 Task: Look for space in Adeje, Spain from 4th September, 2023 to 10th September, 2023 for 1 adult in price range Rs.9000 to Rs.17000. Place can be private room with 1  bedroom having 1 bed and 1 bathroom. Property type can be house, flat, guest house, hotel. Booking option can be shelf check-in. Required host language is English.
Action: Mouse moved to (306, 157)
Screenshot: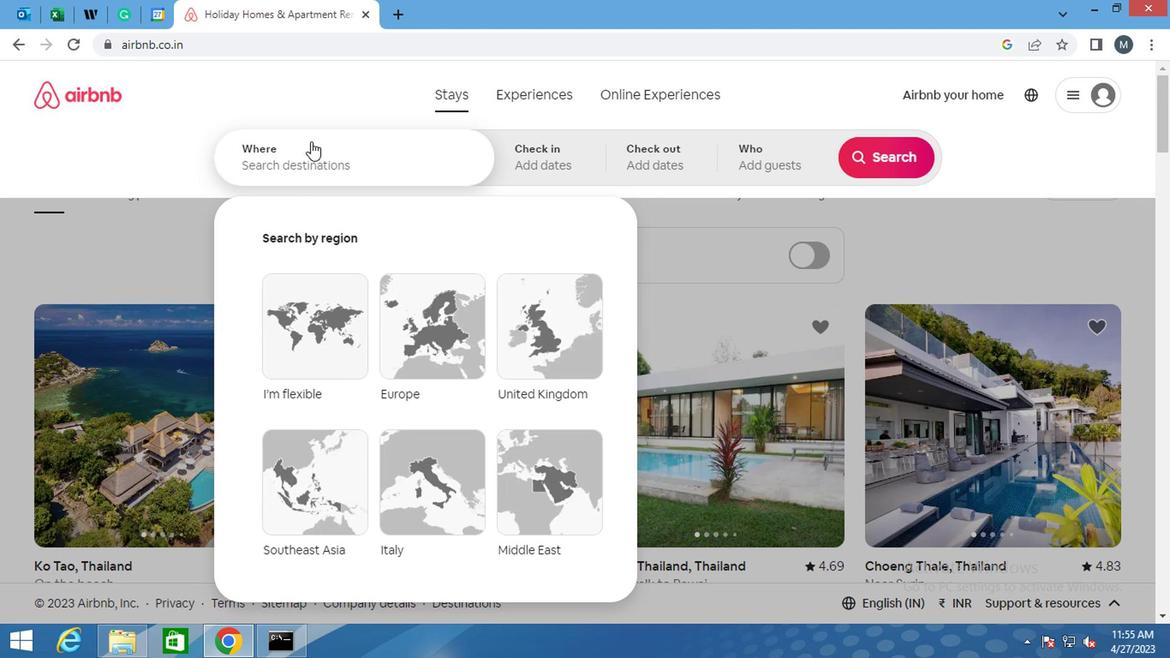 
Action: Mouse pressed left at (306, 157)
Screenshot: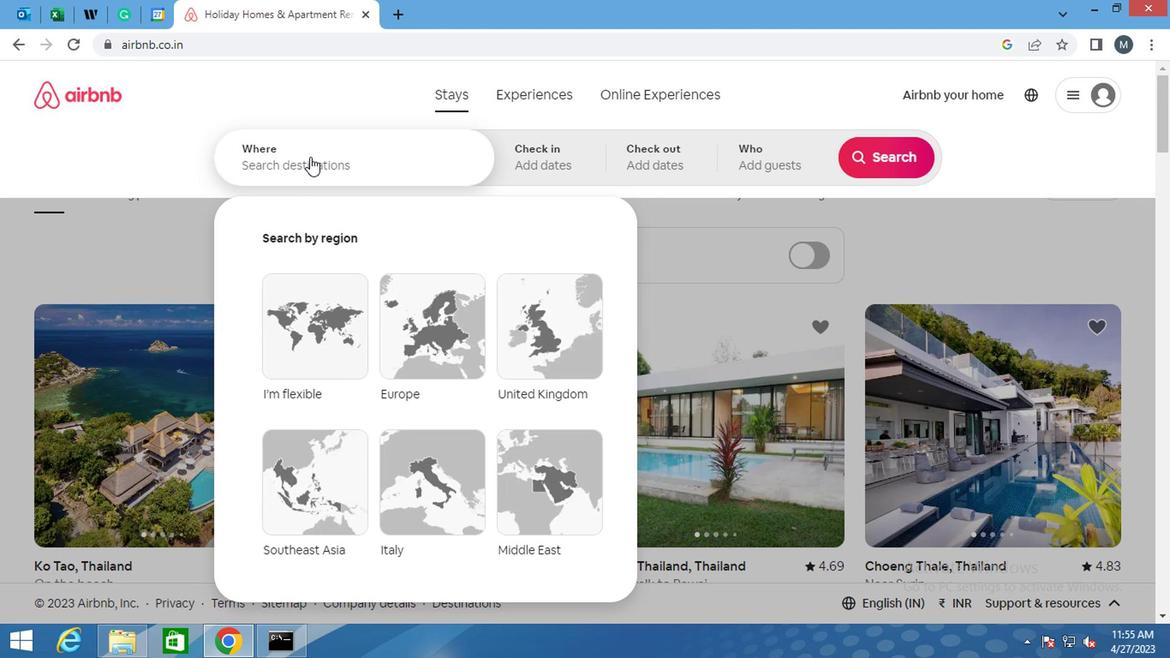 
Action: Mouse moved to (305, 159)
Screenshot: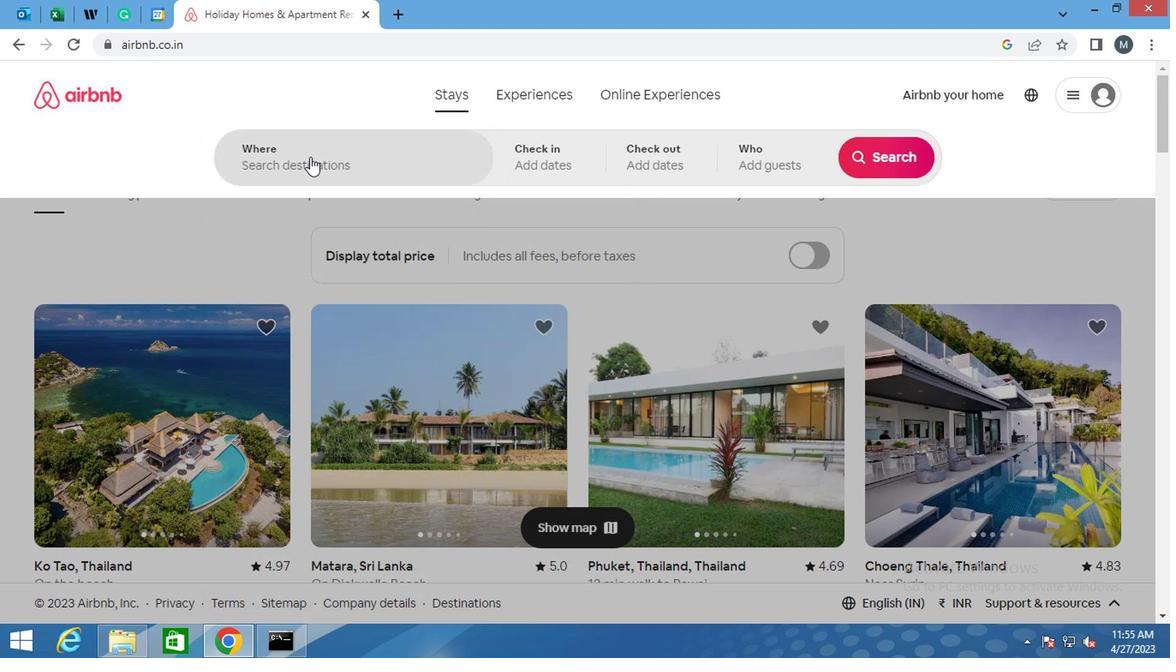 
Action: Key pressed <Key.shift>ADEJE,<Key.space><Key.shift>SPAIN
Screenshot: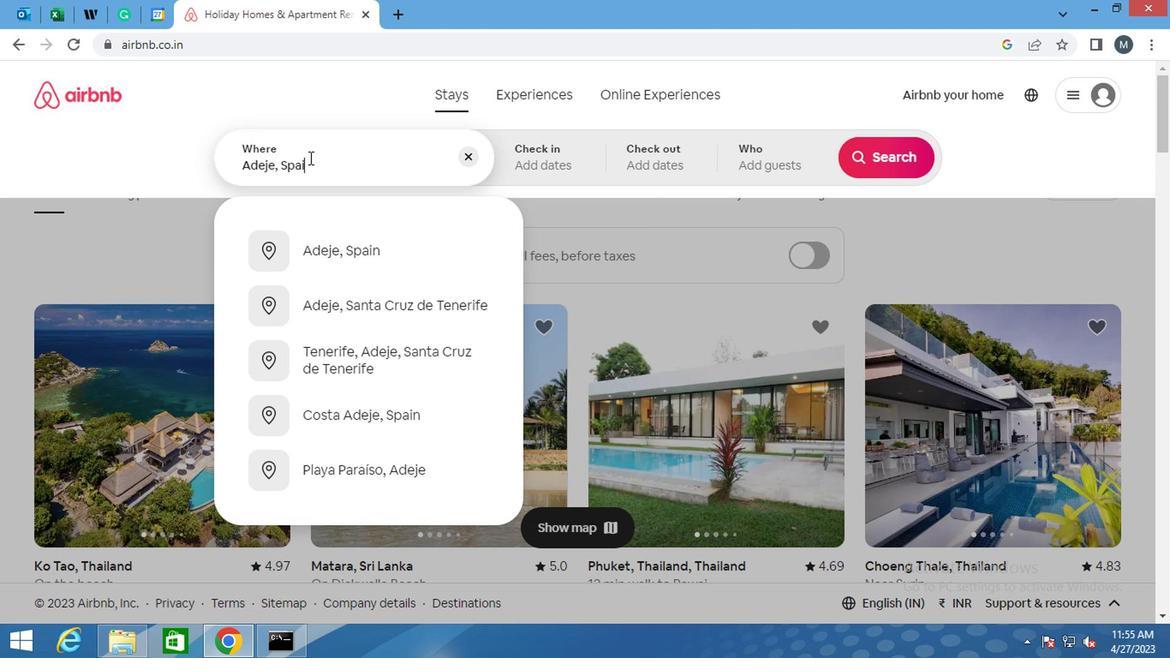 
Action: Mouse moved to (362, 244)
Screenshot: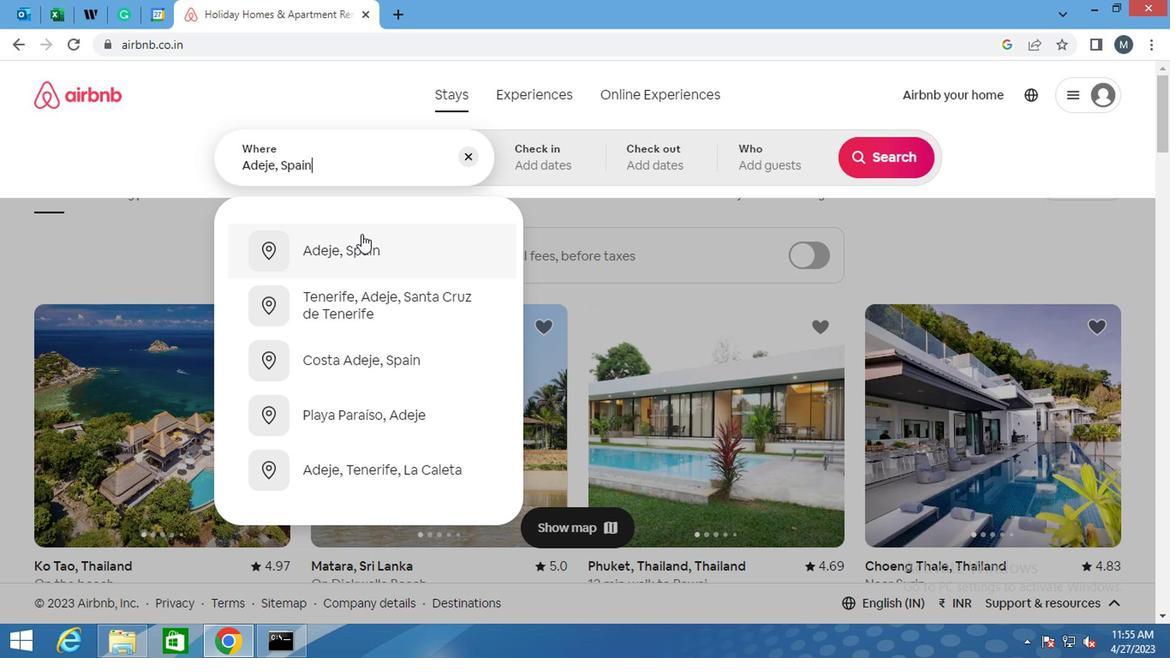 
Action: Mouse pressed left at (362, 244)
Screenshot: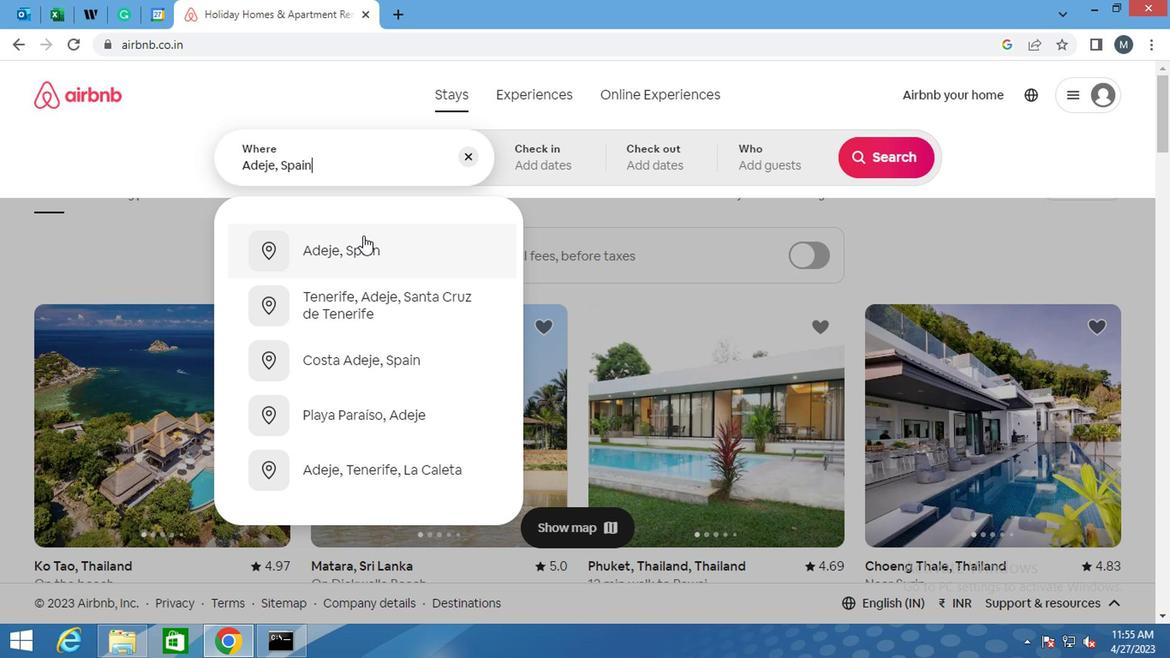 
Action: Mouse moved to (871, 293)
Screenshot: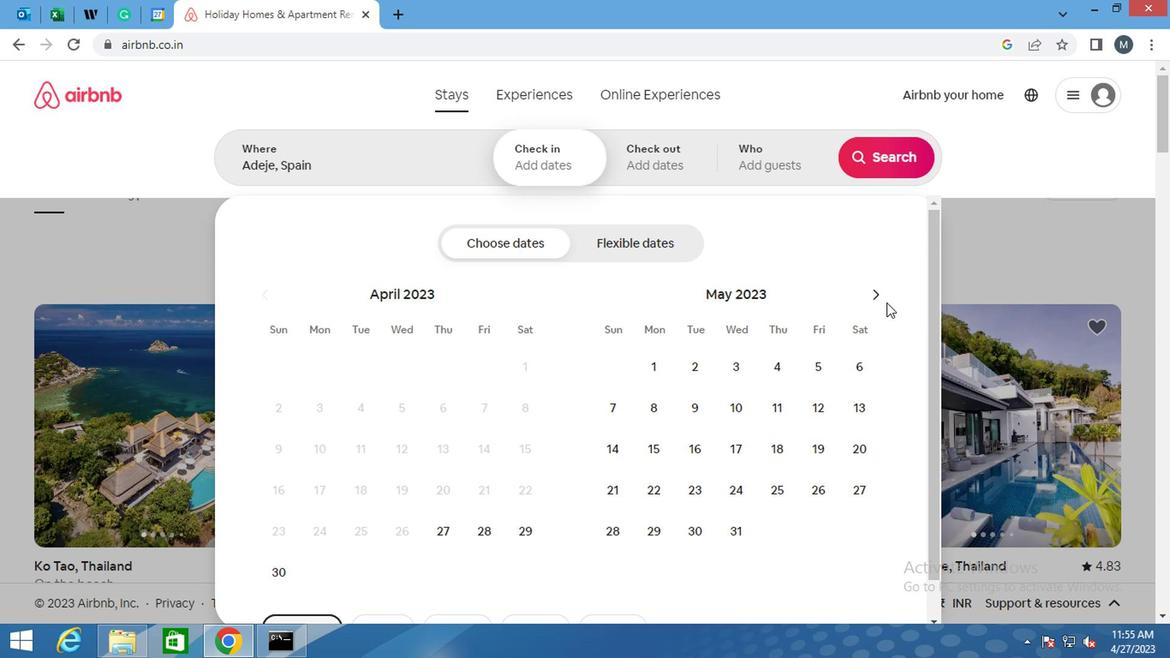 
Action: Mouse pressed left at (871, 293)
Screenshot: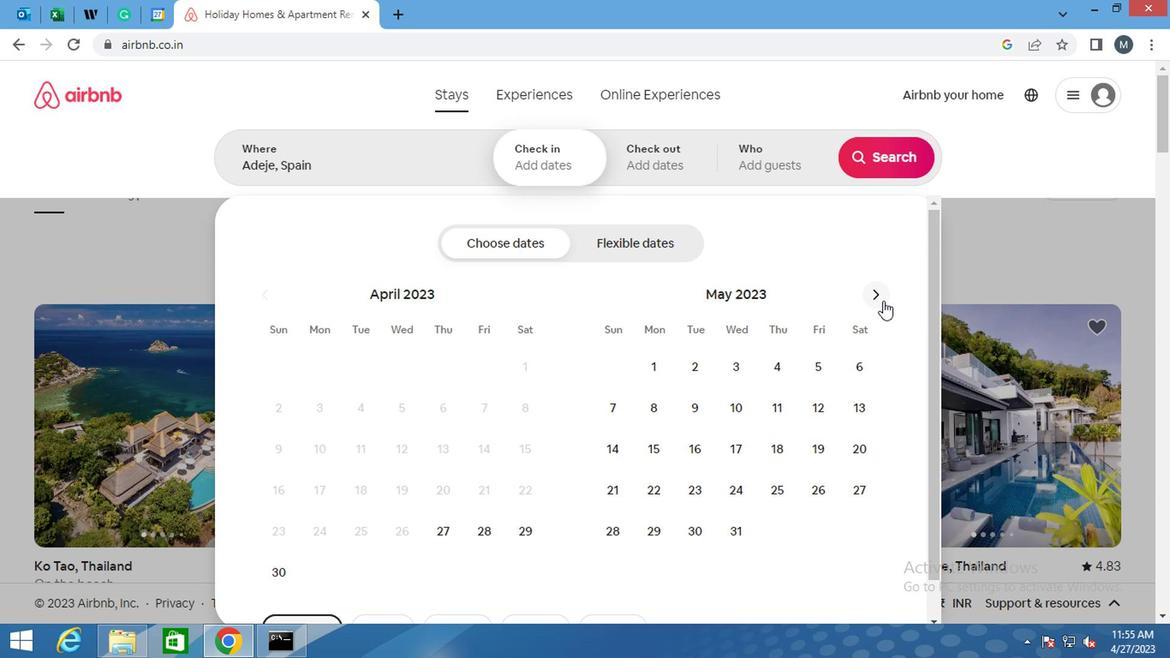 
Action: Mouse moved to (871, 293)
Screenshot: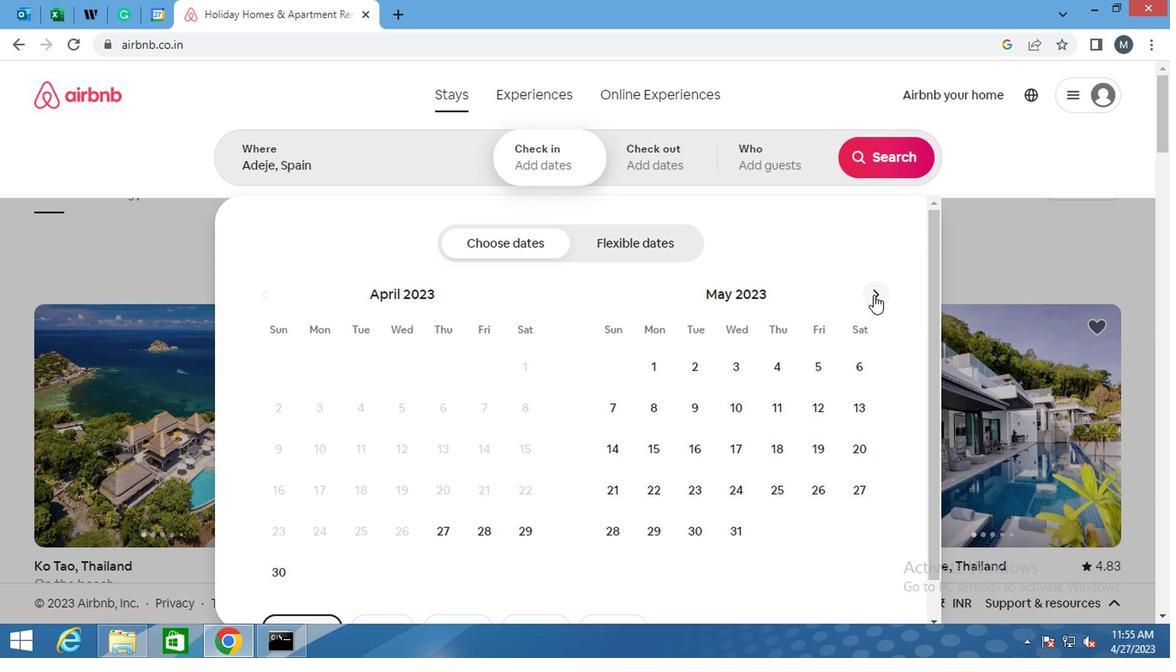 
Action: Mouse pressed left at (871, 293)
Screenshot: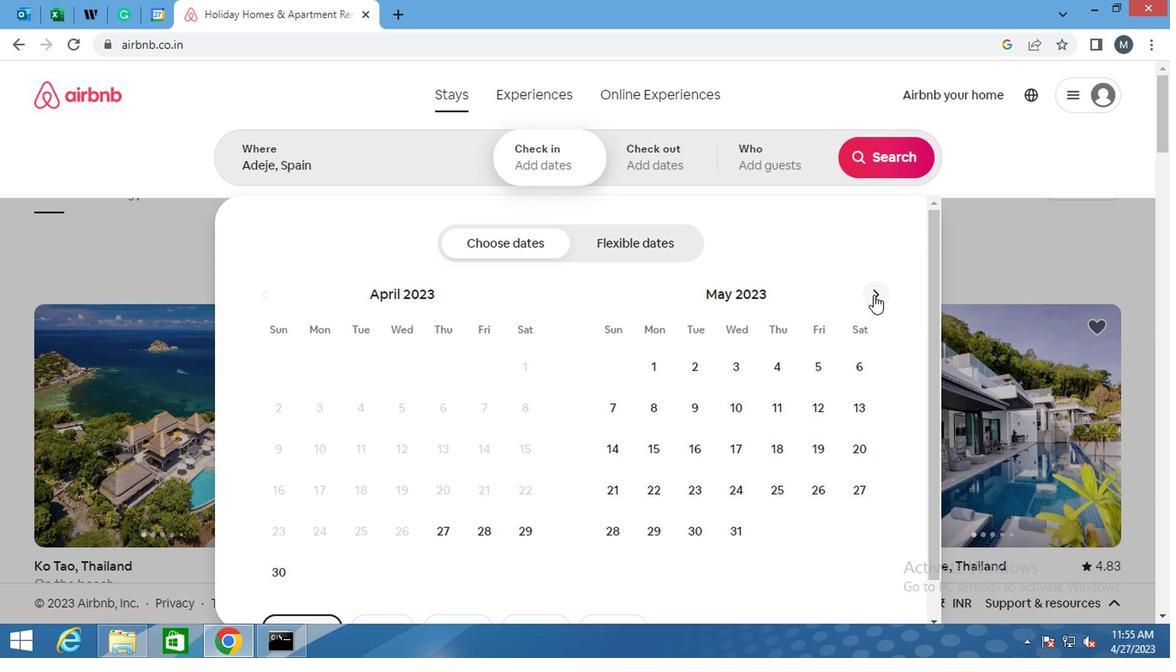 
Action: Mouse pressed left at (871, 293)
Screenshot: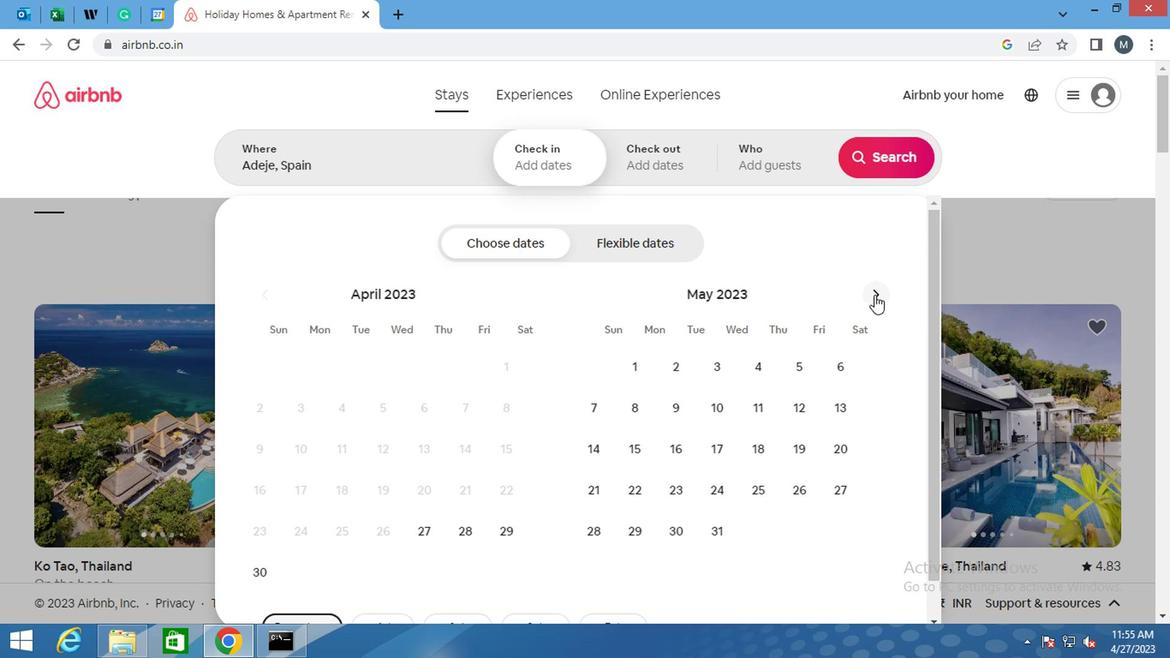 
Action: Mouse pressed left at (871, 293)
Screenshot: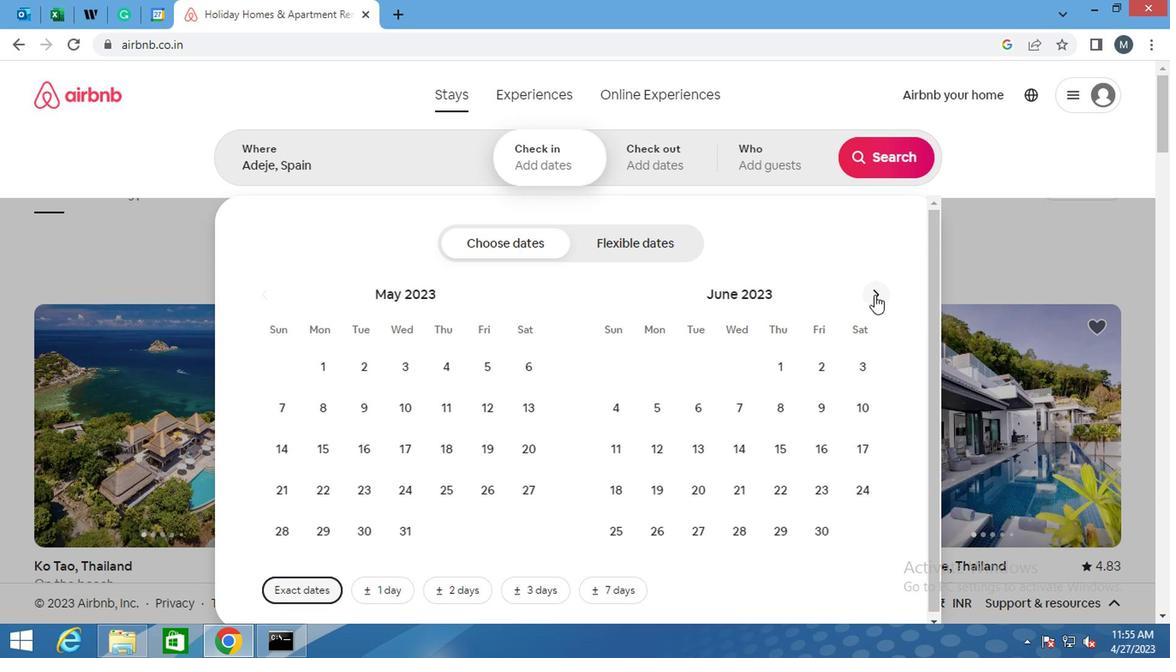 
Action: Mouse pressed left at (871, 293)
Screenshot: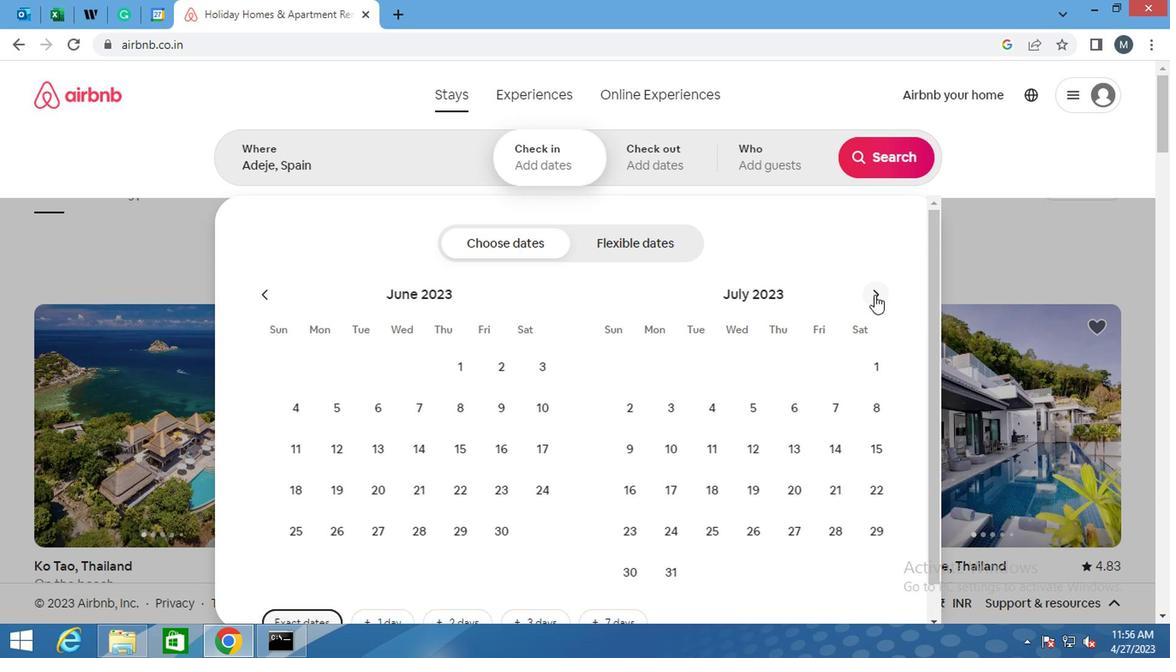 
Action: Mouse pressed left at (871, 293)
Screenshot: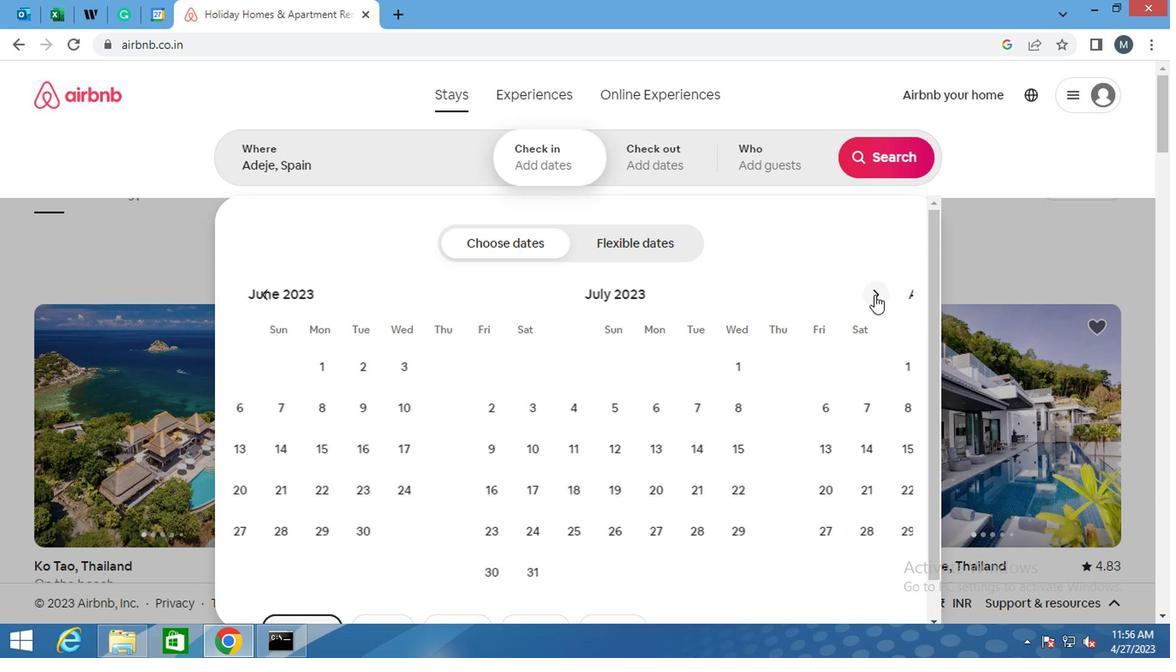 
Action: Mouse pressed left at (871, 293)
Screenshot: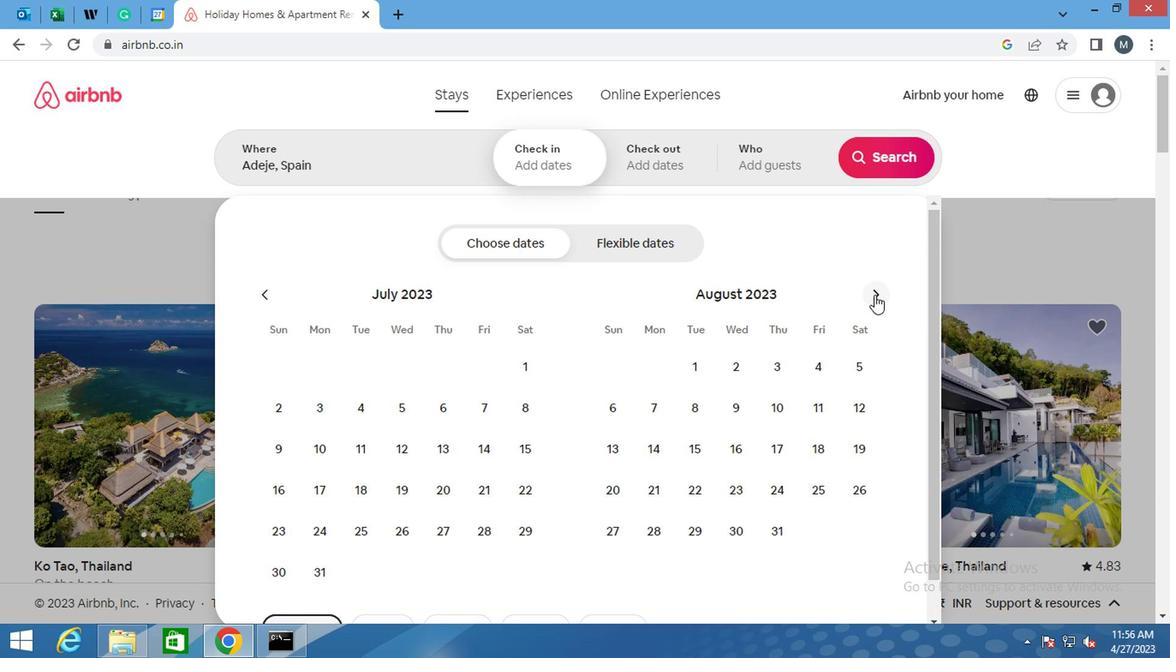 
Action: Mouse moved to (331, 399)
Screenshot: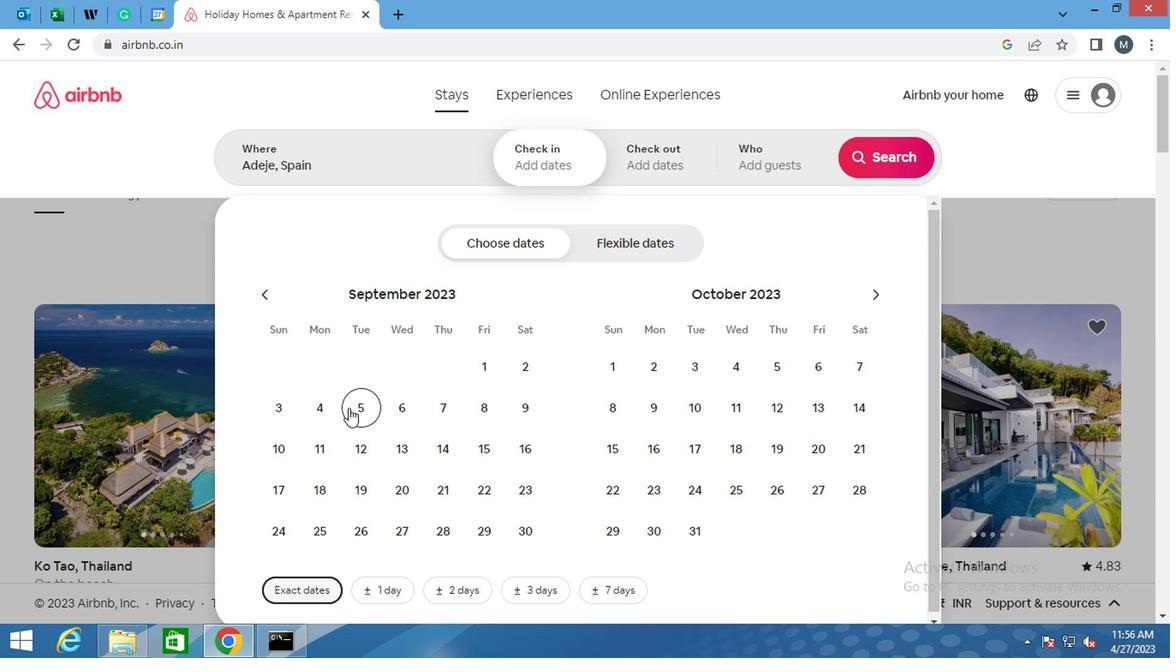 
Action: Mouse pressed left at (331, 399)
Screenshot: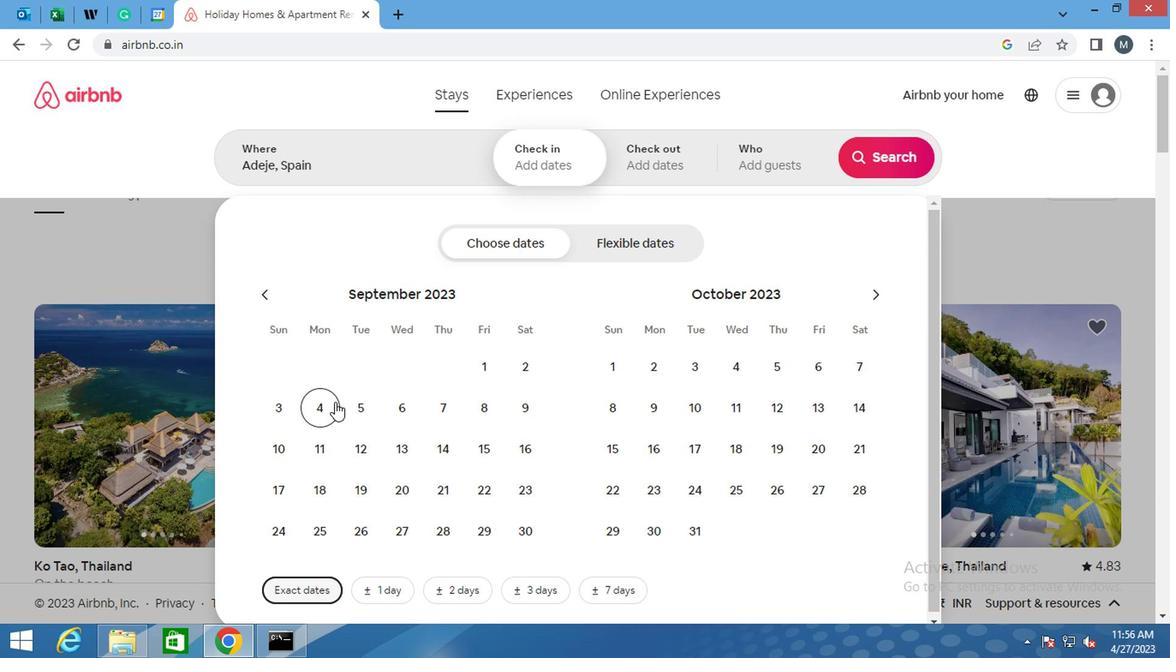 
Action: Mouse moved to (284, 440)
Screenshot: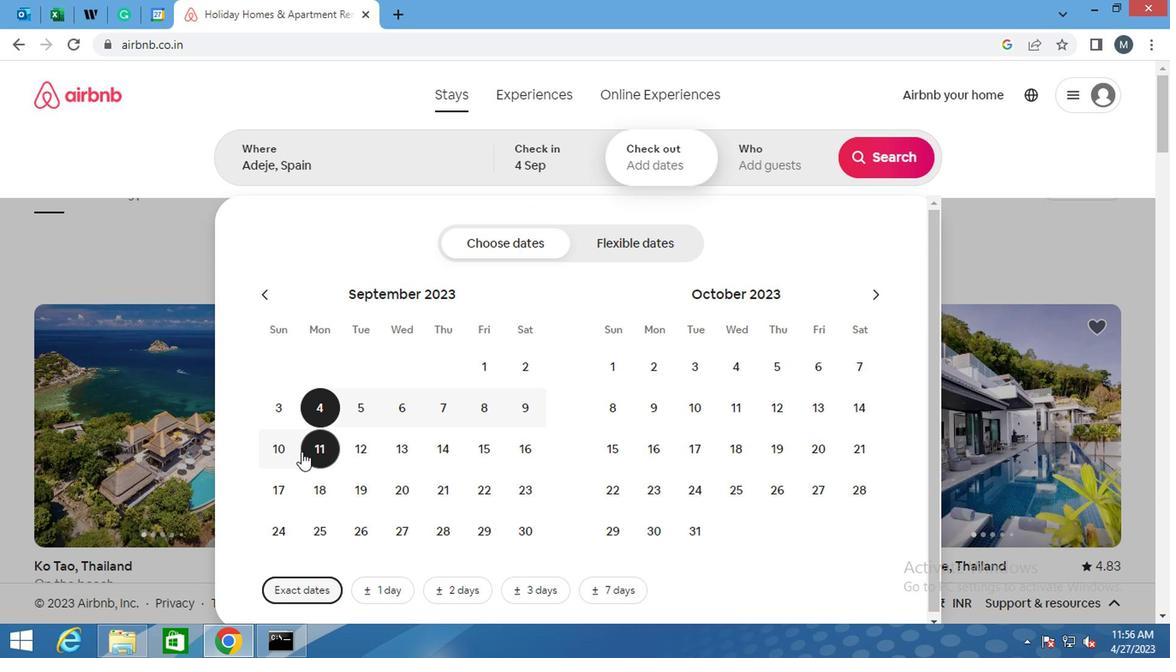 
Action: Mouse pressed left at (284, 440)
Screenshot: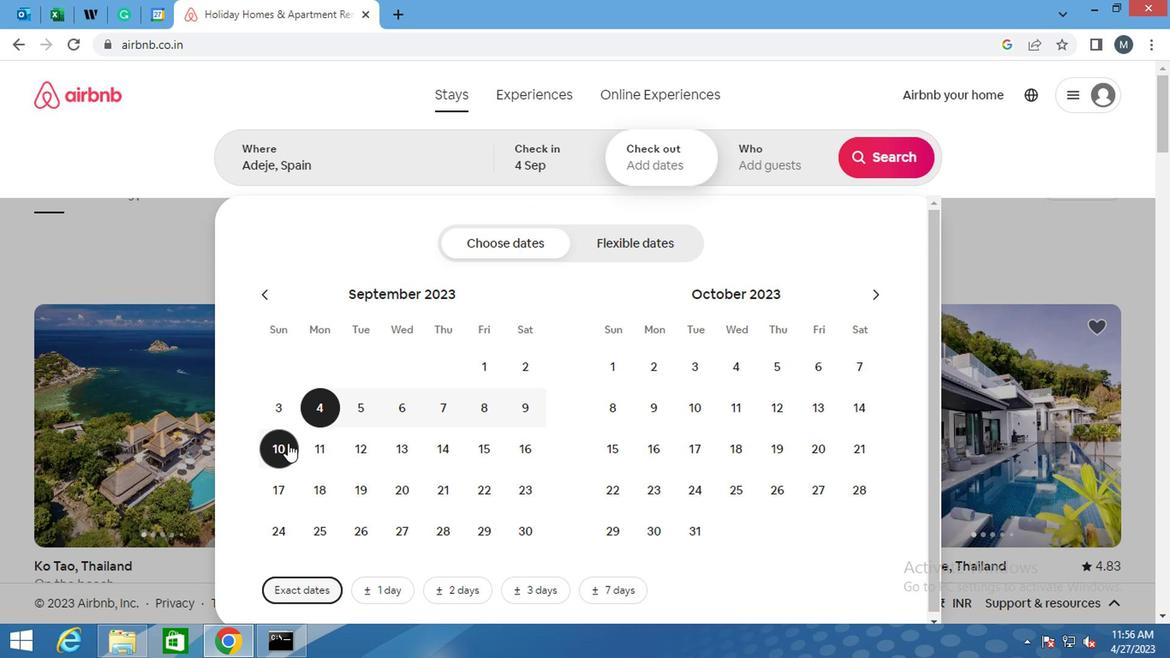 
Action: Mouse moved to (761, 174)
Screenshot: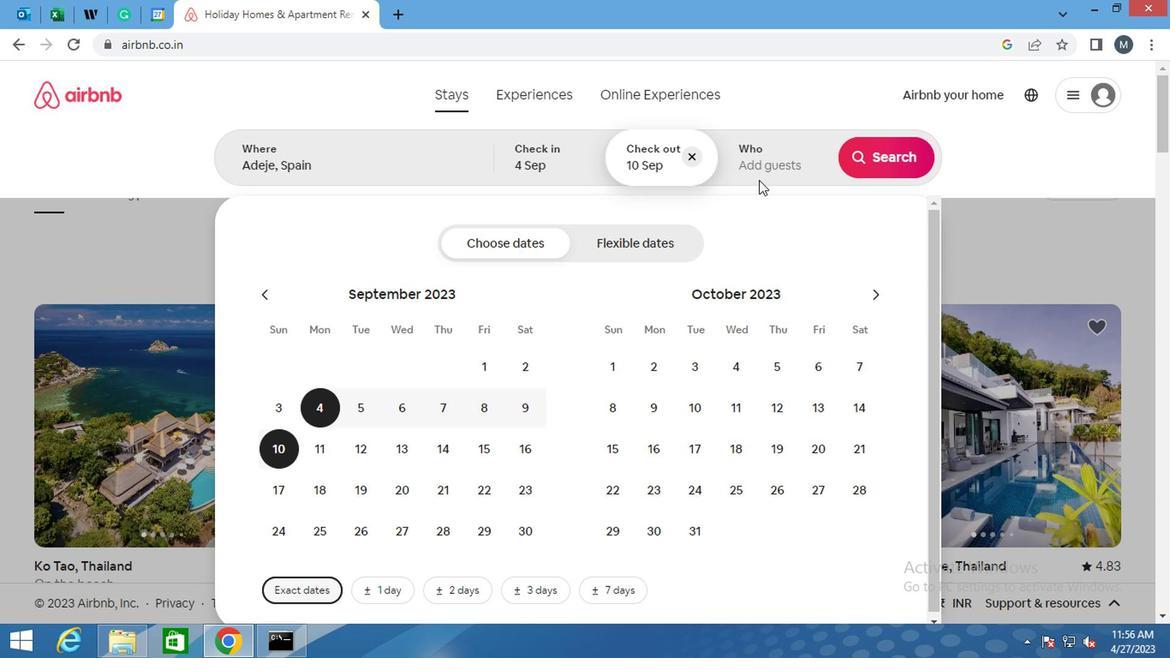 
Action: Mouse pressed left at (761, 174)
Screenshot: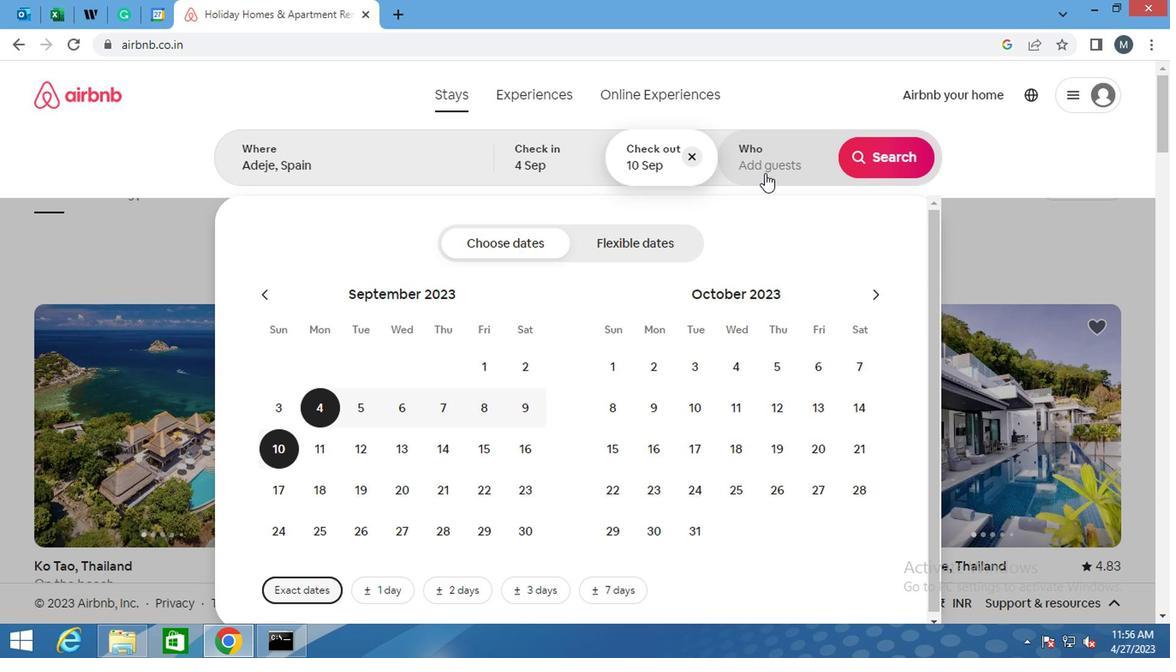 
Action: Mouse moved to (889, 253)
Screenshot: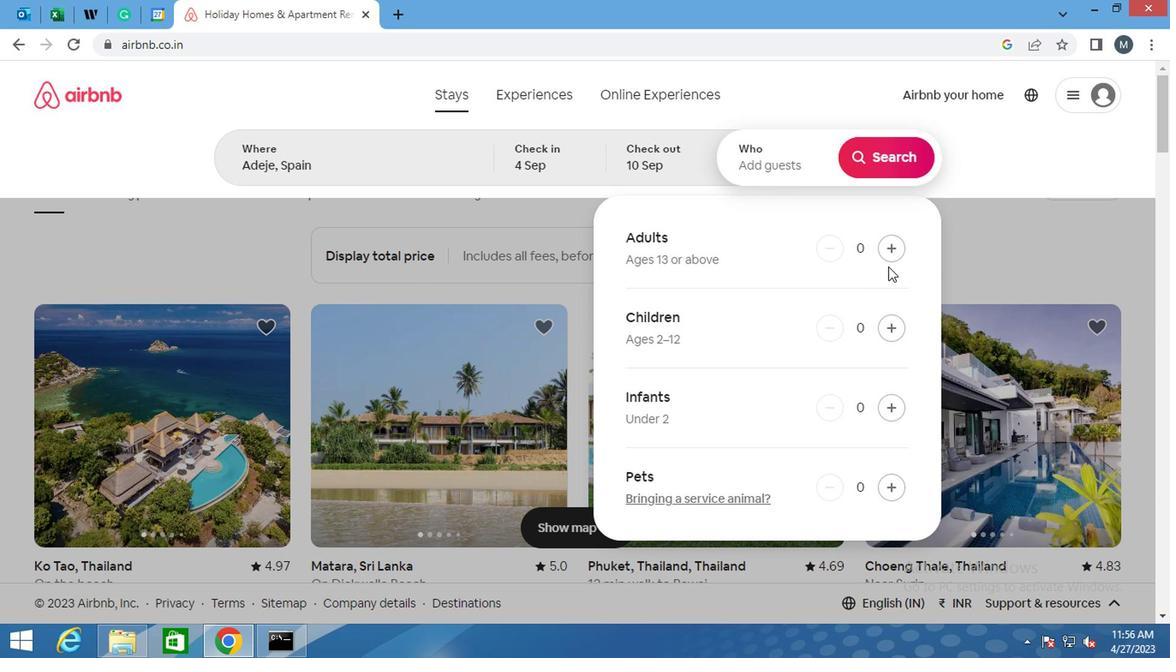 
Action: Mouse pressed left at (889, 253)
Screenshot: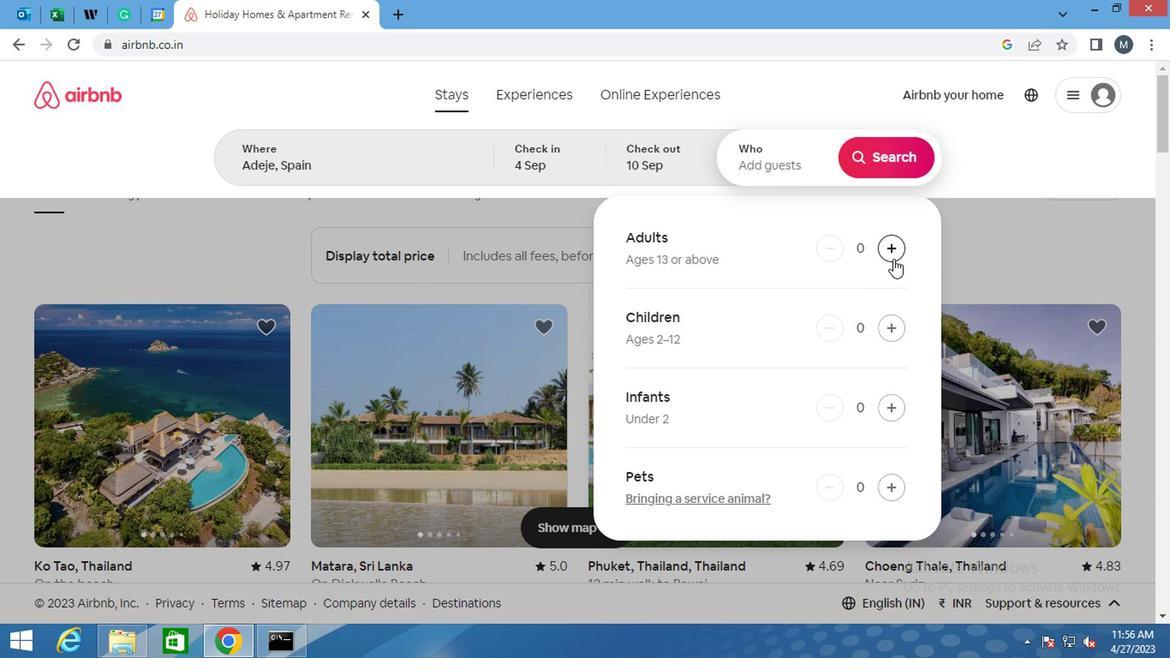 
Action: Mouse moved to (881, 156)
Screenshot: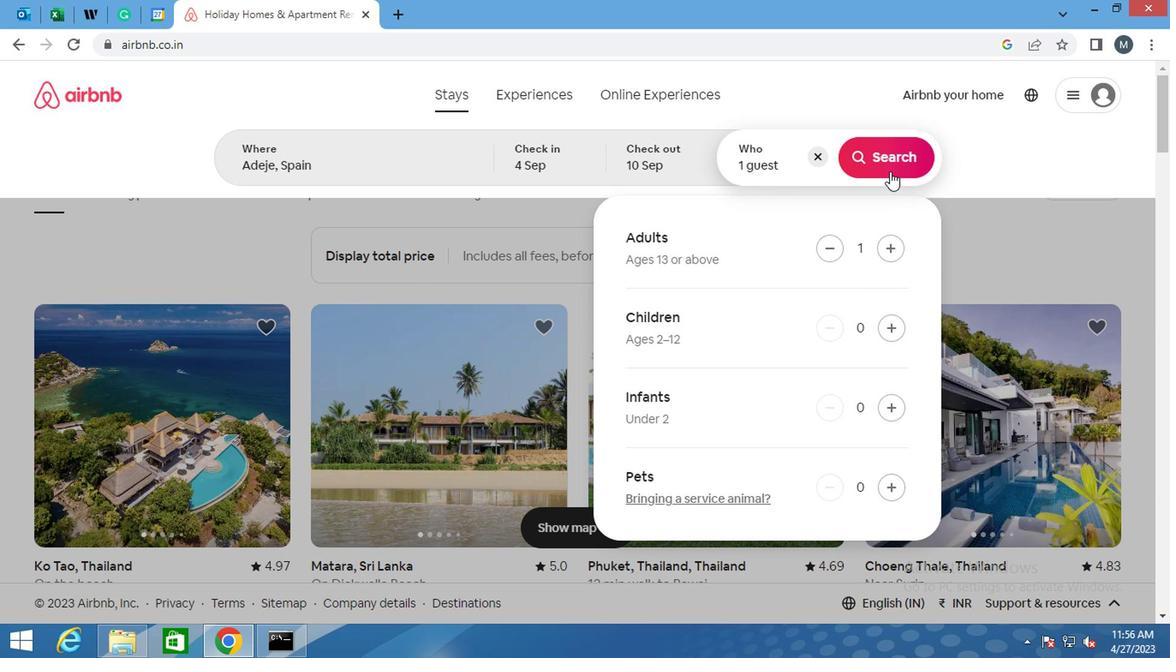 
Action: Mouse pressed left at (881, 156)
Screenshot: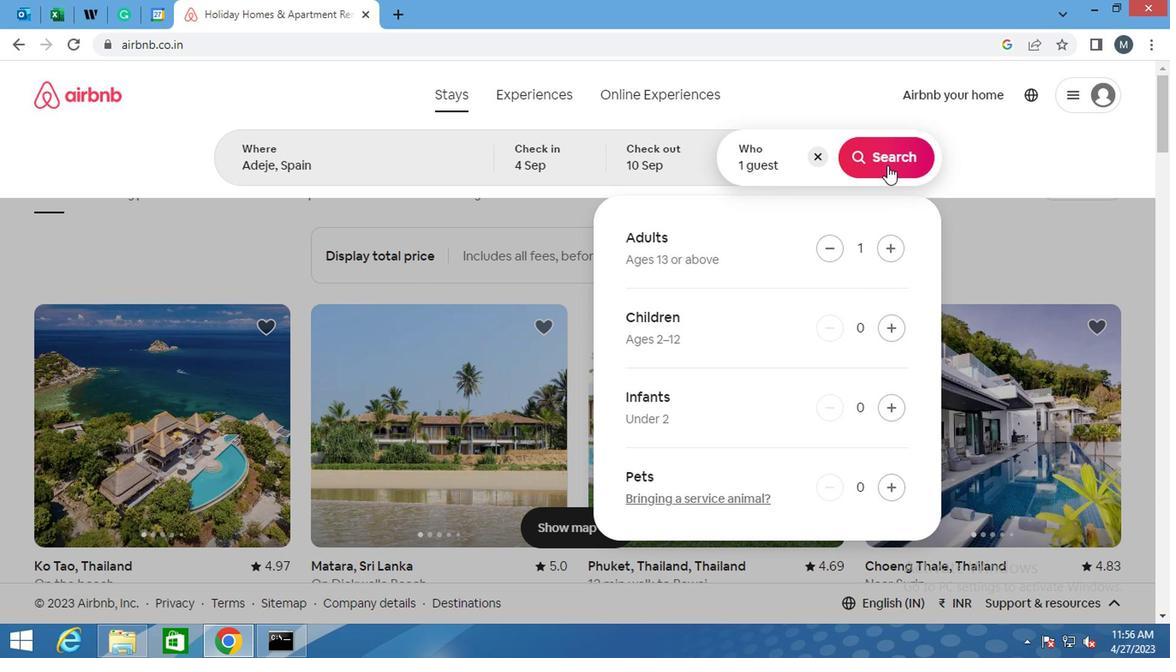 
Action: Mouse moved to (1077, 173)
Screenshot: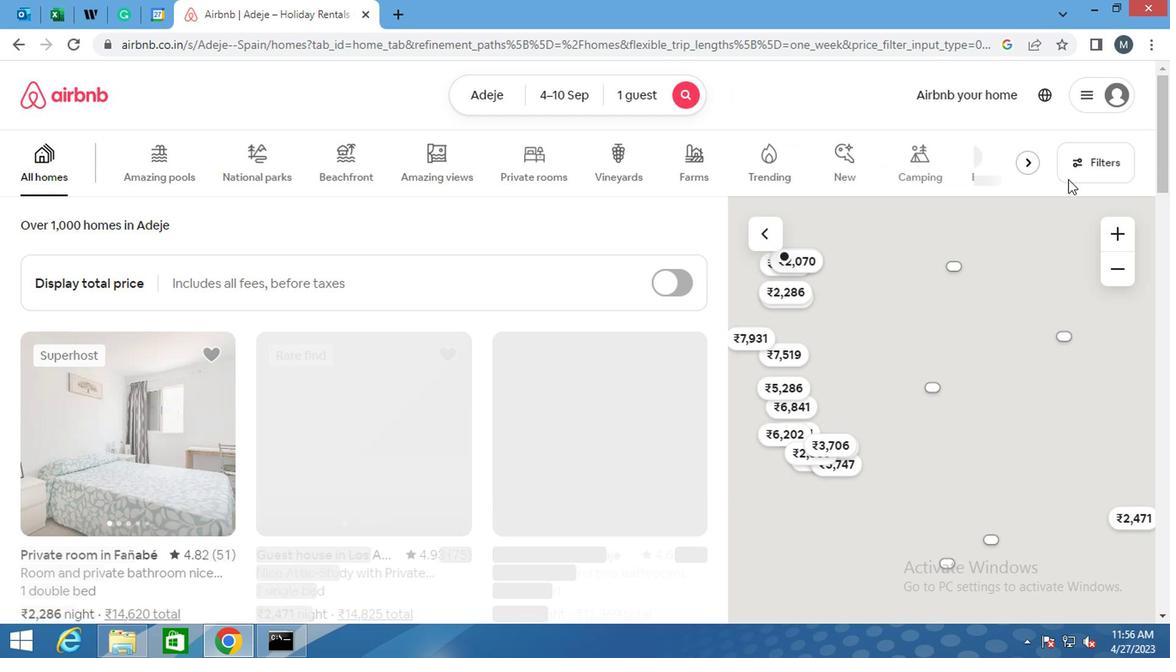 
Action: Mouse pressed left at (1077, 173)
Screenshot: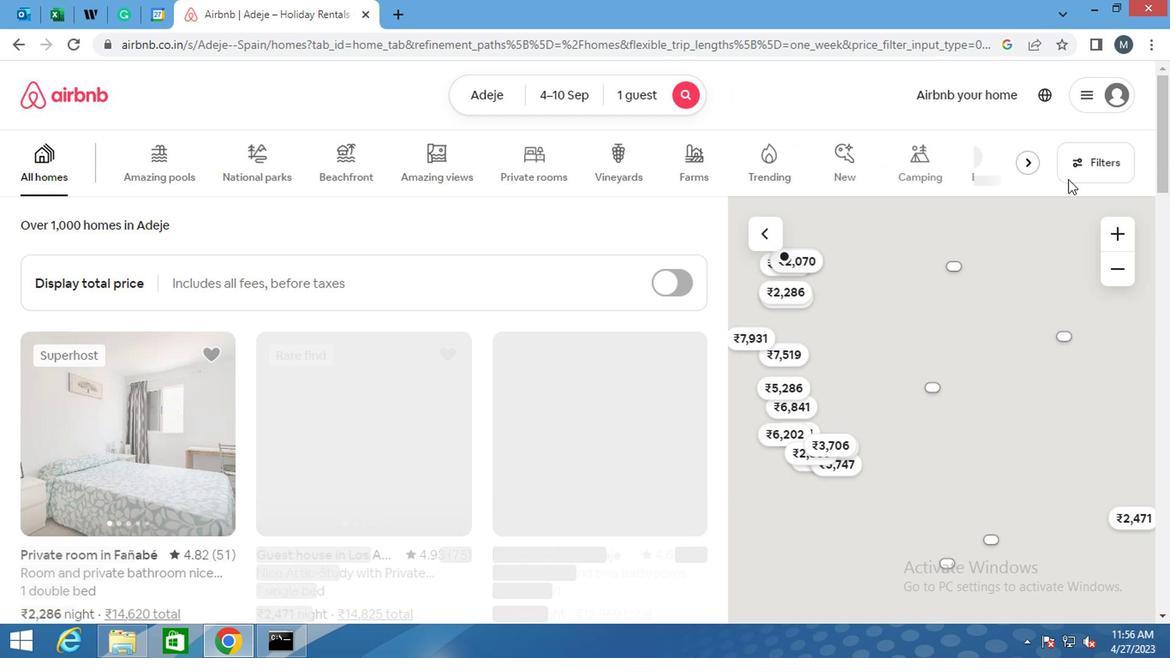 
Action: Mouse moved to (377, 382)
Screenshot: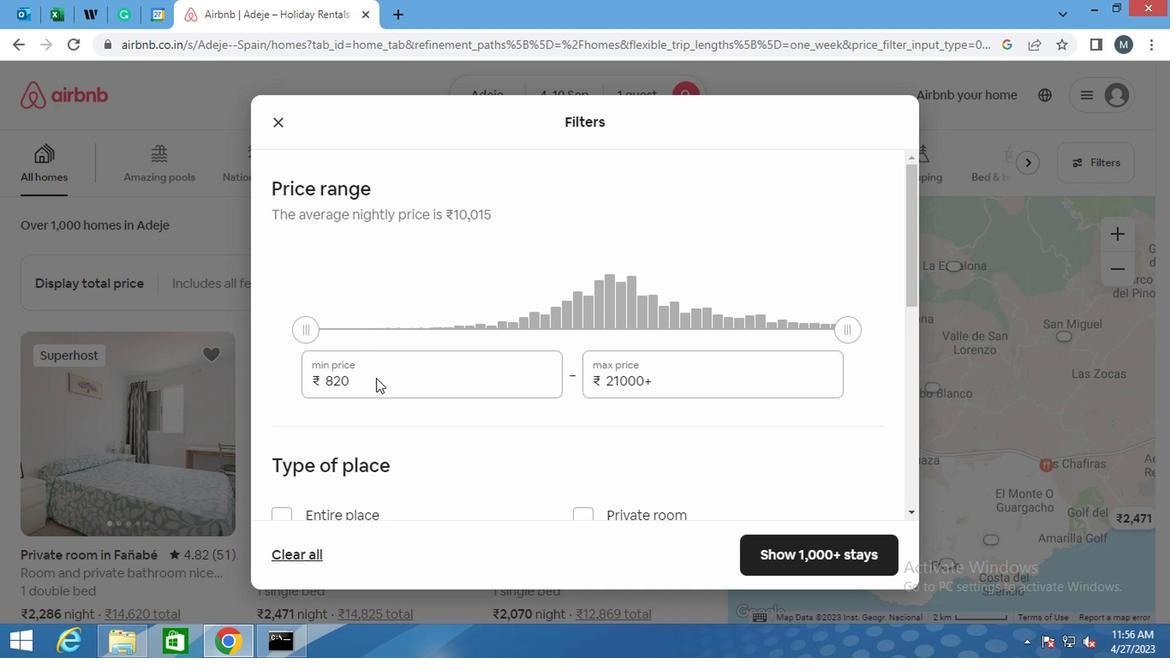 
Action: Mouse pressed left at (377, 382)
Screenshot: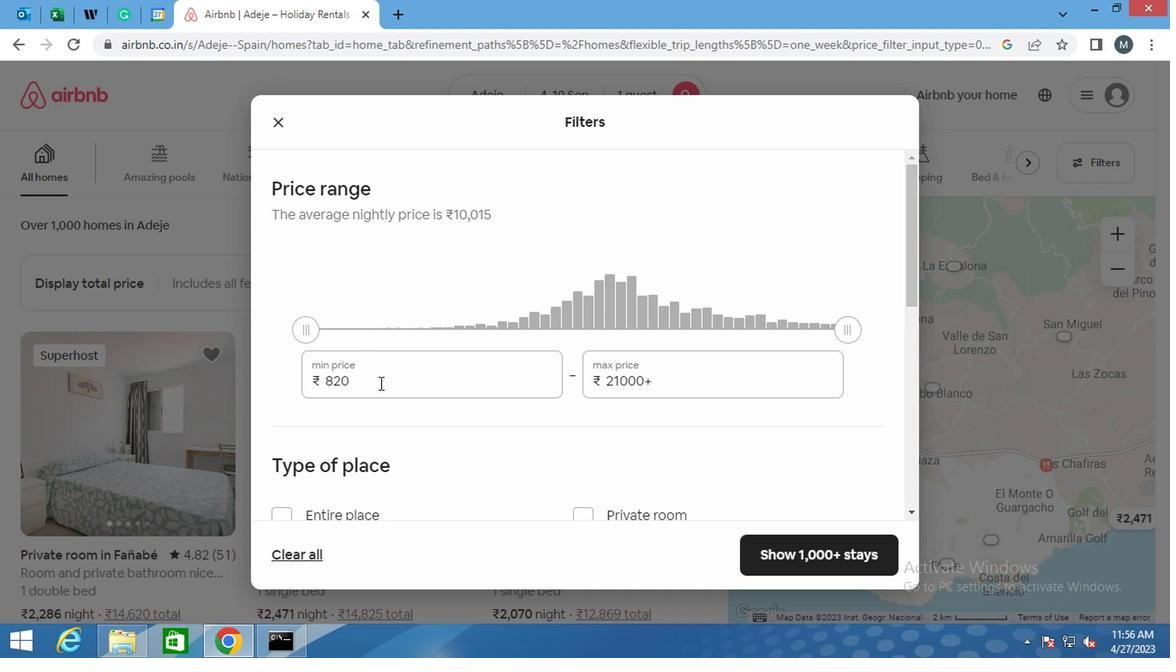 
Action: Mouse moved to (379, 382)
Screenshot: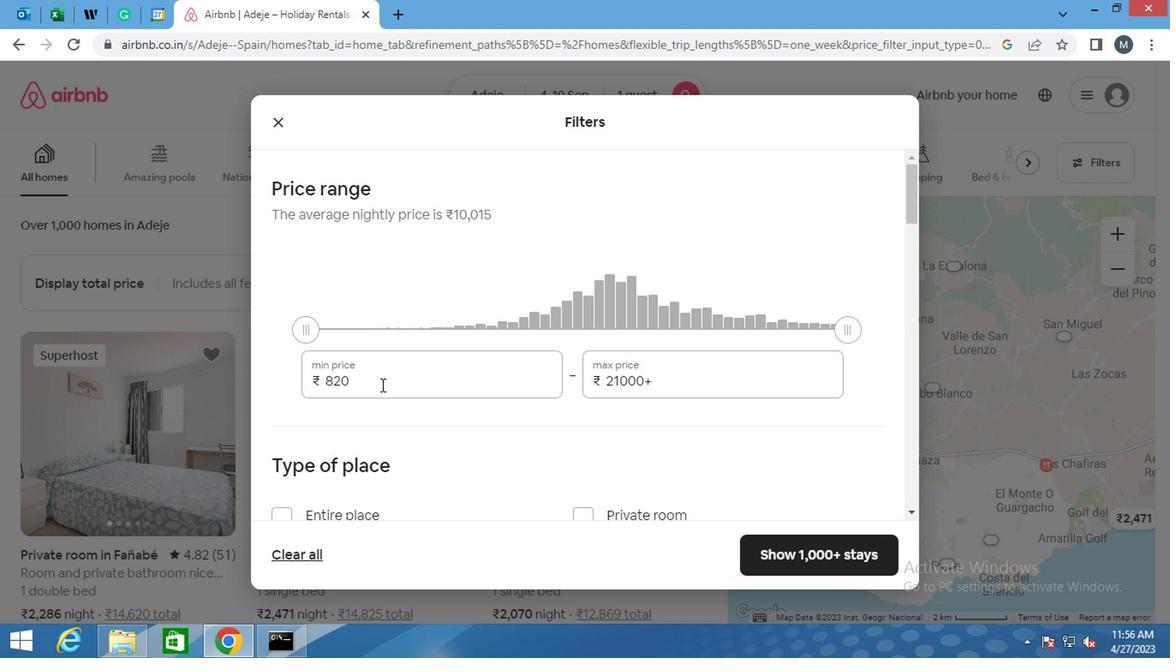 
Action: Key pressed <Key.backspace><Key.backspace><Key.backspace>9000
Screenshot: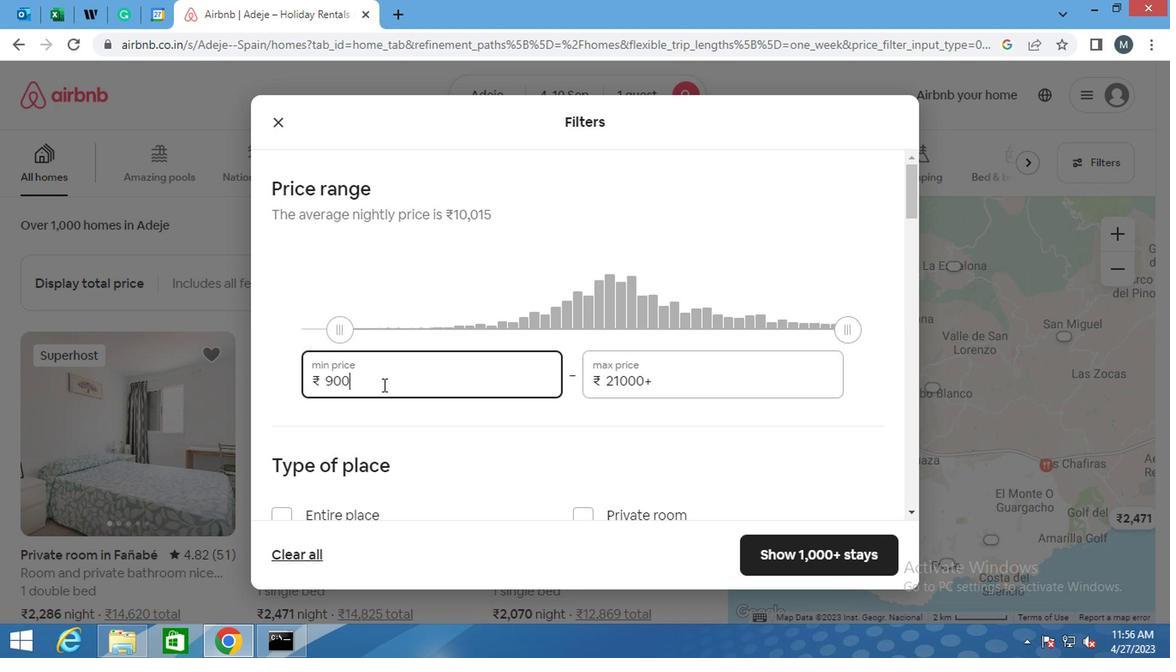 
Action: Mouse moved to (658, 375)
Screenshot: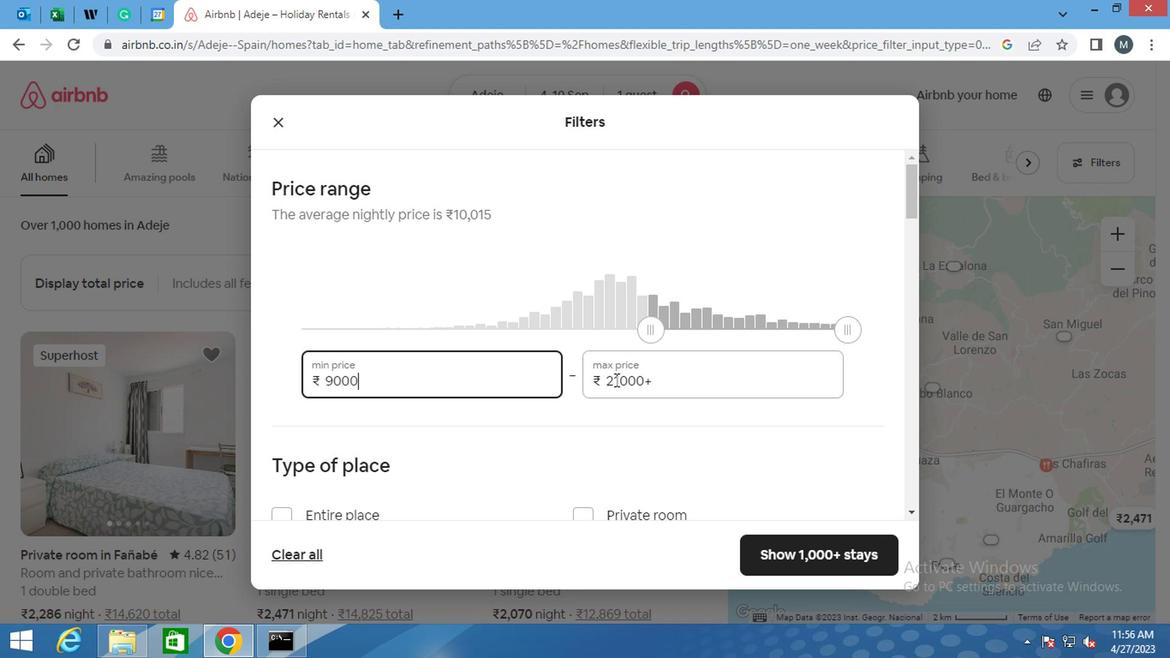 
Action: Mouse pressed left at (658, 375)
Screenshot: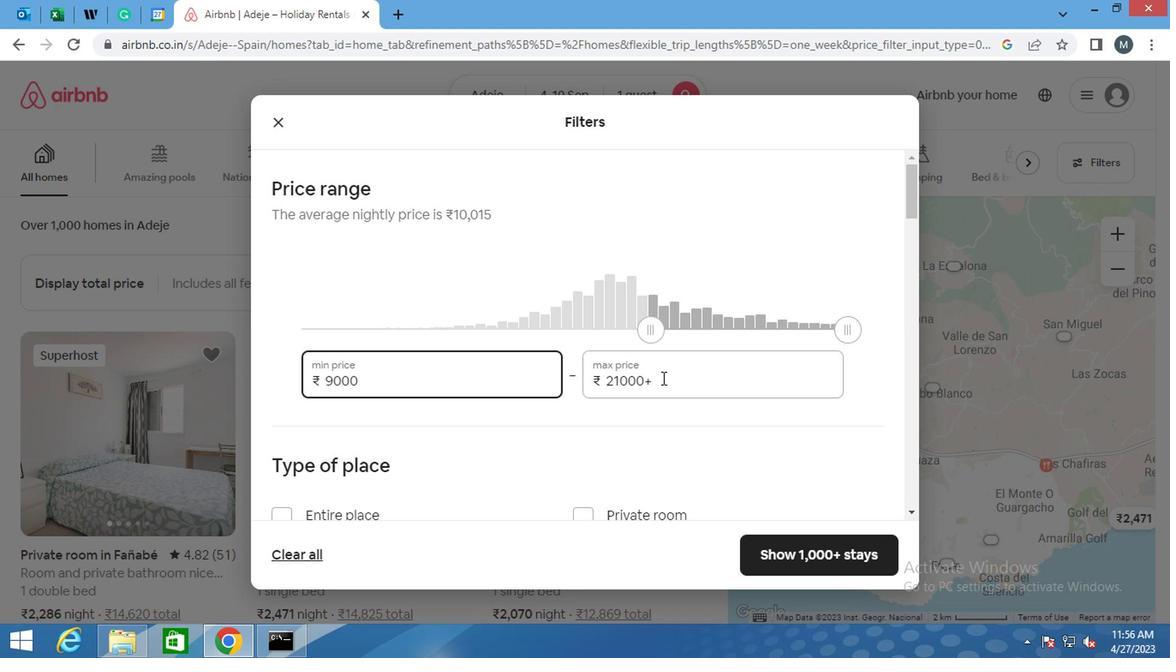 
Action: Key pressed <Key.backspace><Key.backspace><Key.backspace><Key.backspace><Key.backspace><Key.backspace><Key.backspace><Key.backspace><Key.backspace><Key.backspace><Key.backspace>
Screenshot: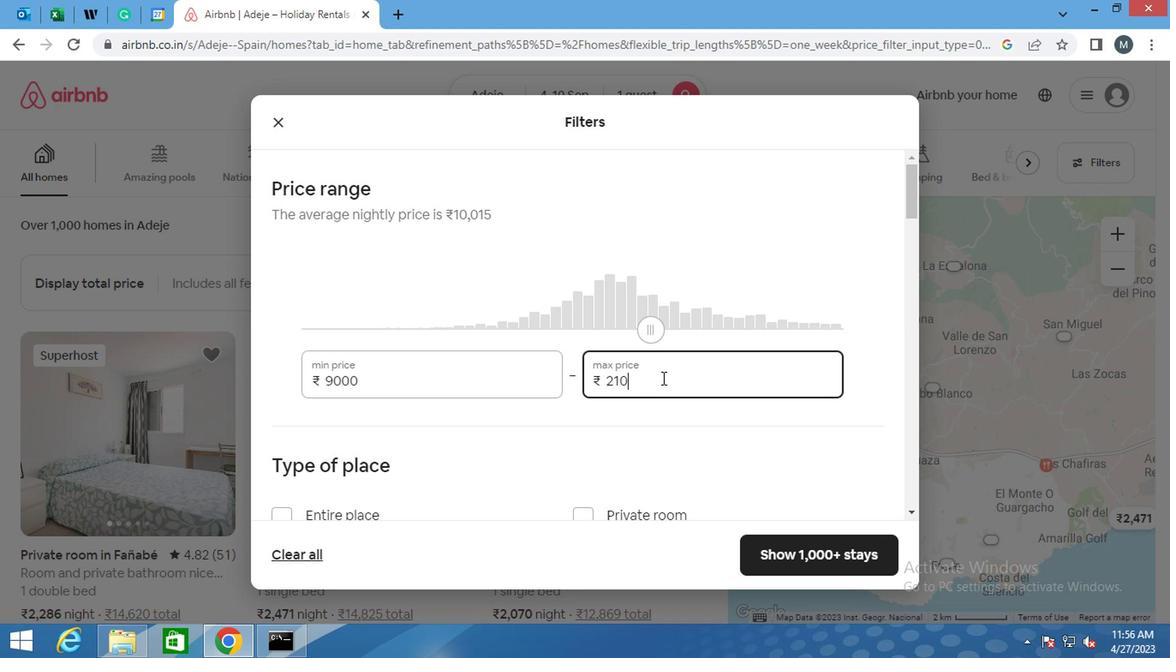 
Action: Mouse moved to (655, 377)
Screenshot: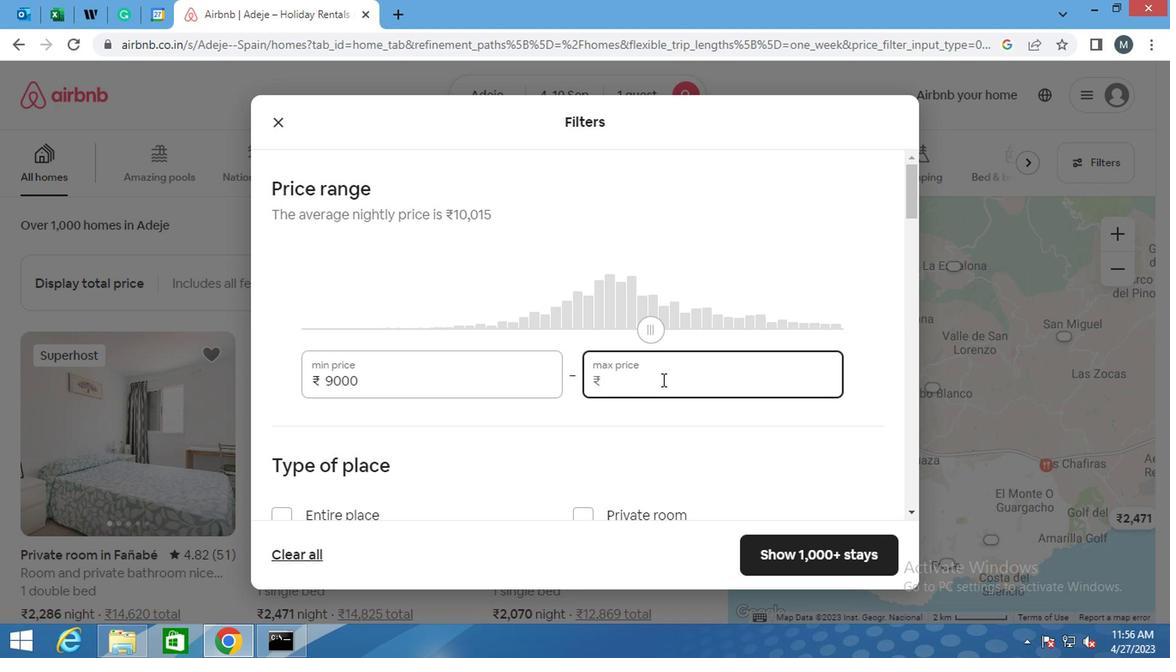 
Action: Key pressed 17
Screenshot: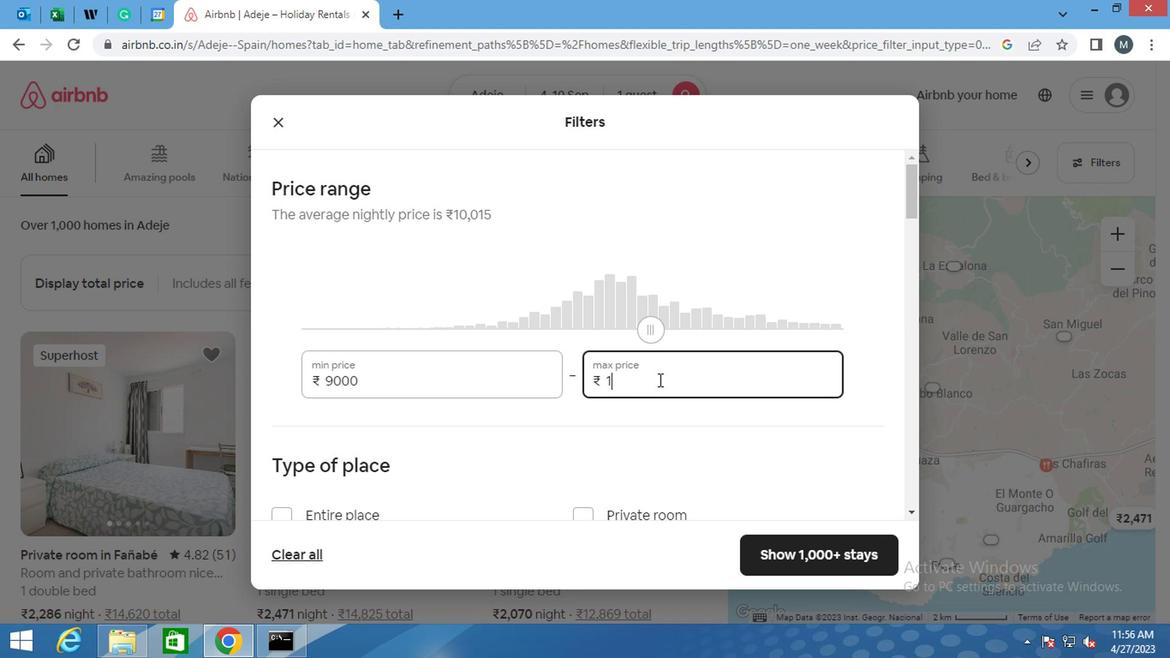 
Action: Mouse moved to (654, 377)
Screenshot: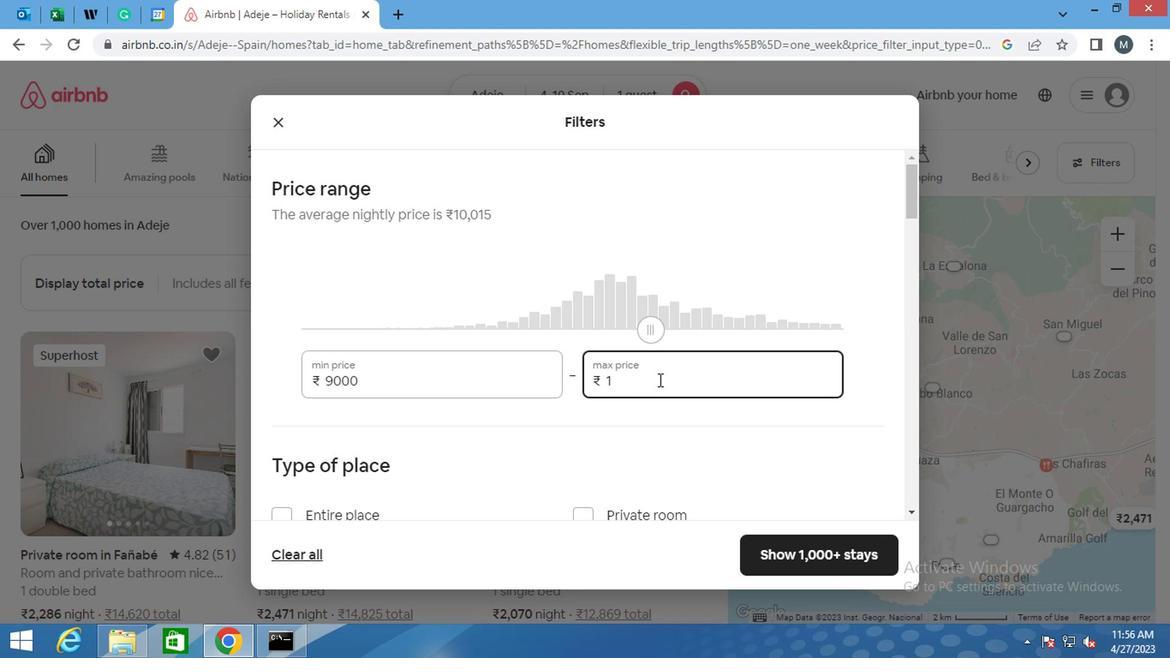 
Action: Key pressed 000
Screenshot: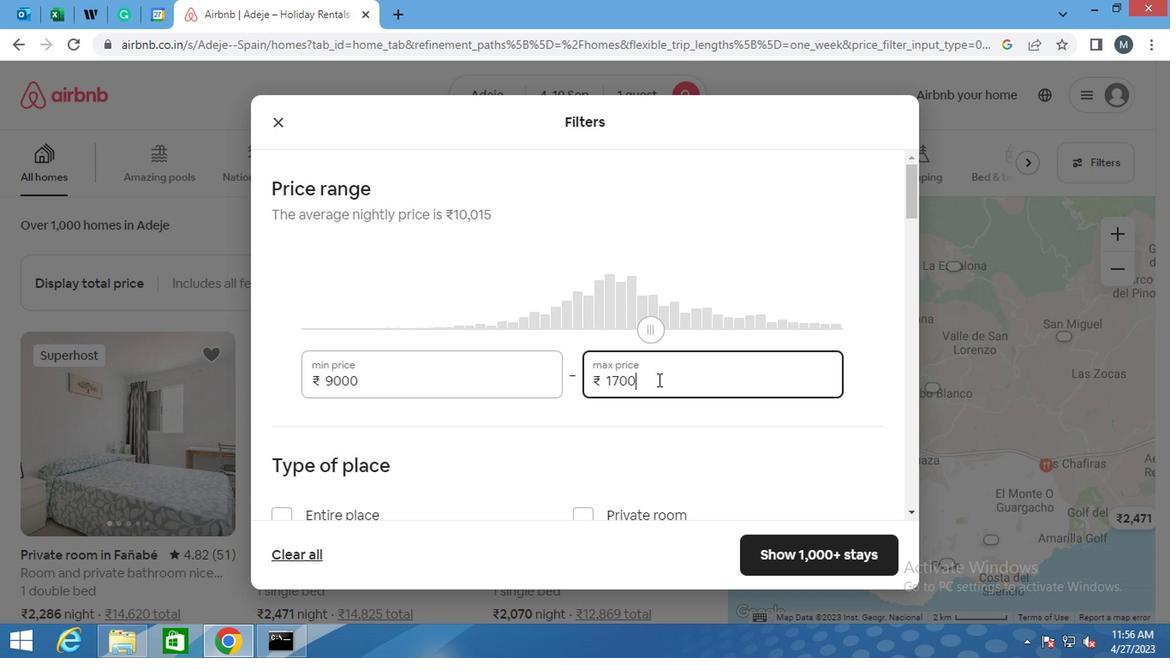 
Action: Mouse moved to (520, 364)
Screenshot: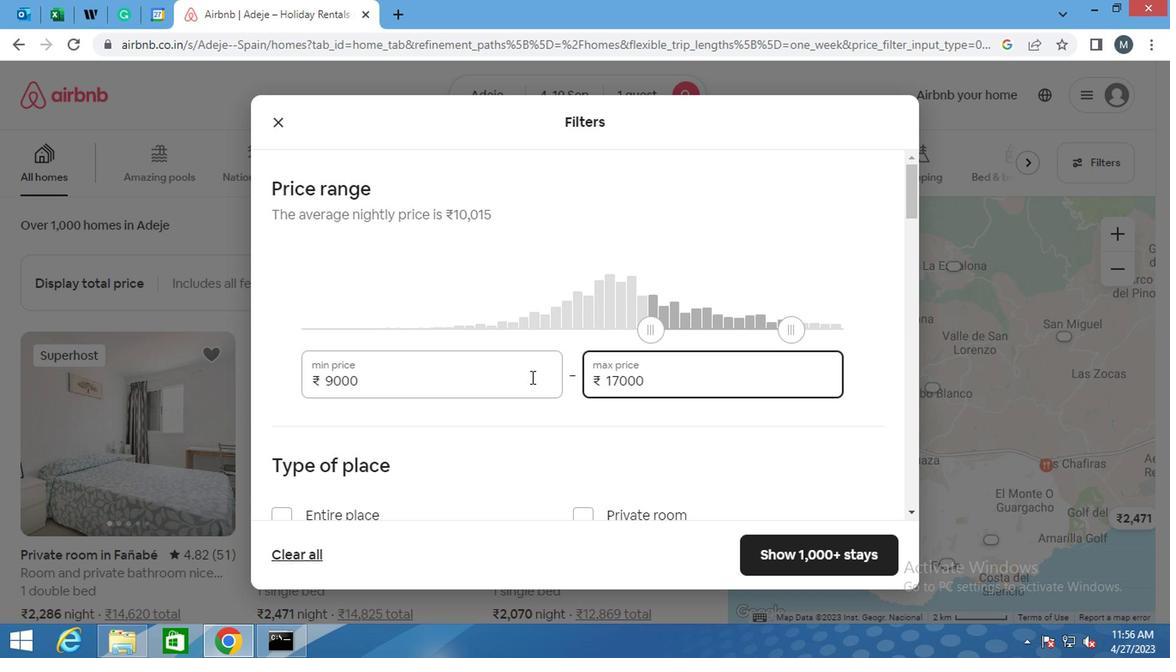 
Action: Mouse scrolled (520, 363) with delta (0, 0)
Screenshot: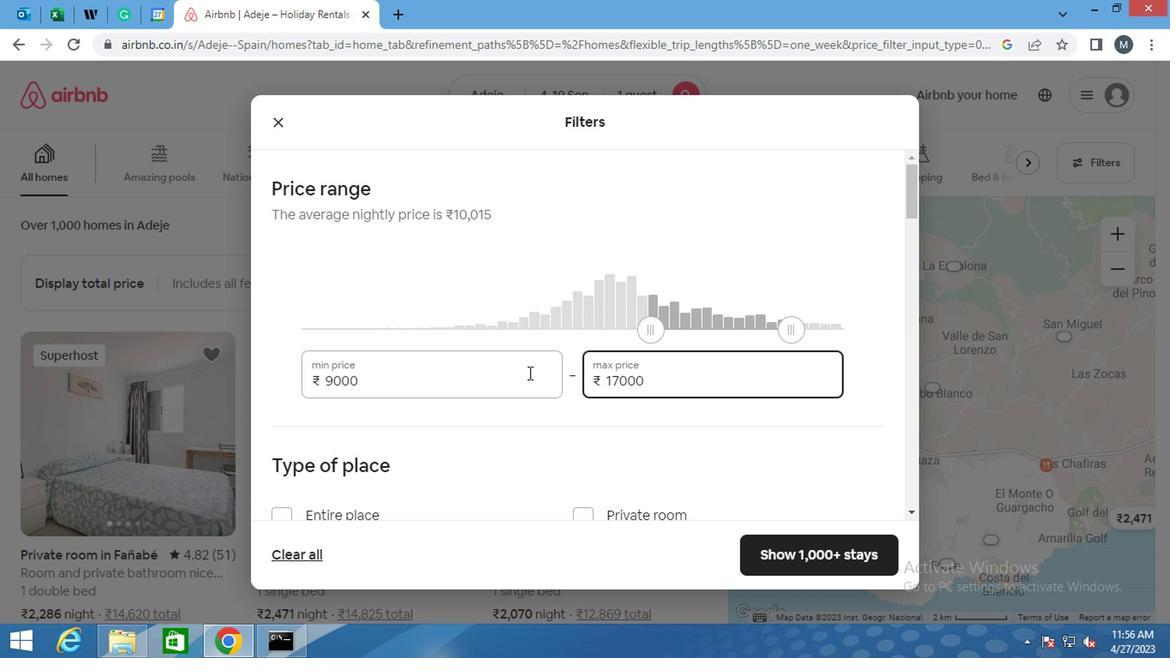 
Action: Mouse moved to (513, 359)
Screenshot: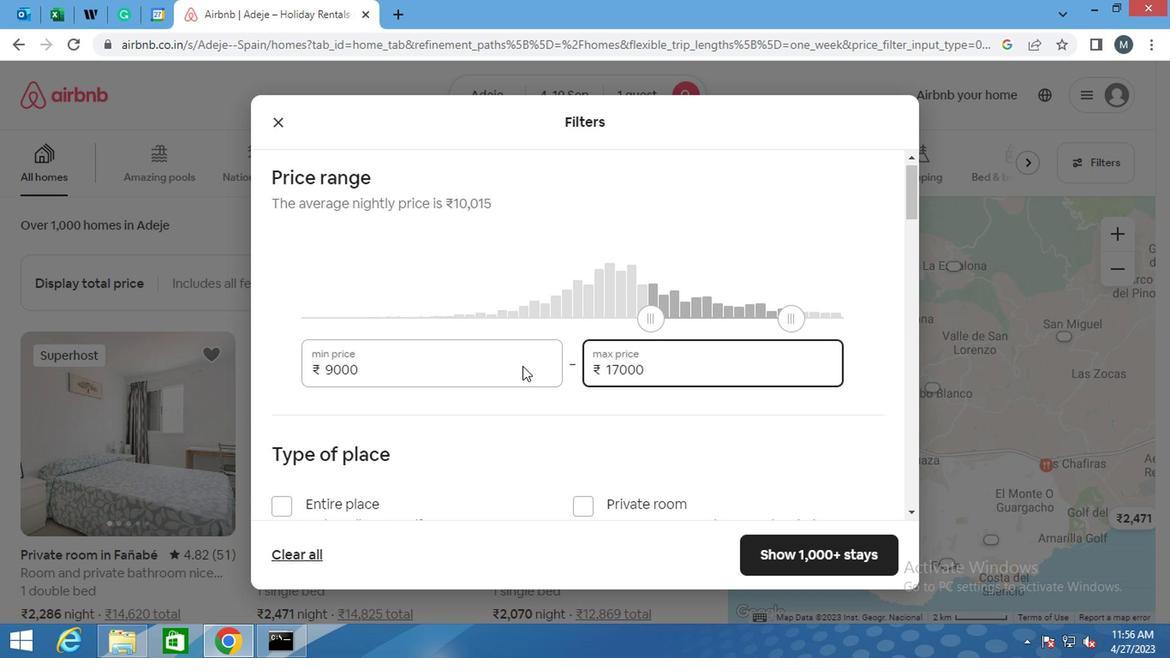 
Action: Mouse scrolled (513, 357) with delta (0, -1)
Screenshot: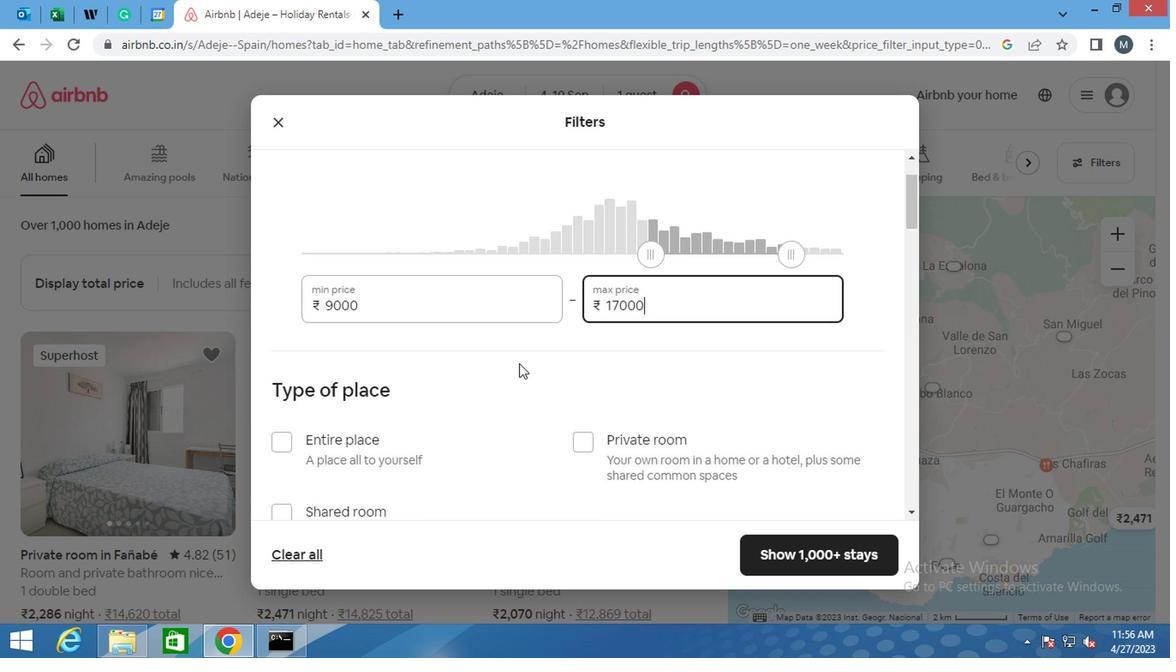 
Action: Mouse moved to (591, 344)
Screenshot: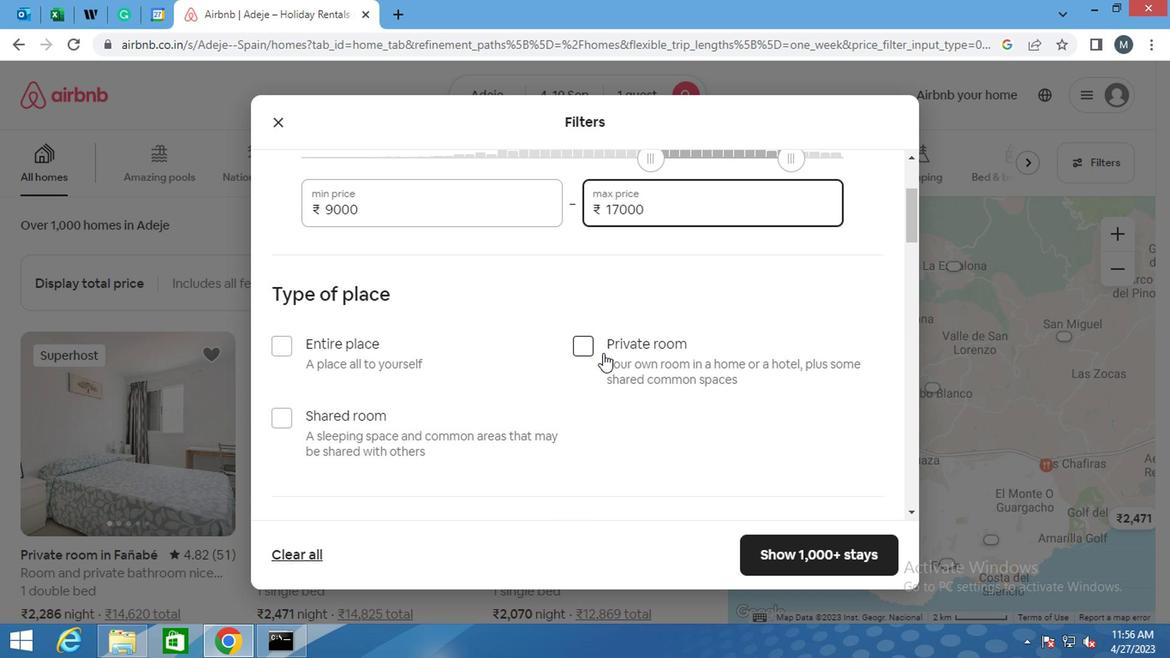 
Action: Mouse pressed left at (591, 344)
Screenshot: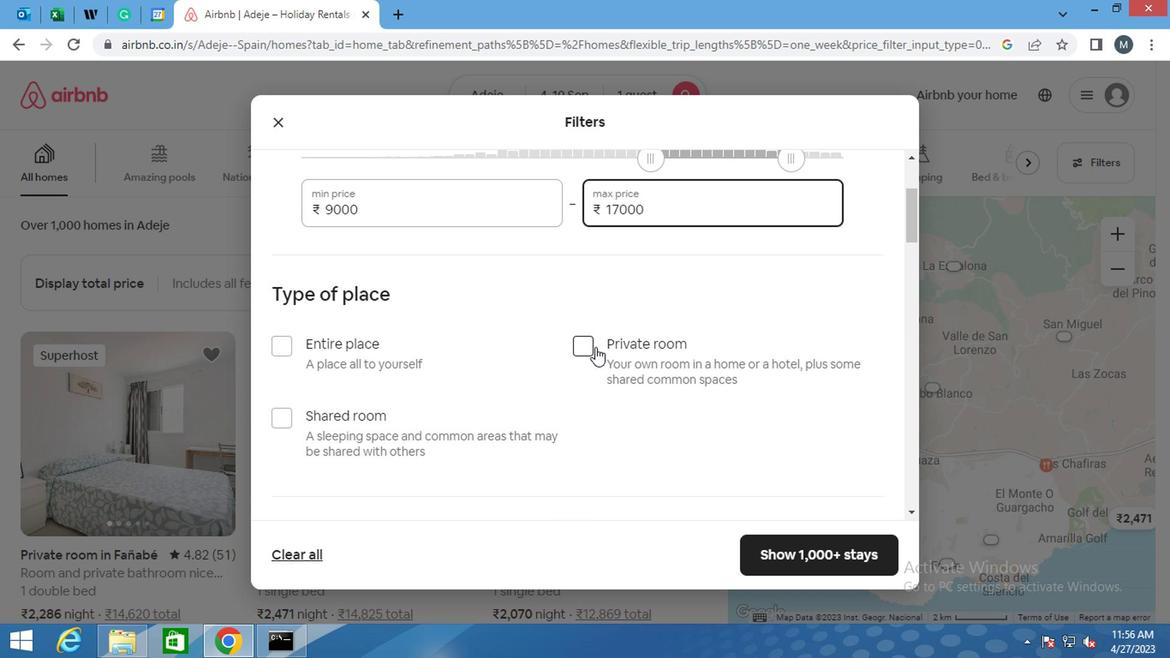 
Action: Mouse moved to (603, 339)
Screenshot: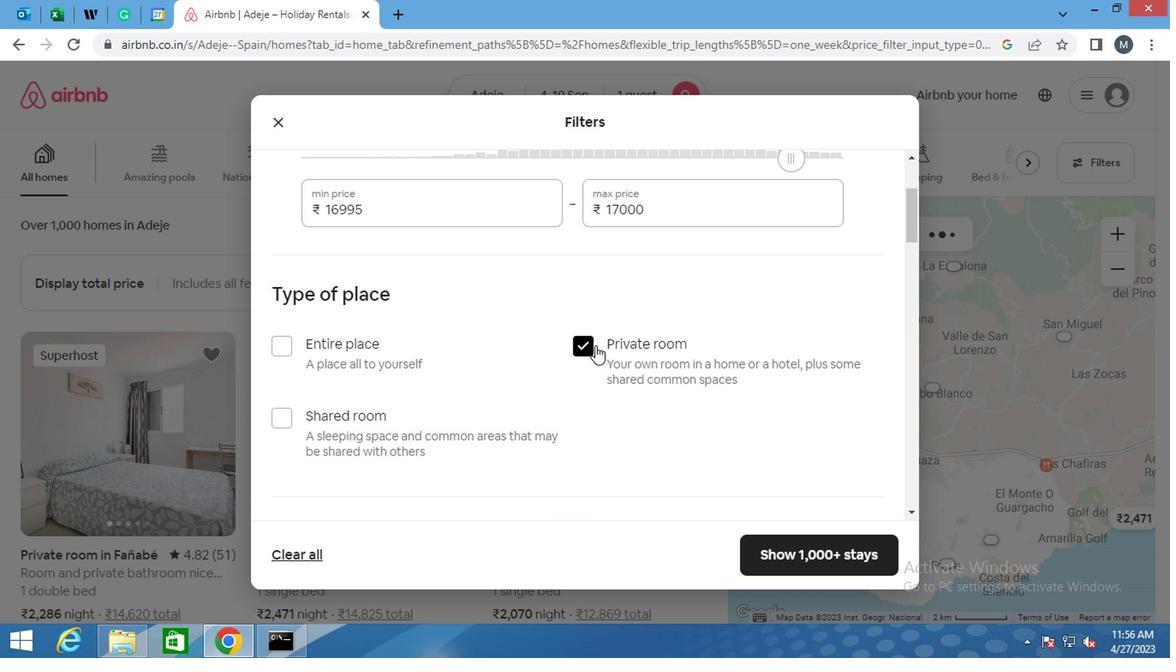 
Action: Mouse scrolled (603, 338) with delta (0, 0)
Screenshot: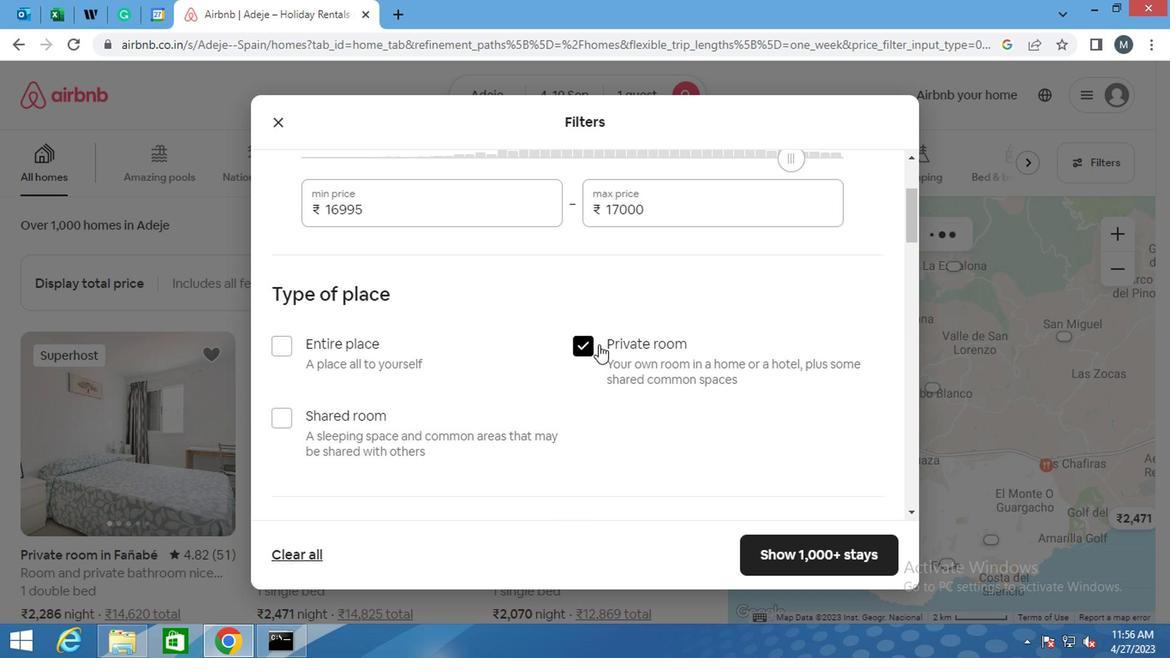 
Action: Mouse scrolled (603, 338) with delta (0, 0)
Screenshot: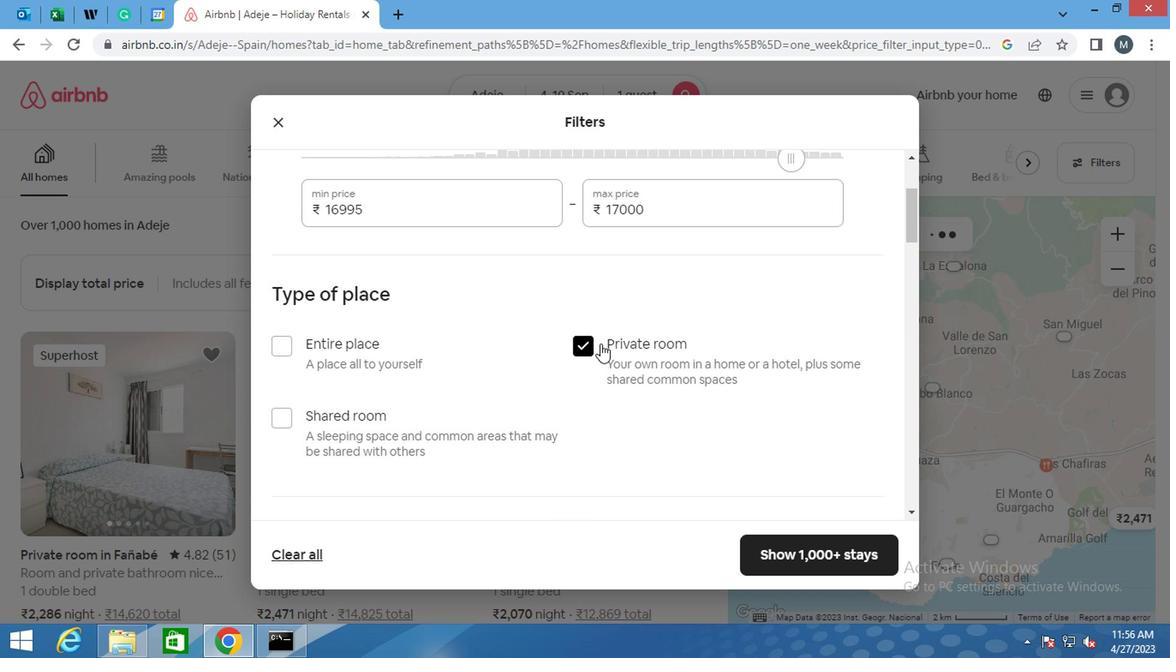 
Action: Mouse moved to (465, 293)
Screenshot: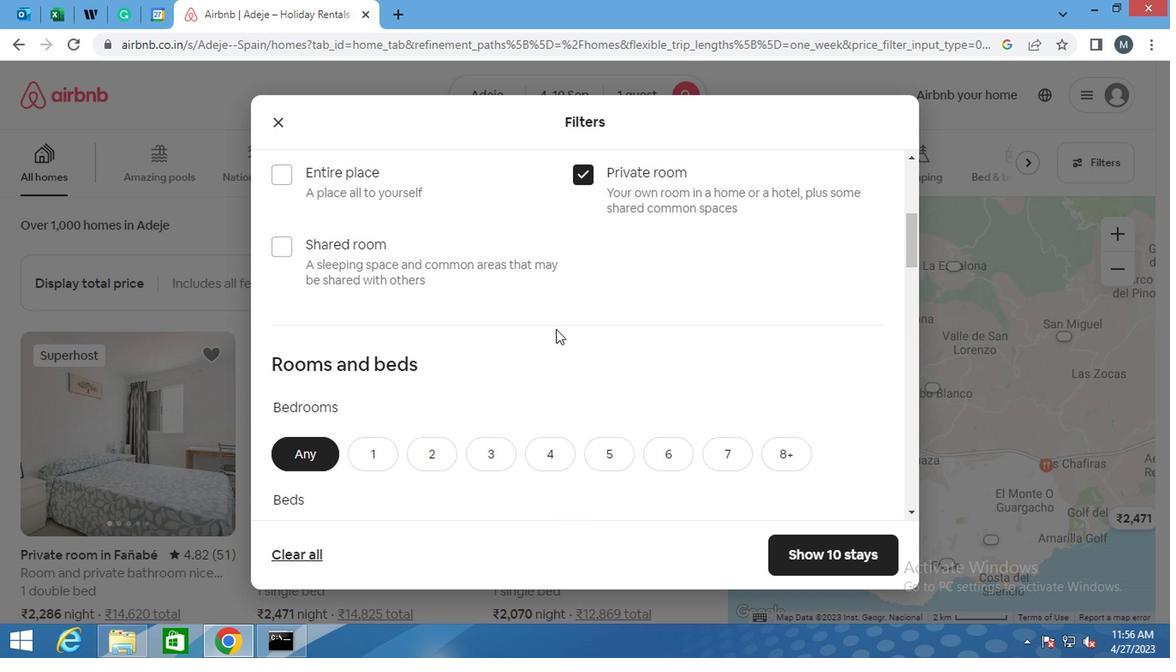 
Action: Mouse scrolled (465, 291) with delta (0, -1)
Screenshot: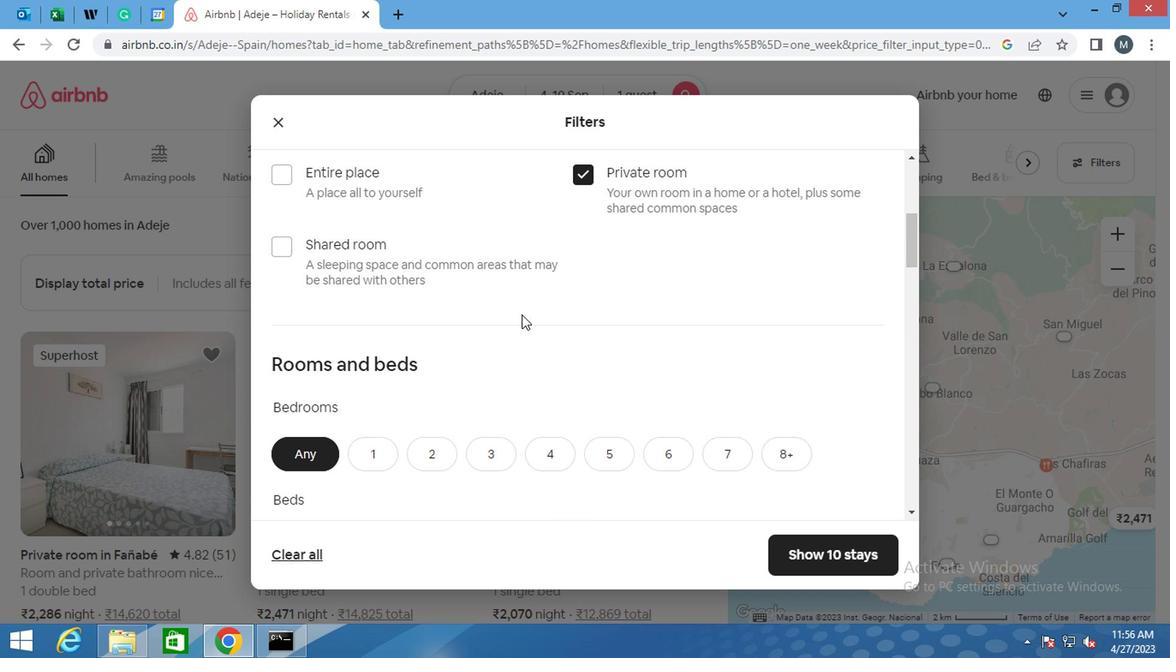 
Action: Mouse scrolled (465, 291) with delta (0, -1)
Screenshot: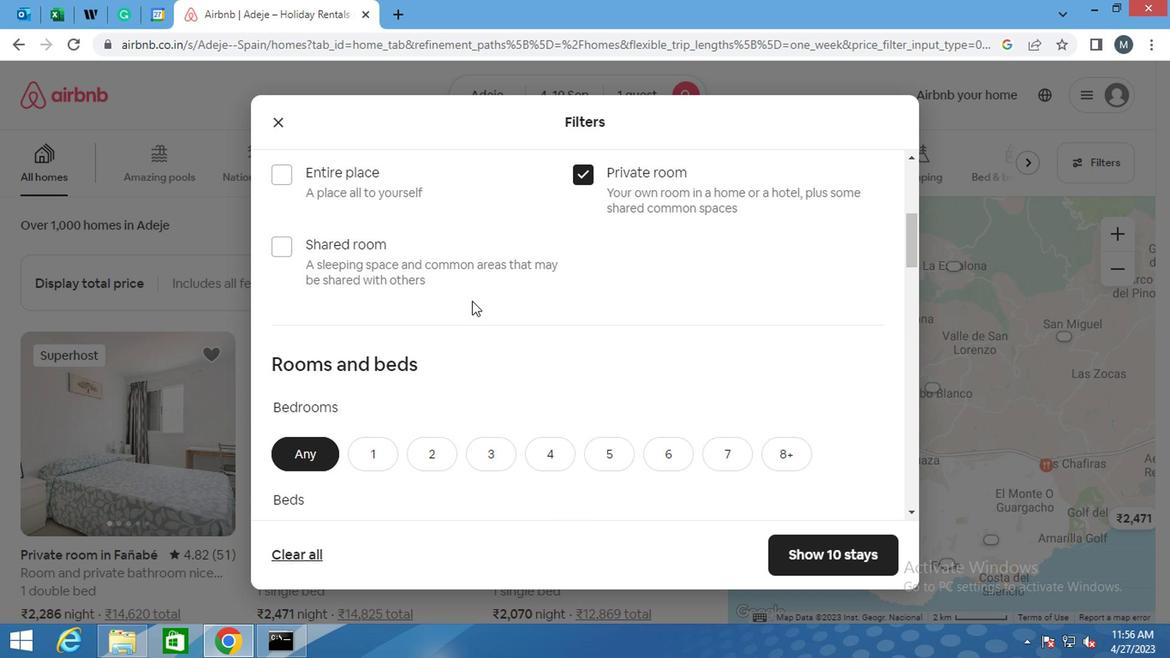 
Action: Mouse moved to (438, 296)
Screenshot: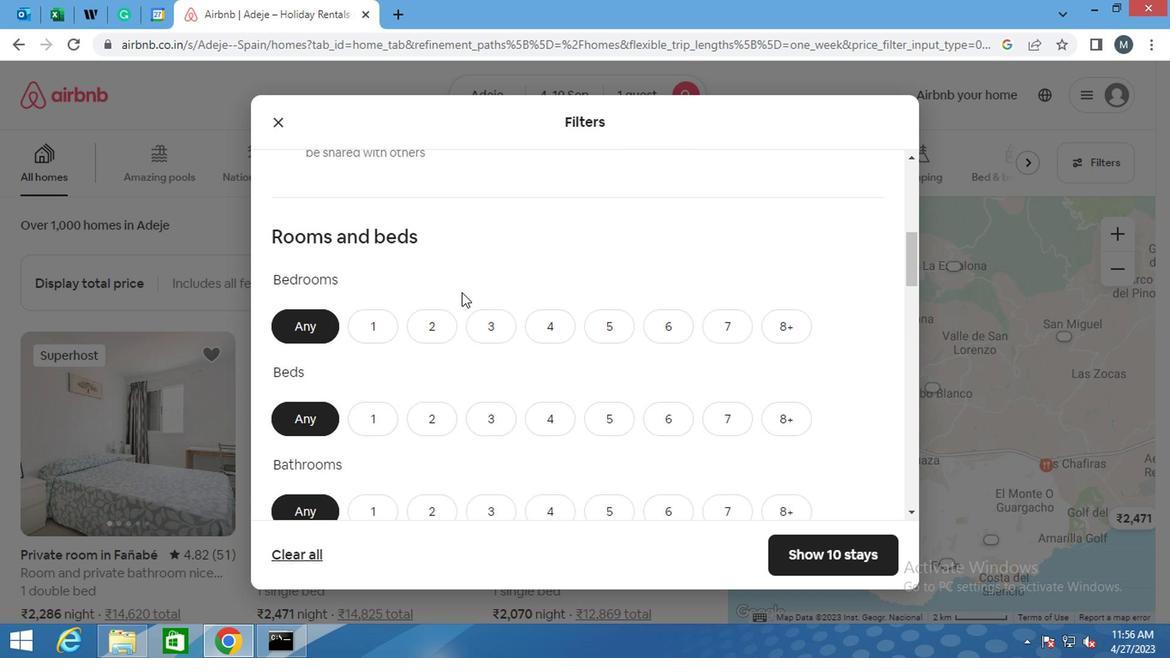 
Action: Mouse scrolled (438, 295) with delta (0, 0)
Screenshot: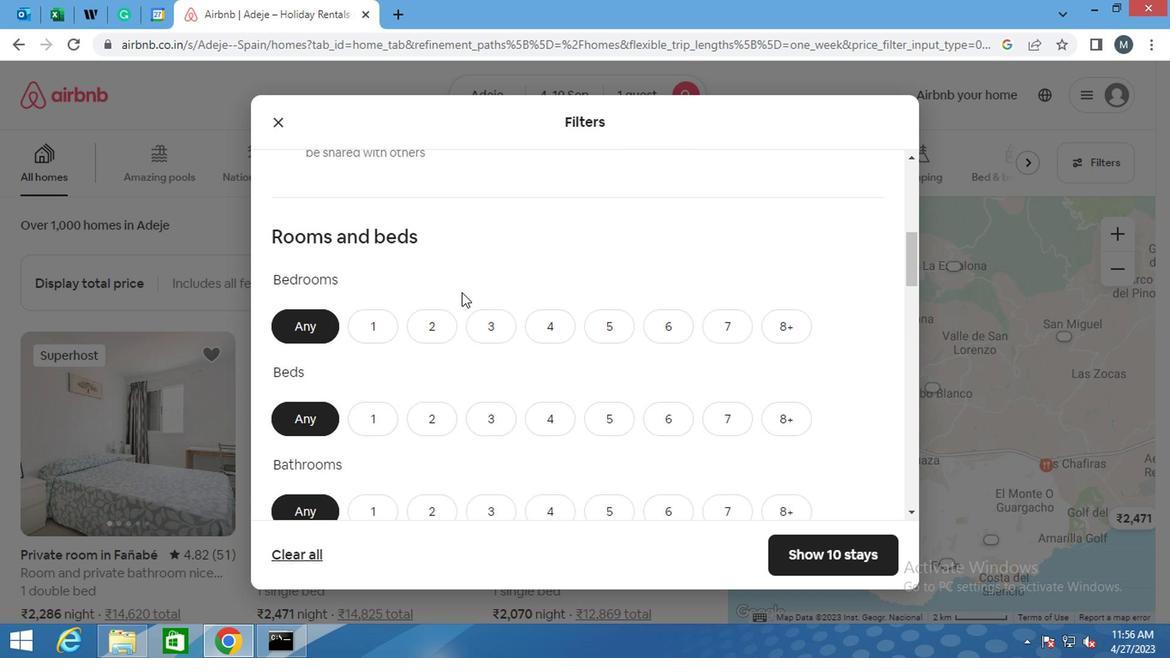 
Action: Mouse moved to (360, 282)
Screenshot: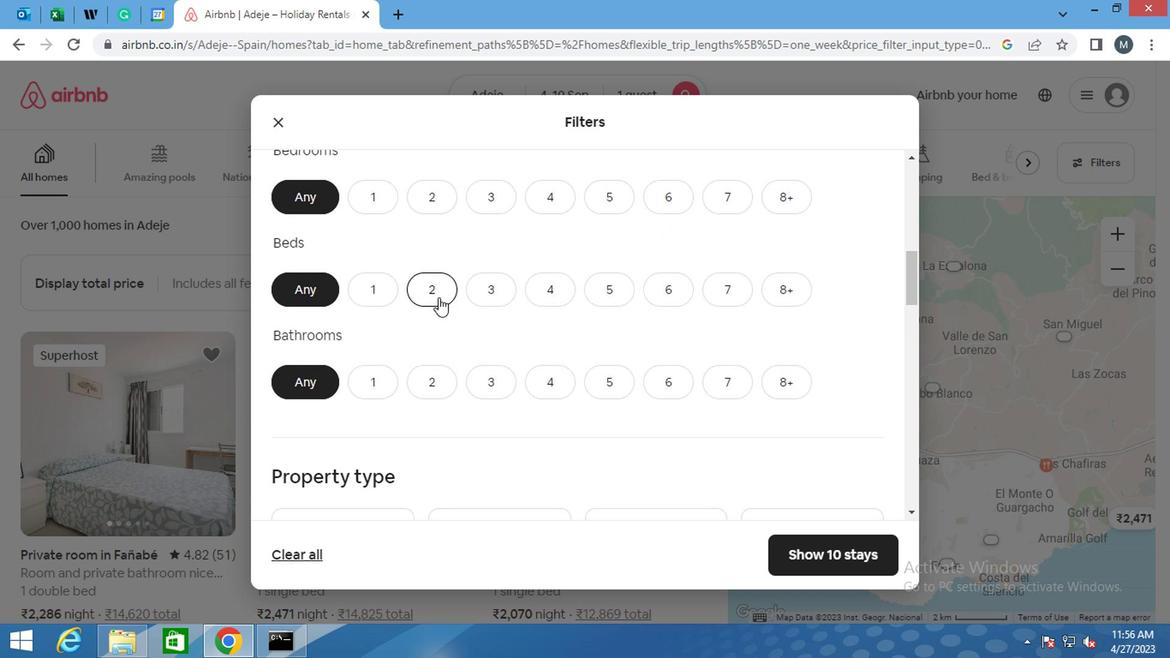 
Action: Mouse scrolled (360, 282) with delta (0, 0)
Screenshot: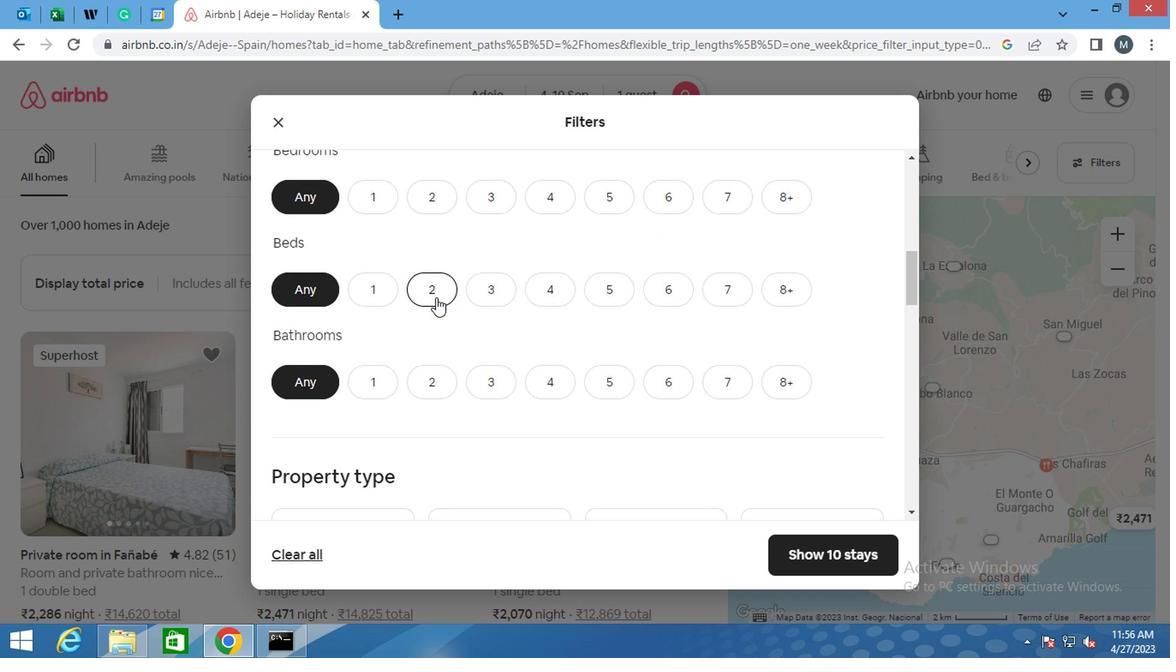 
Action: Mouse moved to (358, 284)
Screenshot: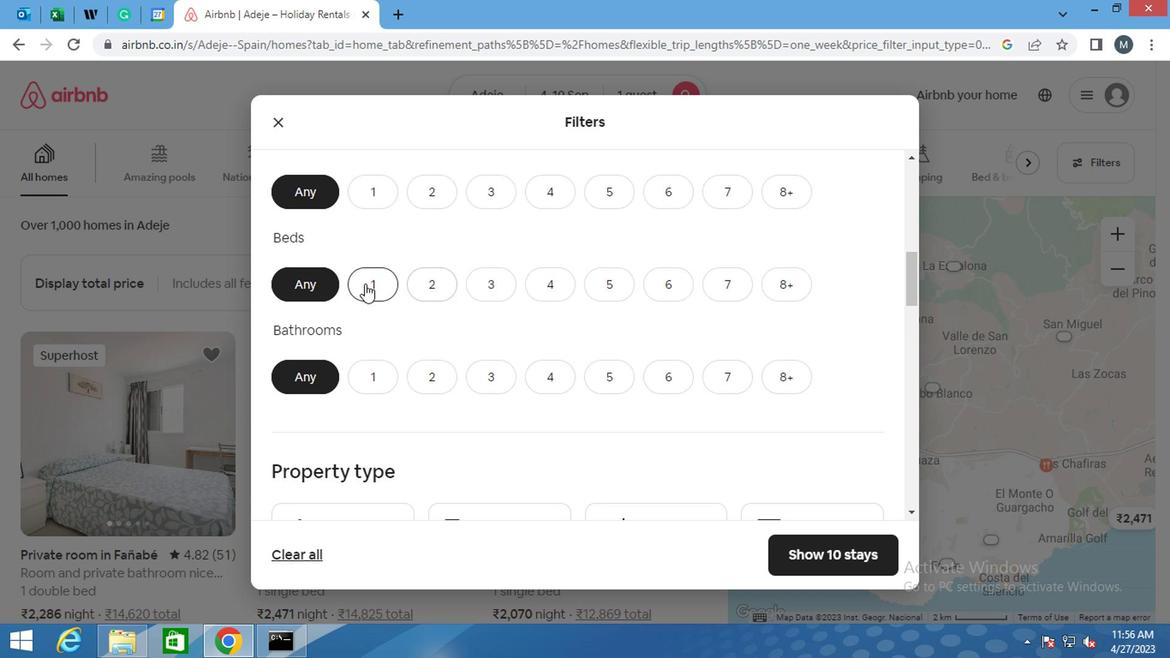 
Action: Mouse scrolled (358, 284) with delta (0, 0)
Screenshot: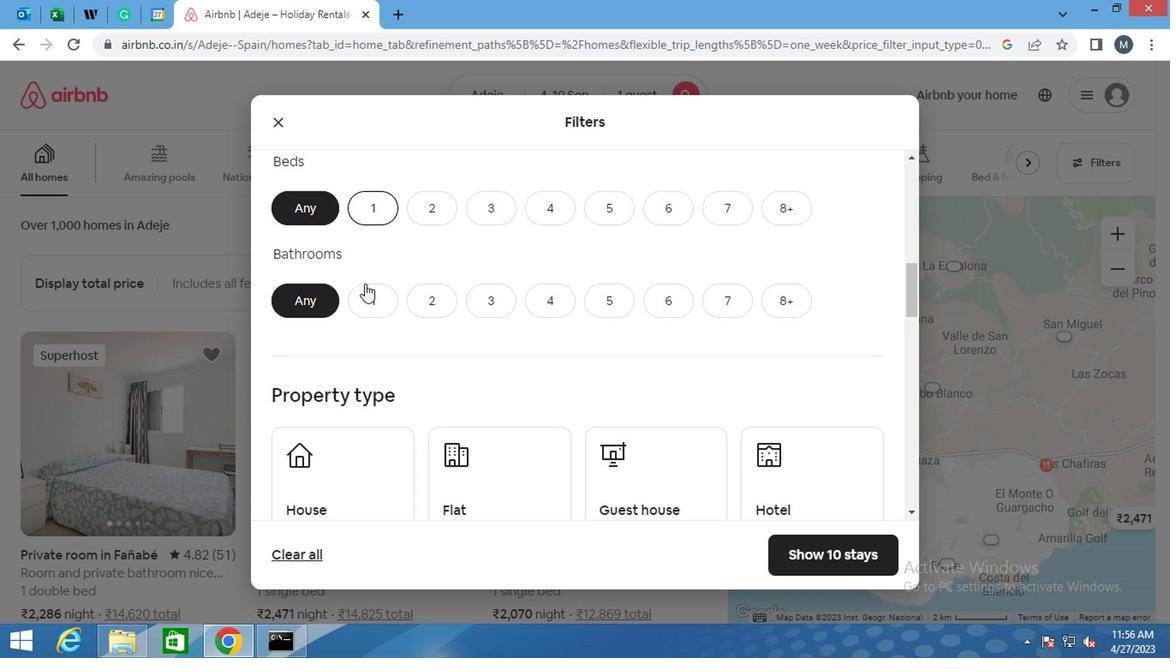 
Action: Mouse scrolled (358, 284) with delta (0, 0)
Screenshot: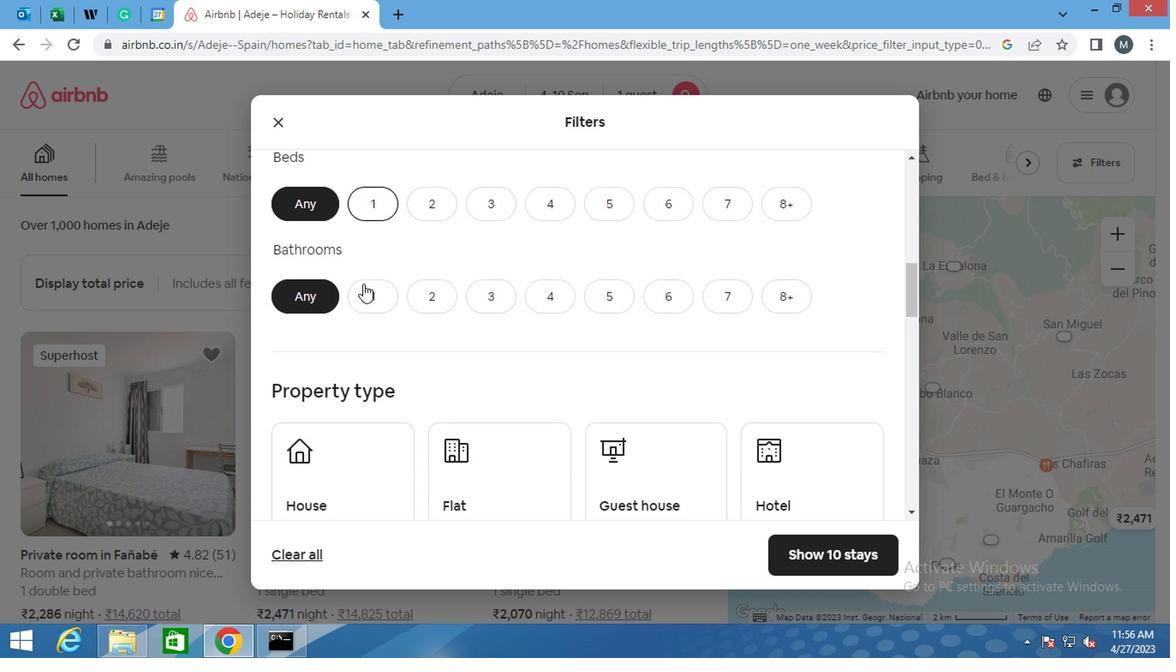 
Action: Mouse moved to (364, 284)
Screenshot: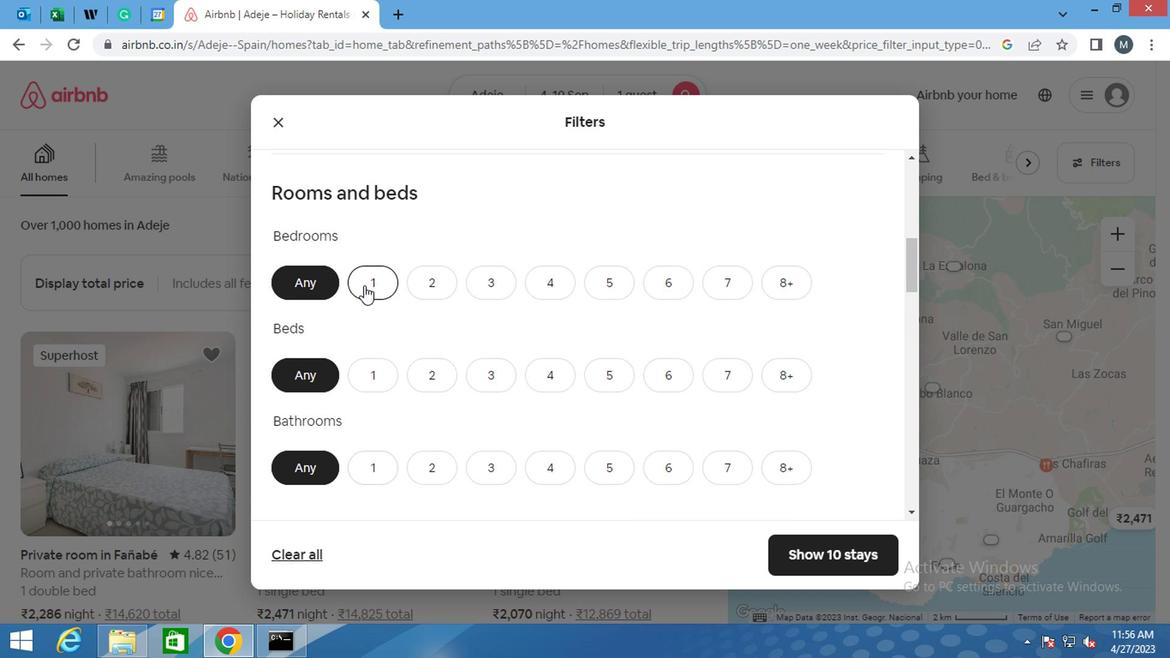 
Action: Mouse pressed left at (364, 284)
Screenshot: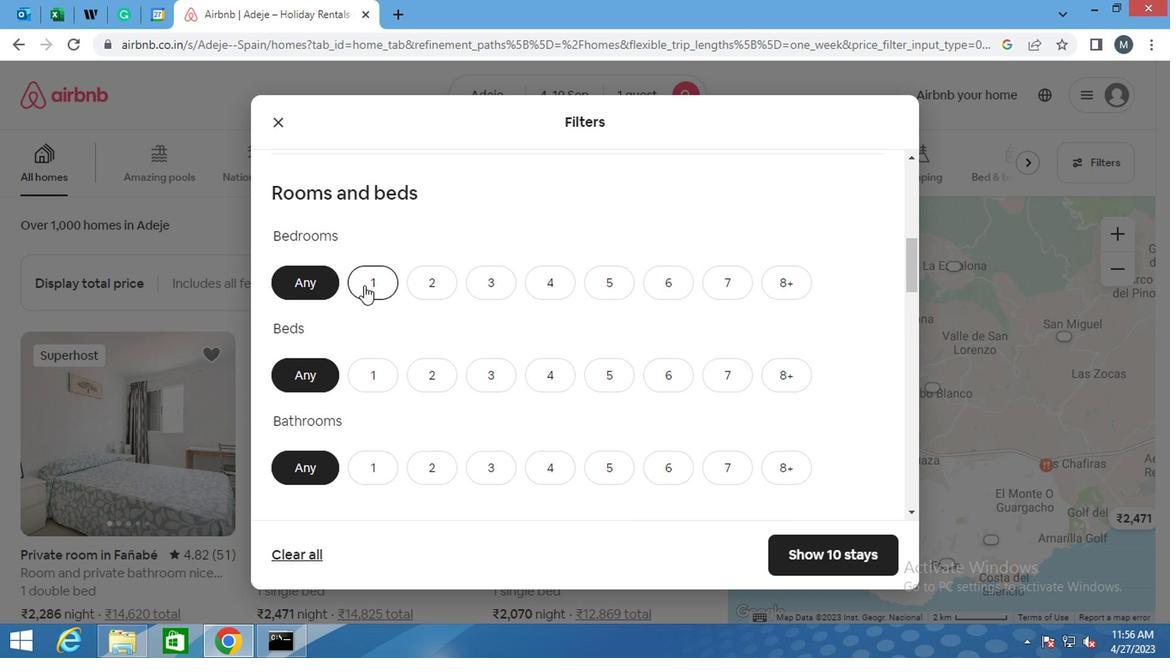 
Action: Mouse moved to (365, 364)
Screenshot: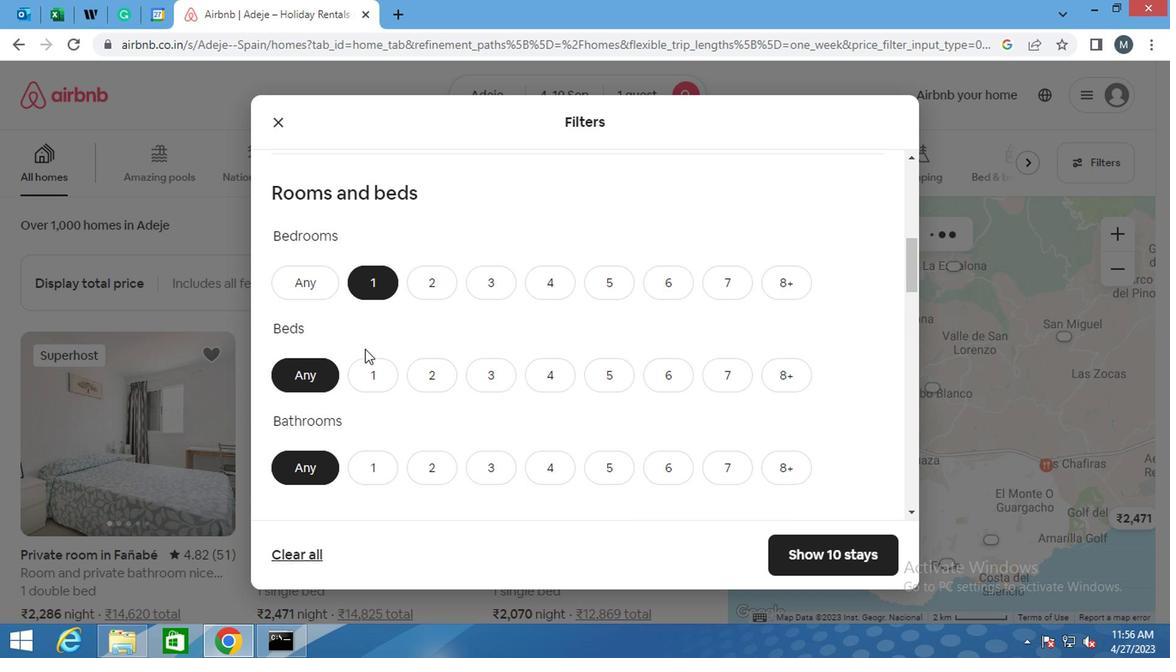 
Action: Mouse pressed left at (365, 364)
Screenshot: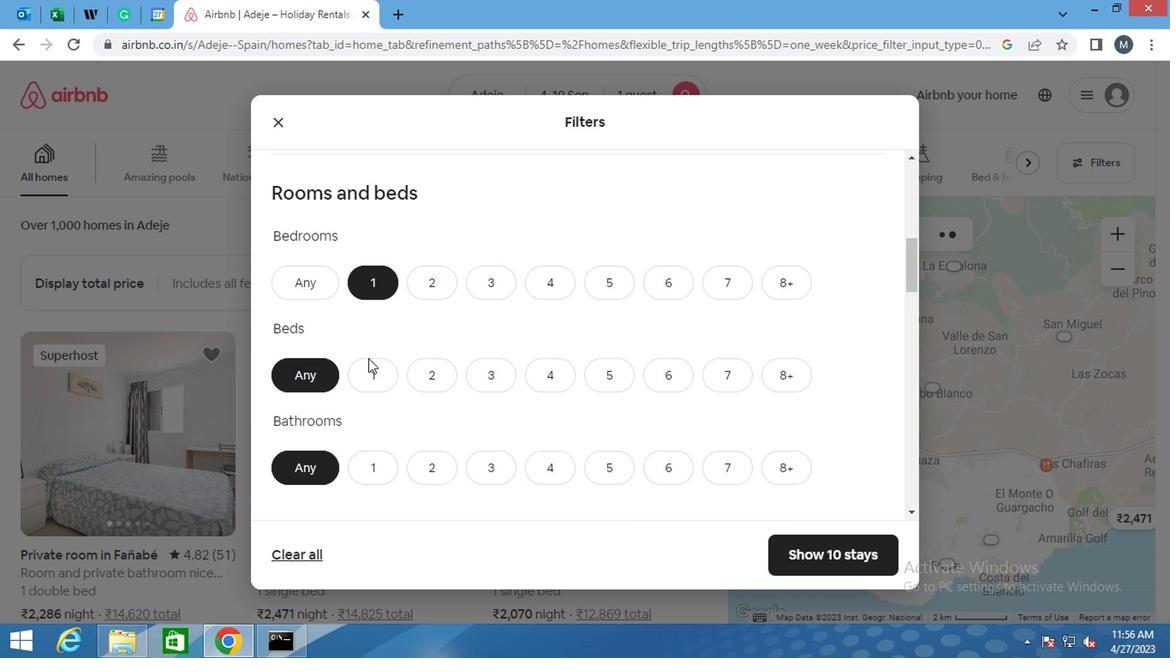 
Action: Mouse moved to (381, 473)
Screenshot: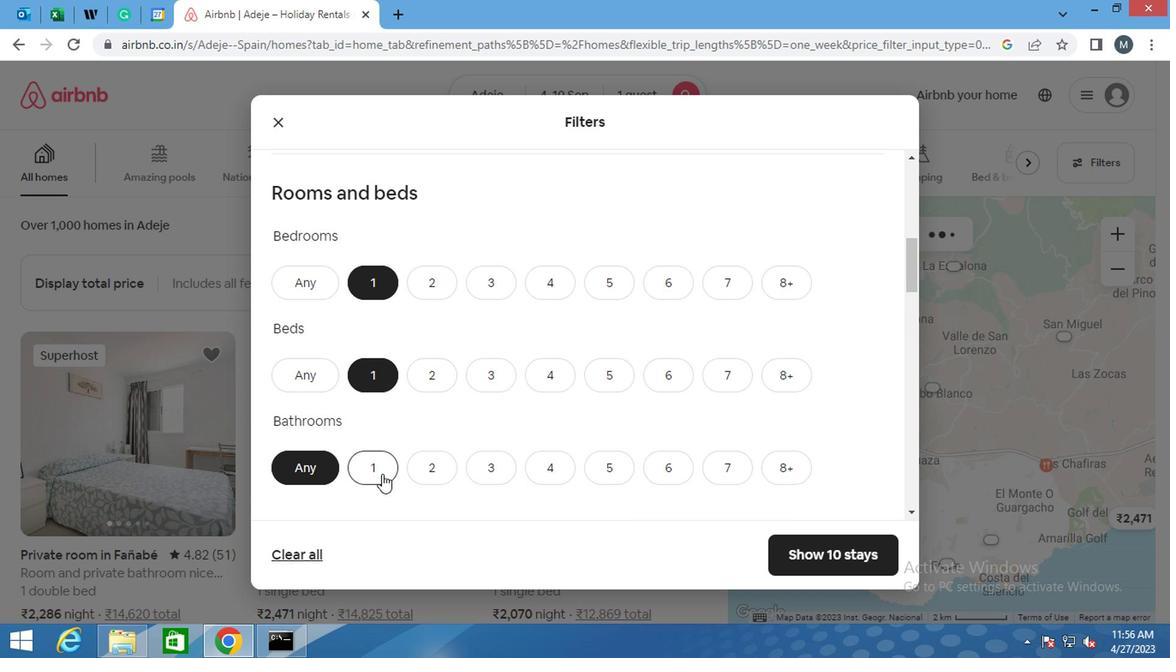 
Action: Mouse pressed left at (381, 473)
Screenshot: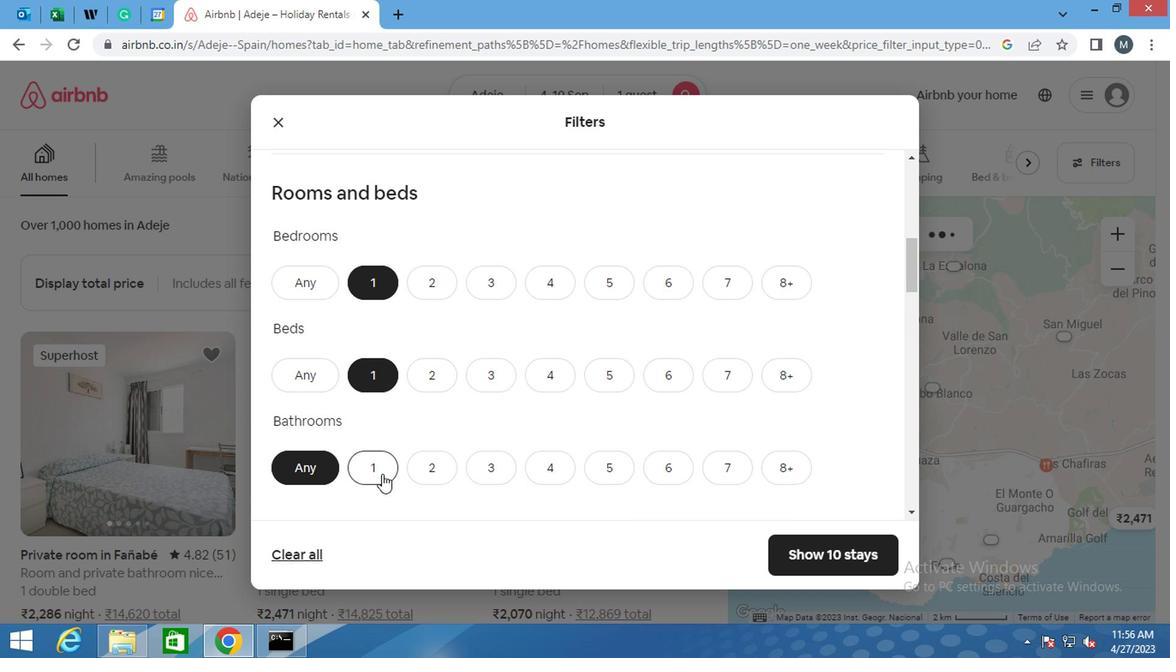 
Action: Mouse moved to (368, 386)
Screenshot: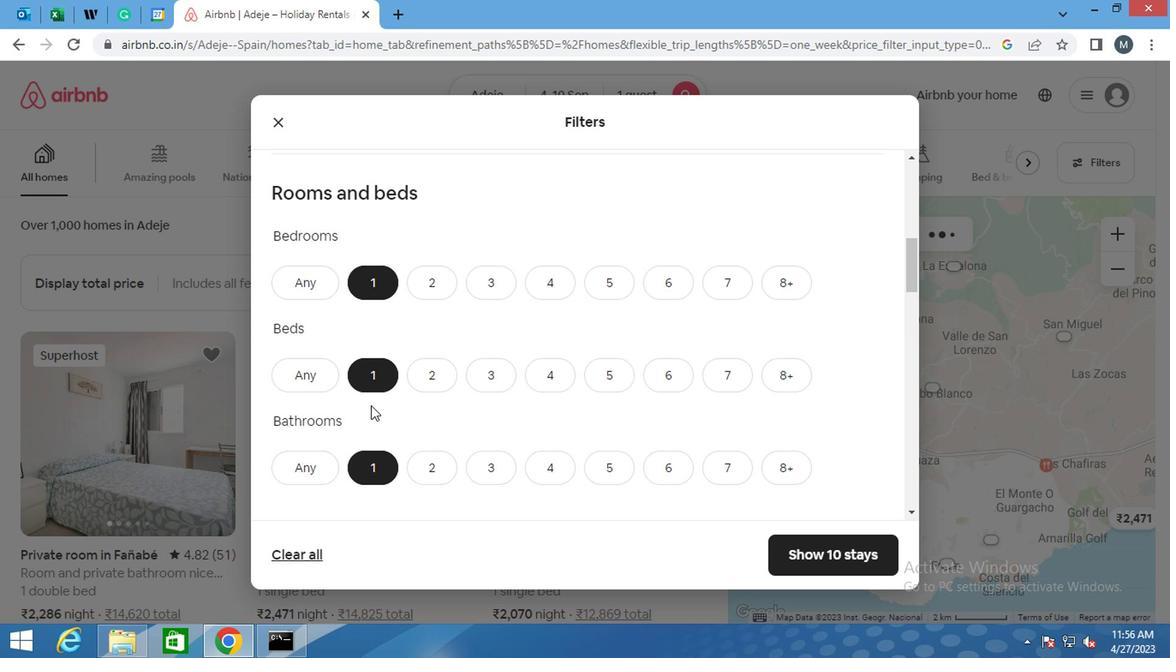 
Action: Mouse scrolled (368, 385) with delta (0, 0)
Screenshot: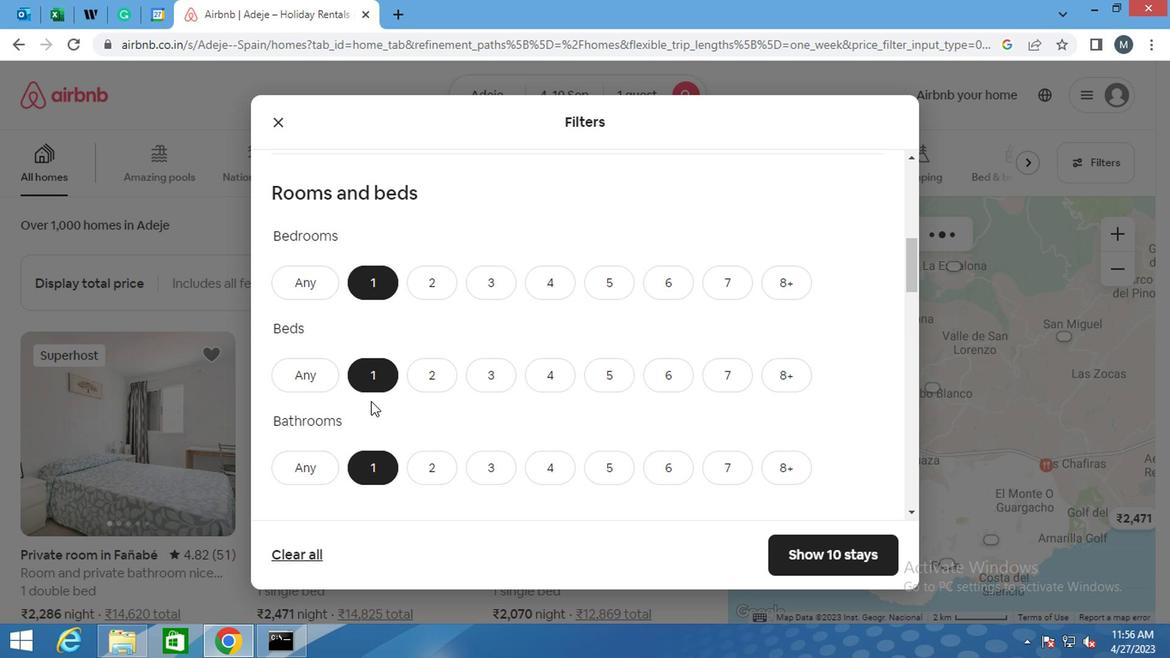 
Action: Mouse moved to (371, 386)
Screenshot: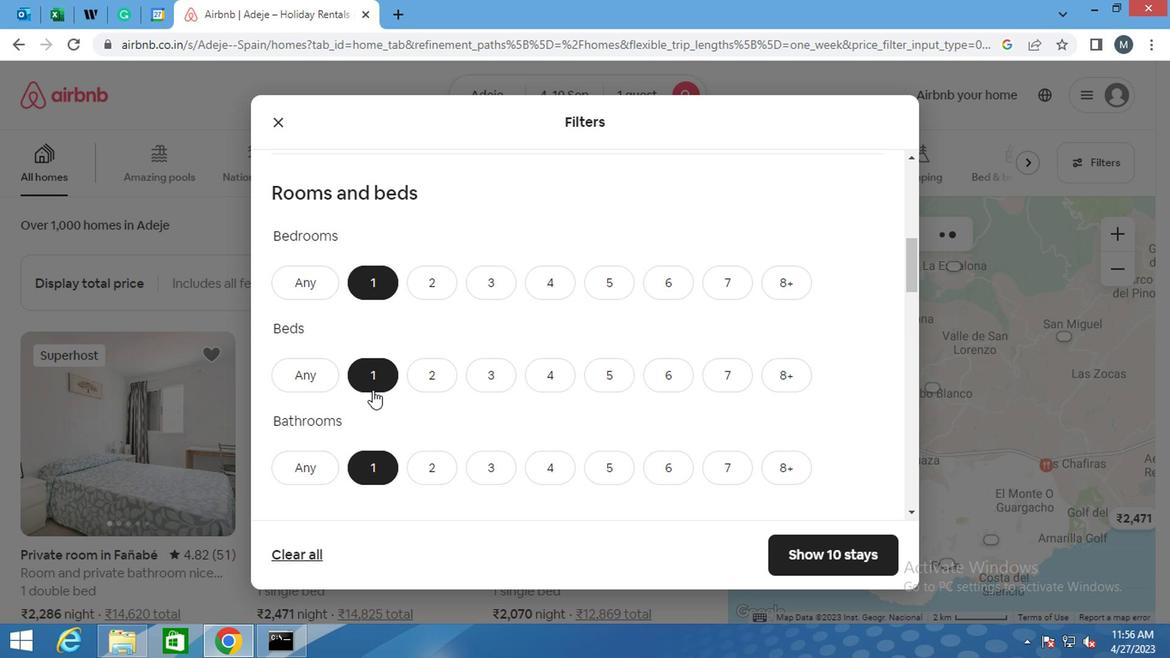 
Action: Mouse scrolled (371, 385) with delta (0, 0)
Screenshot: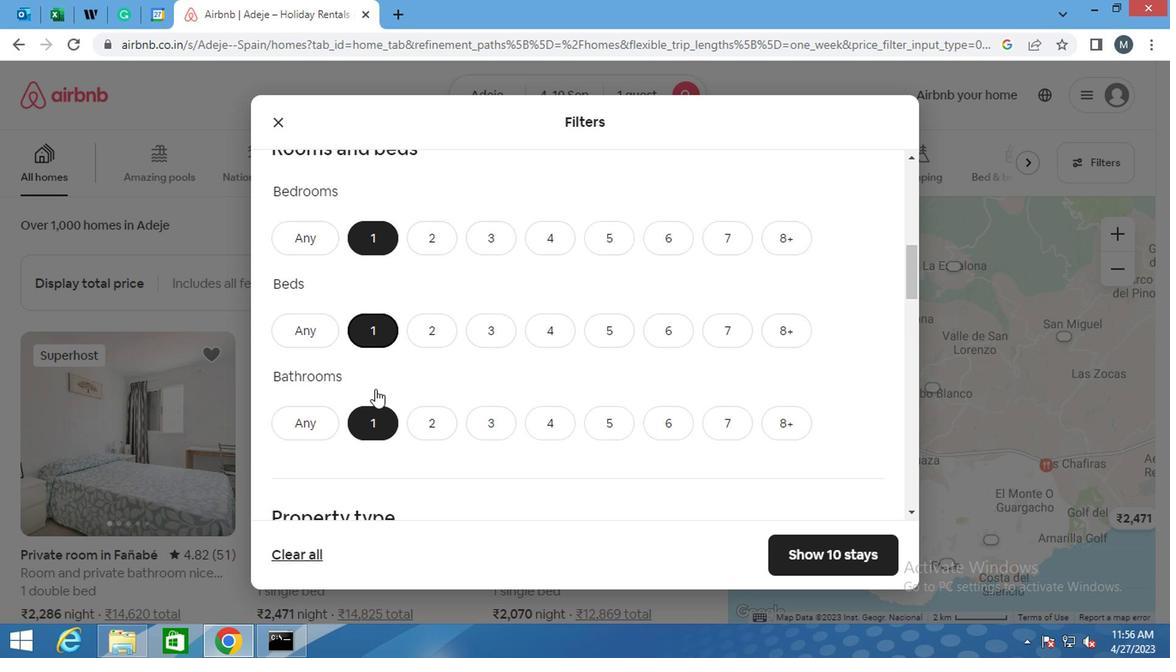 
Action: Mouse moved to (371, 385)
Screenshot: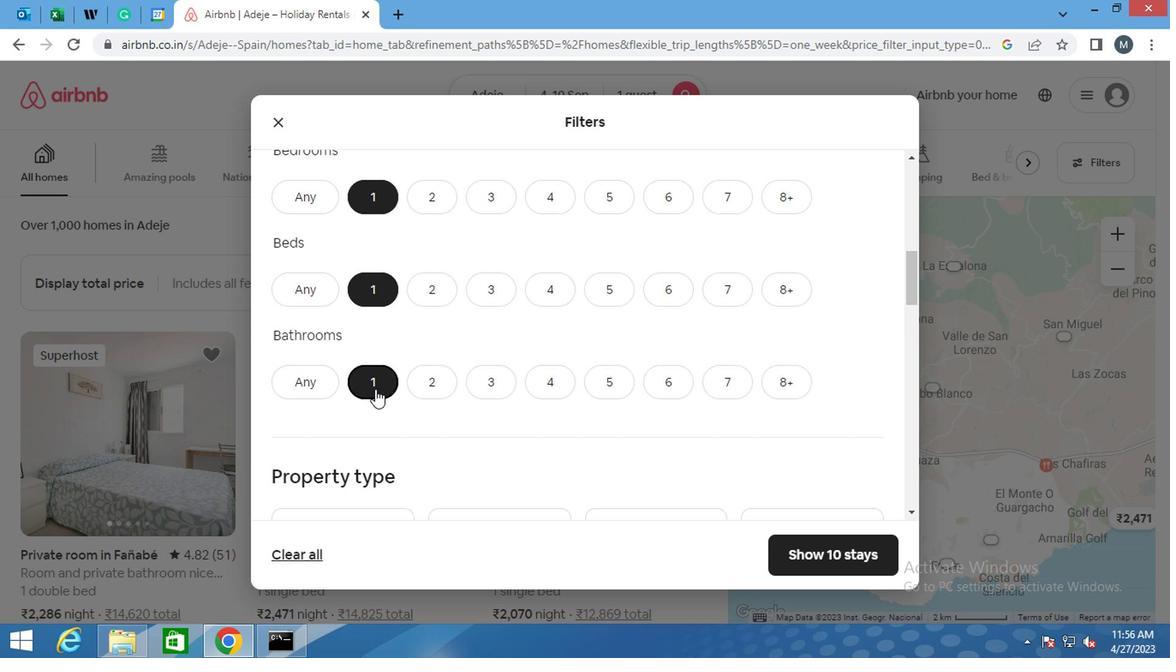 
Action: Mouse scrolled (371, 385) with delta (0, 0)
Screenshot: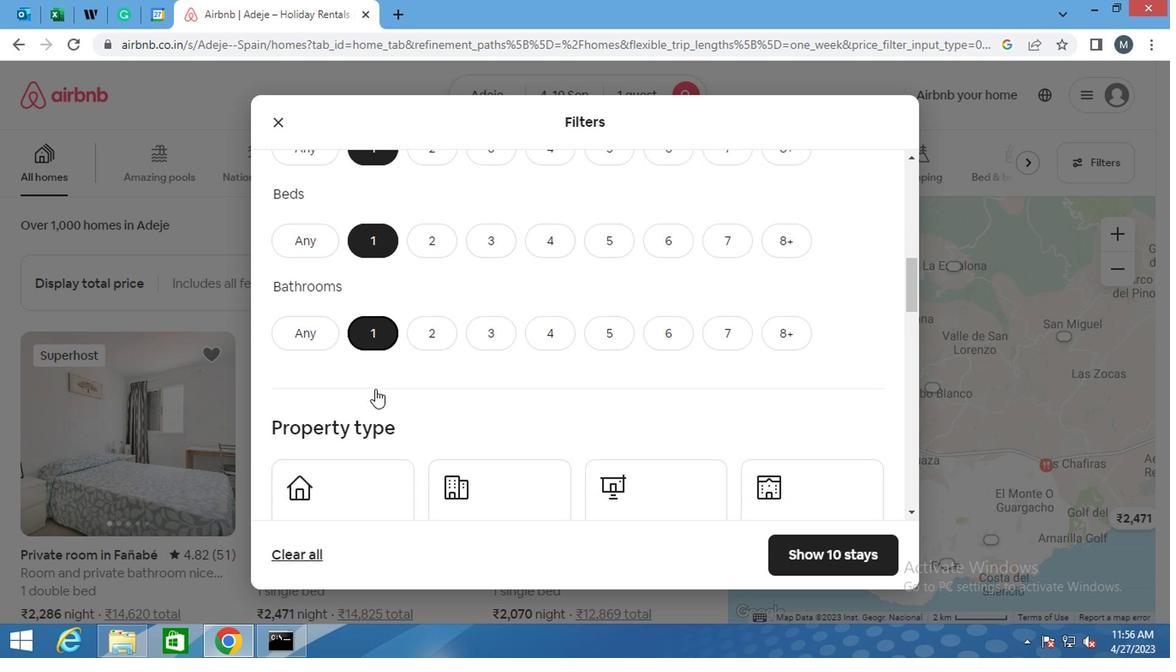 
Action: Mouse moved to (376, 381)
Screenshot: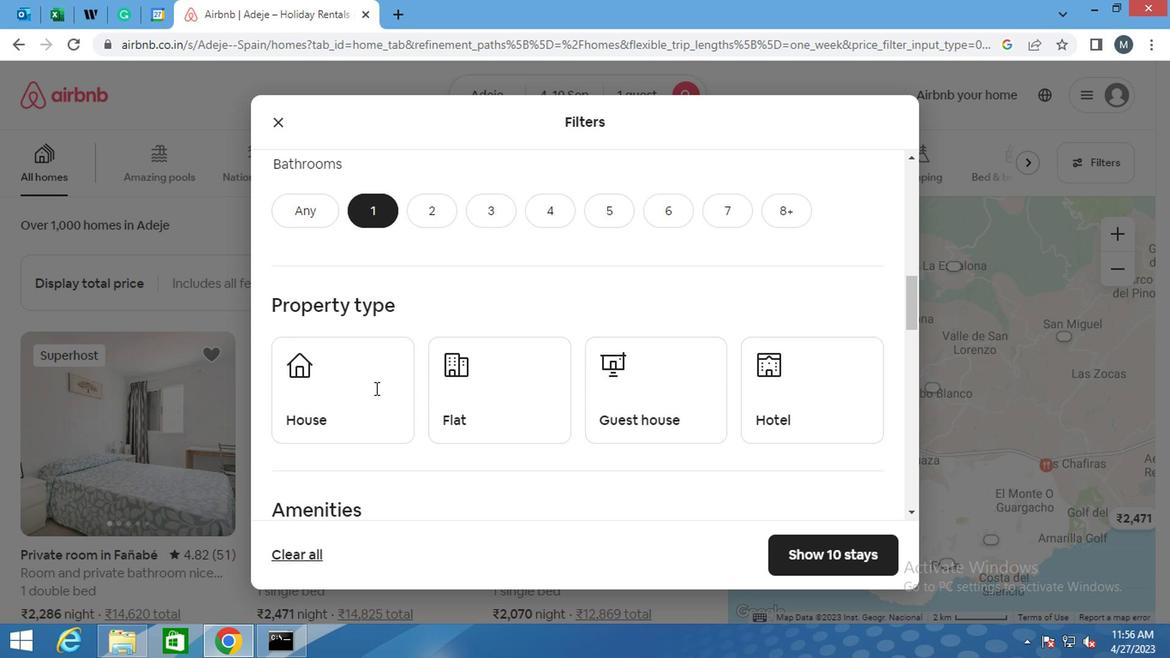 
Action: Mouse scrolled (376, 380) with delta (0, 0)
Screenshot: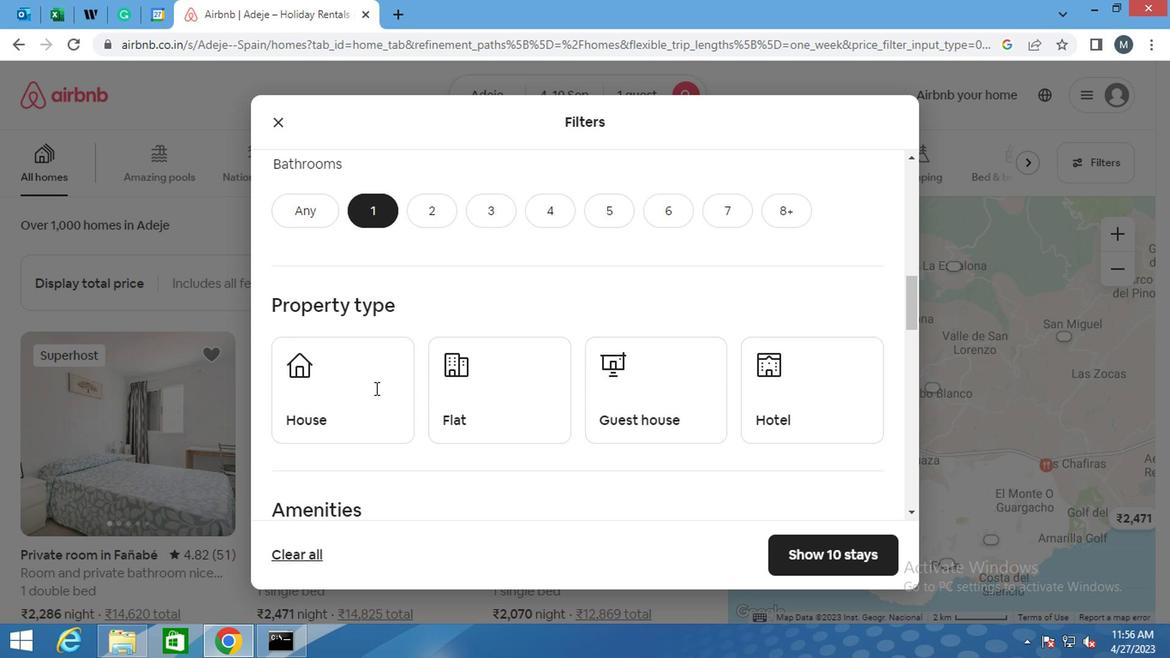 
Action: Mouse moved to (377, 381)
Screenshot: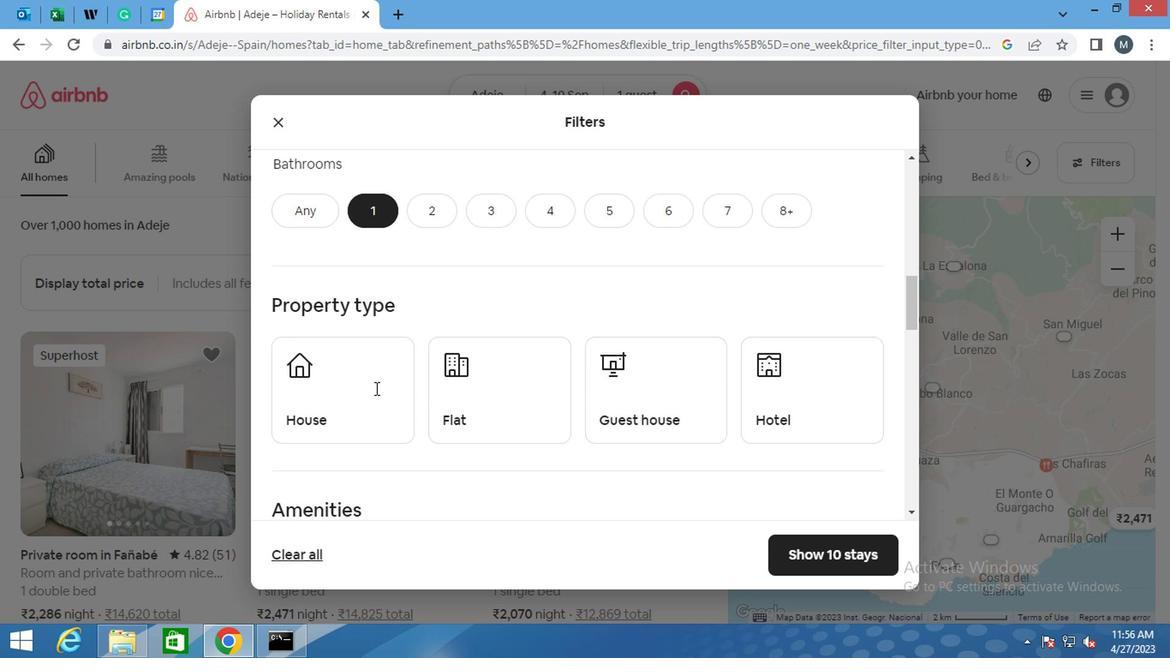 
Action: Mouse scrolled (377, 380) with delta (0, 0)
Screenshot: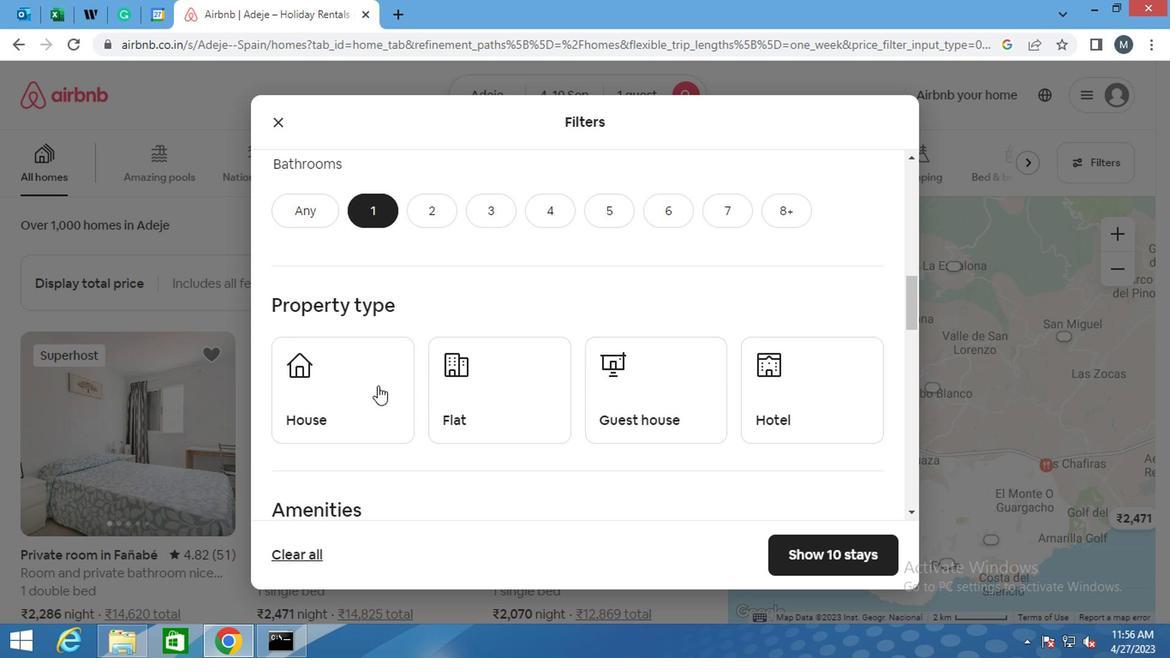 
Action: Mouse moved to (346, 282)
Screenshot: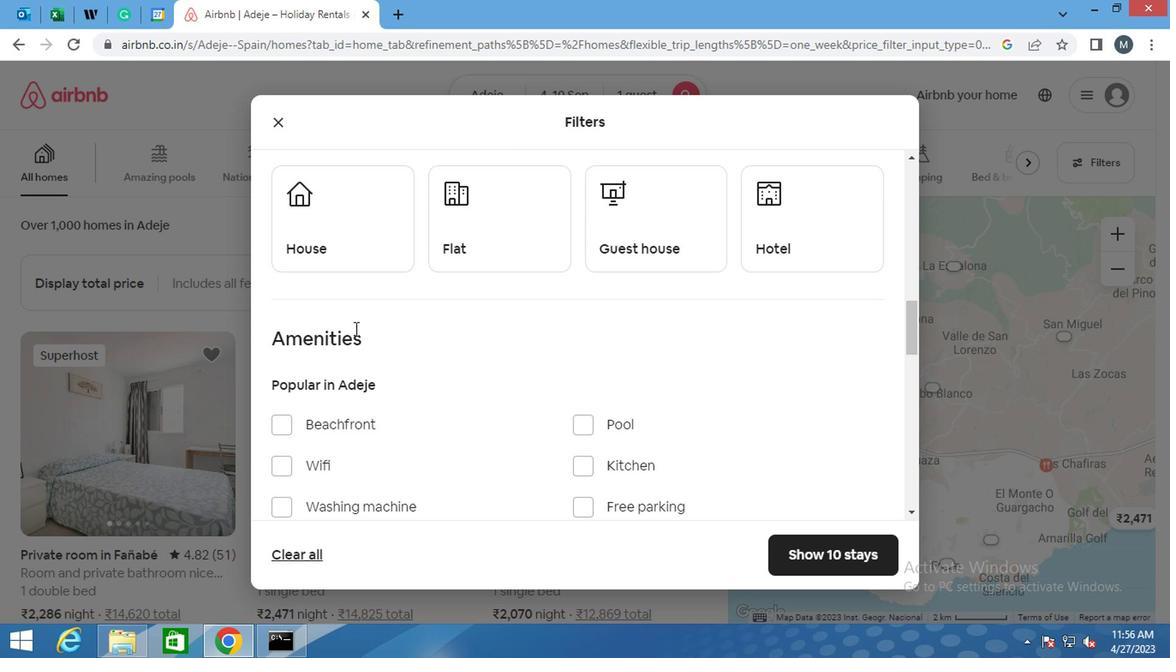 
Action: Mouse scrolled (346, 284) with delta (0, 1)
Screenshot: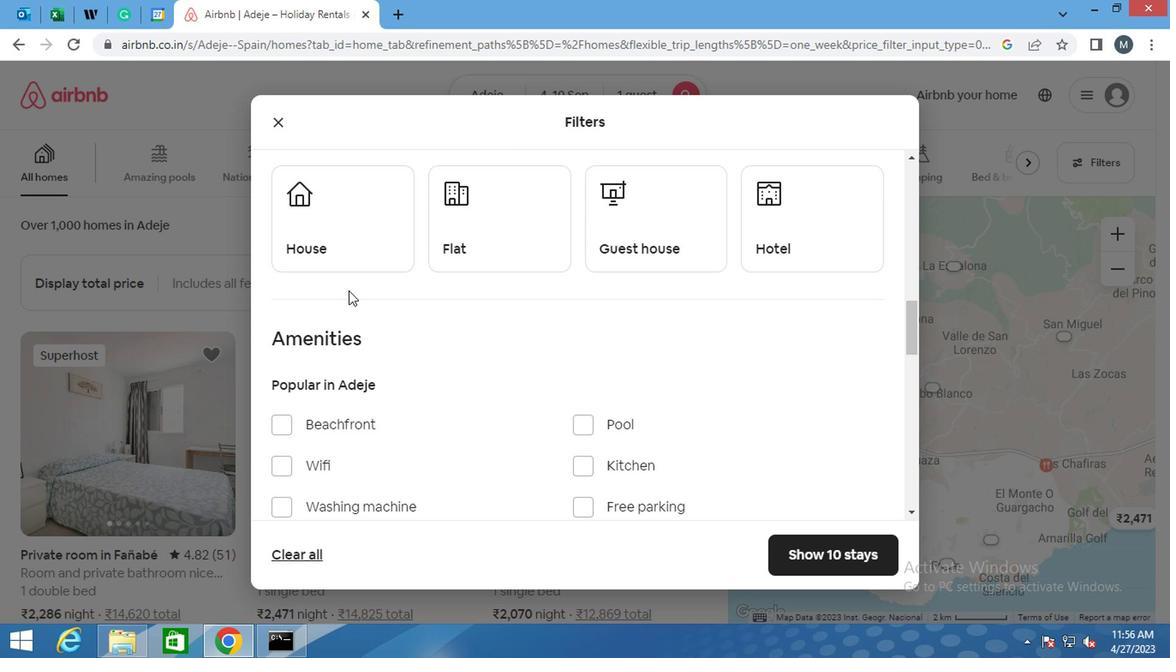 
Action: Mouse moved to (345, 284)
Screenshot: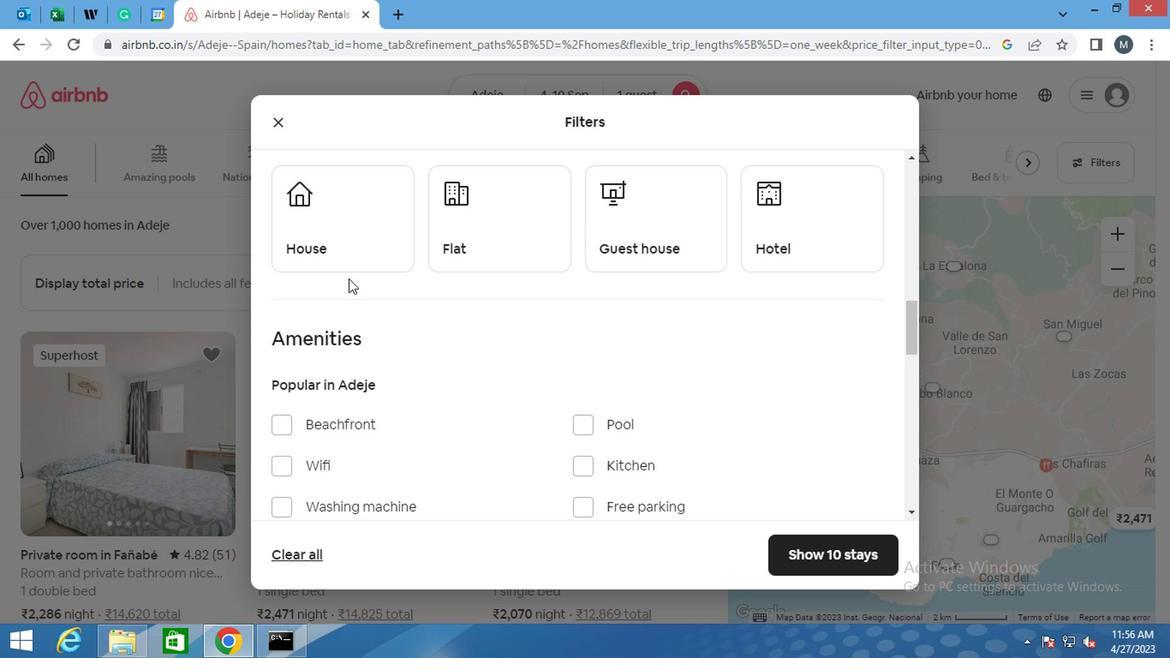 
Action: Mouse scrolled (345, 284) with delta (0, 0)
Screenshot: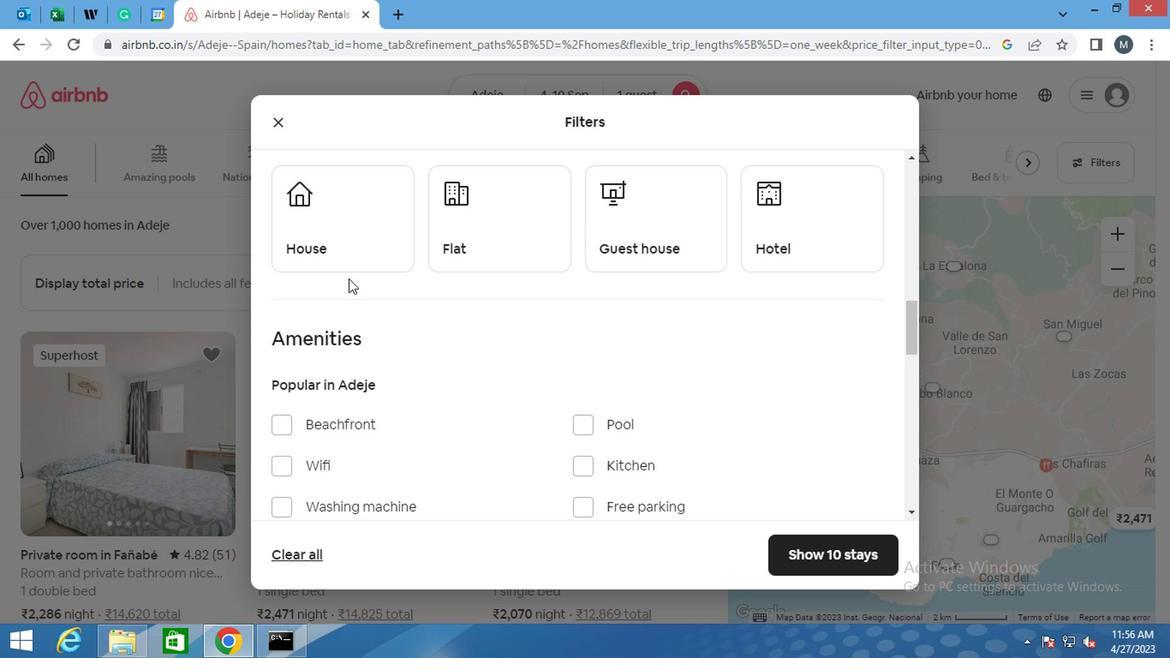 
Action: Mouse moved to (364, 372)
Screenshot: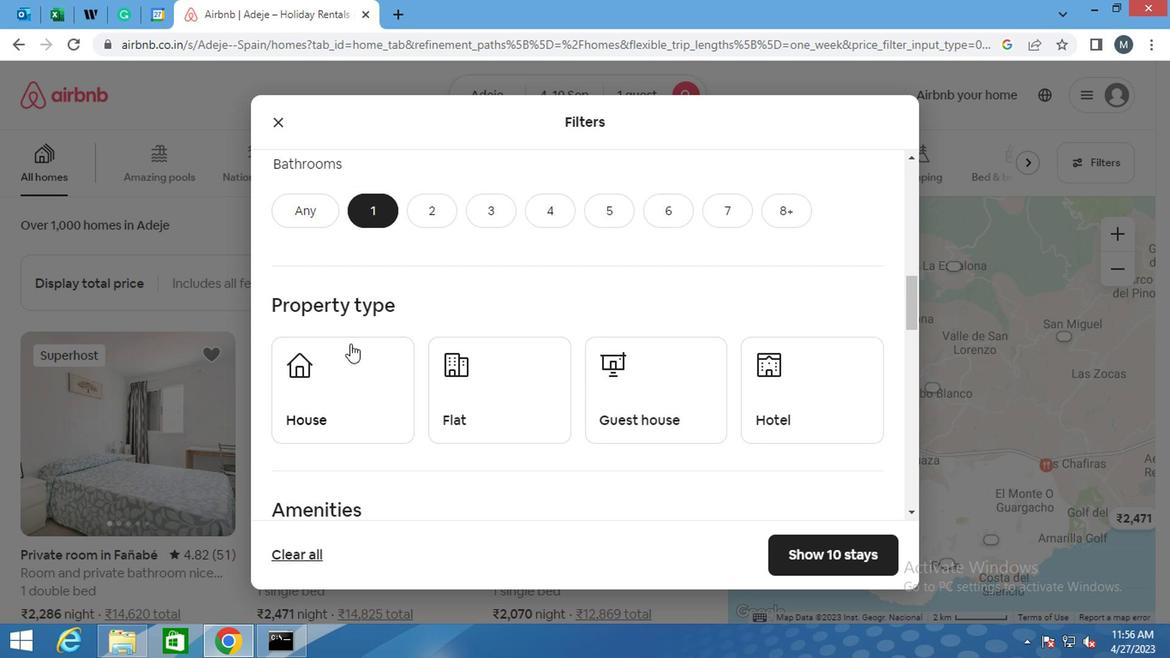 
Action: Mouse pressed left at (364, 372)
Screenshot: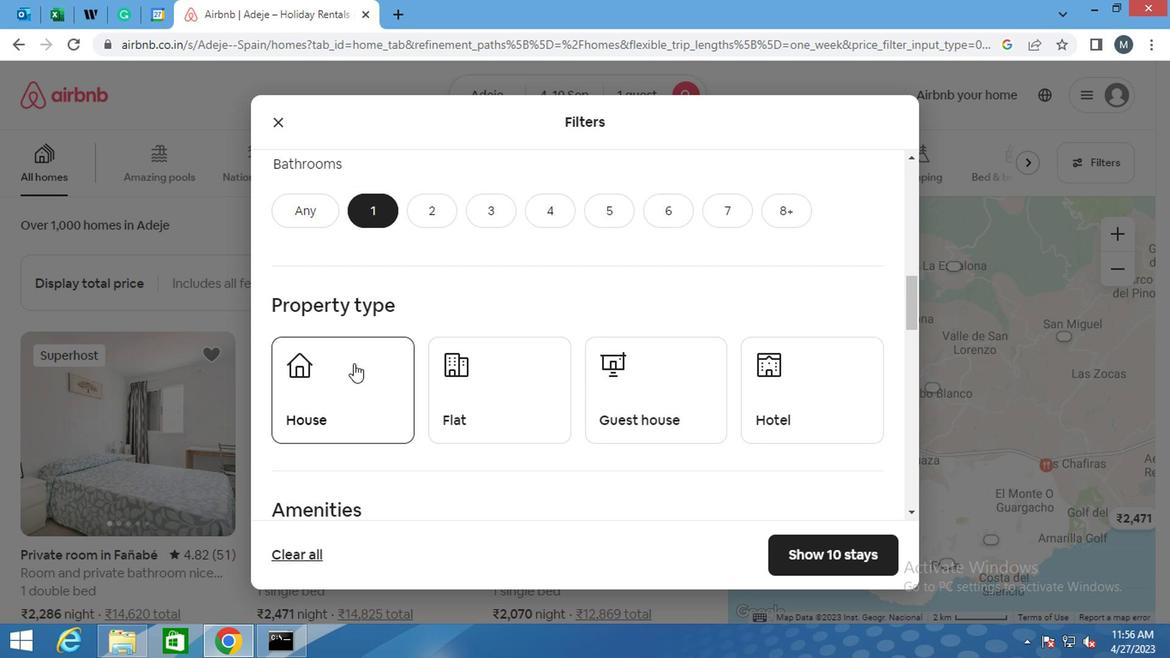 
Action: Mouse moved to (484, 374)
Screenshot: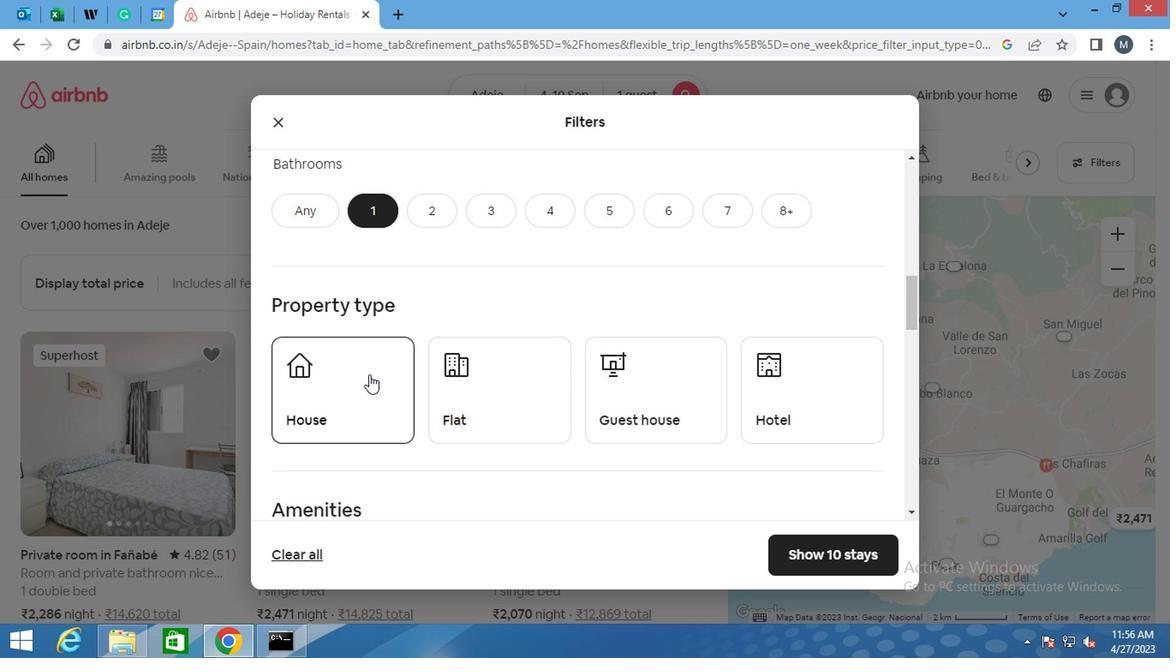 
Action: Mouse pressed left at (484, 374)
Screenshot: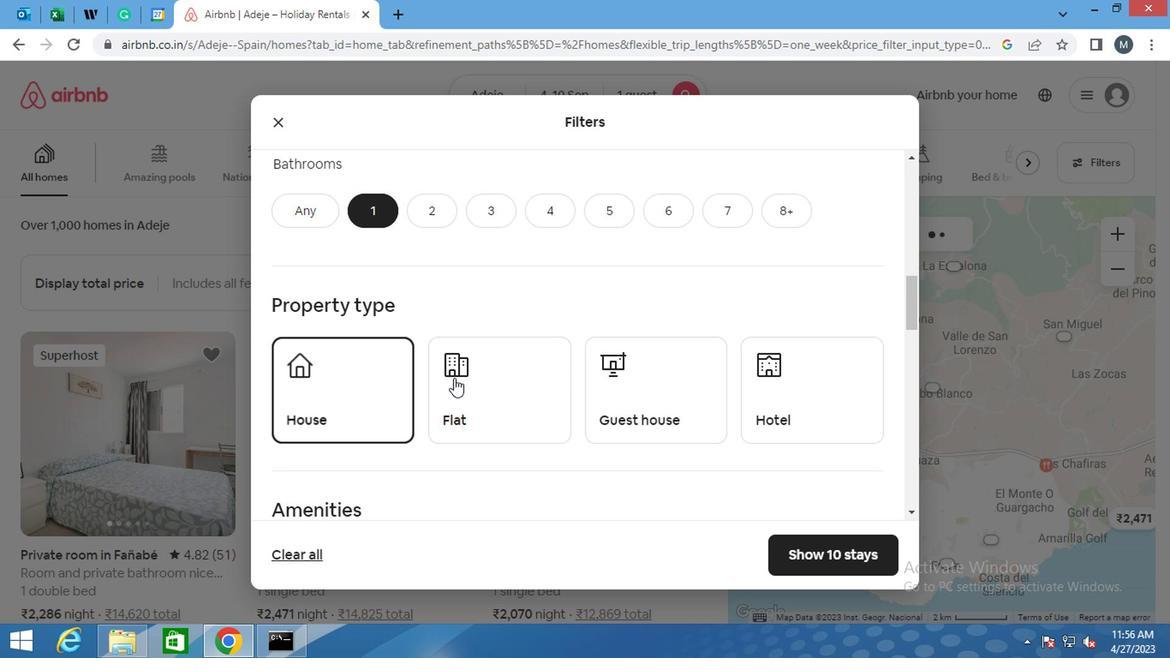 
Action: Mouse moved to (630, 373)
Screenshot: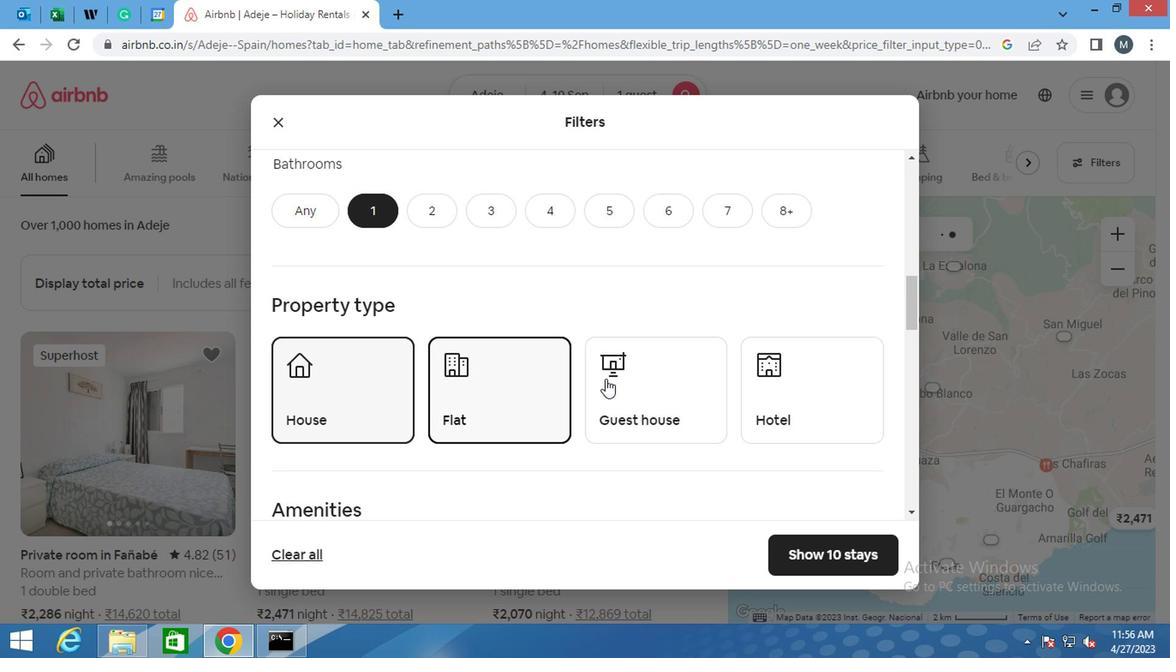 
Action: Mouse pressed left at (630, 373)
Screenshot: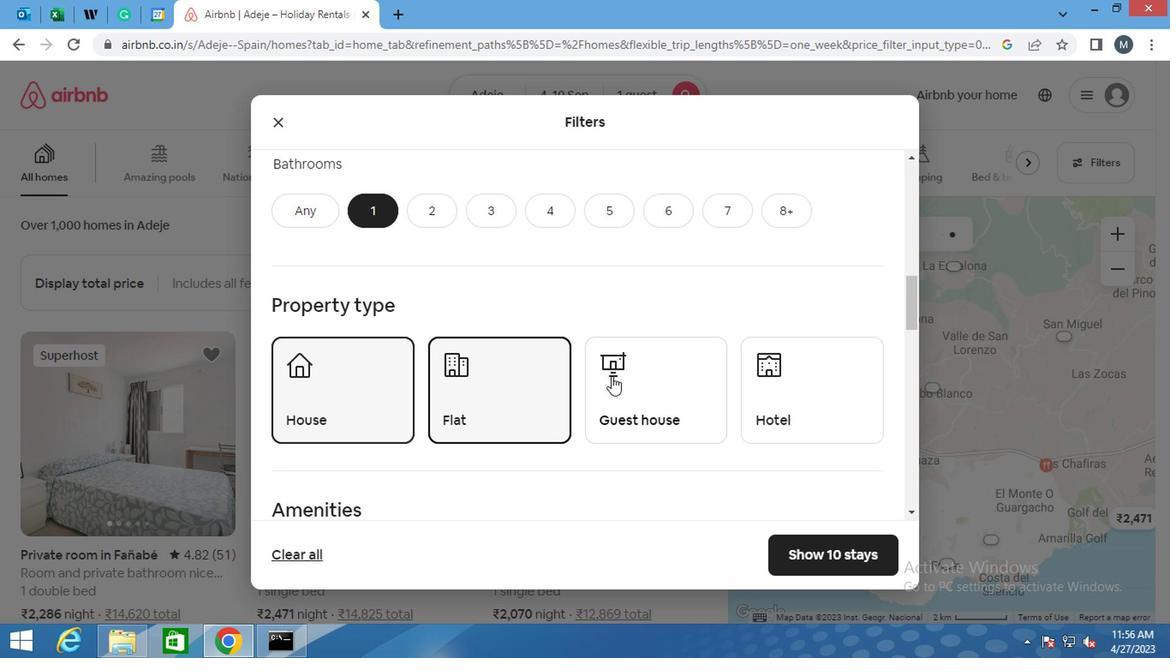
Action: Mouse moved to (763, 390)
Screenshot: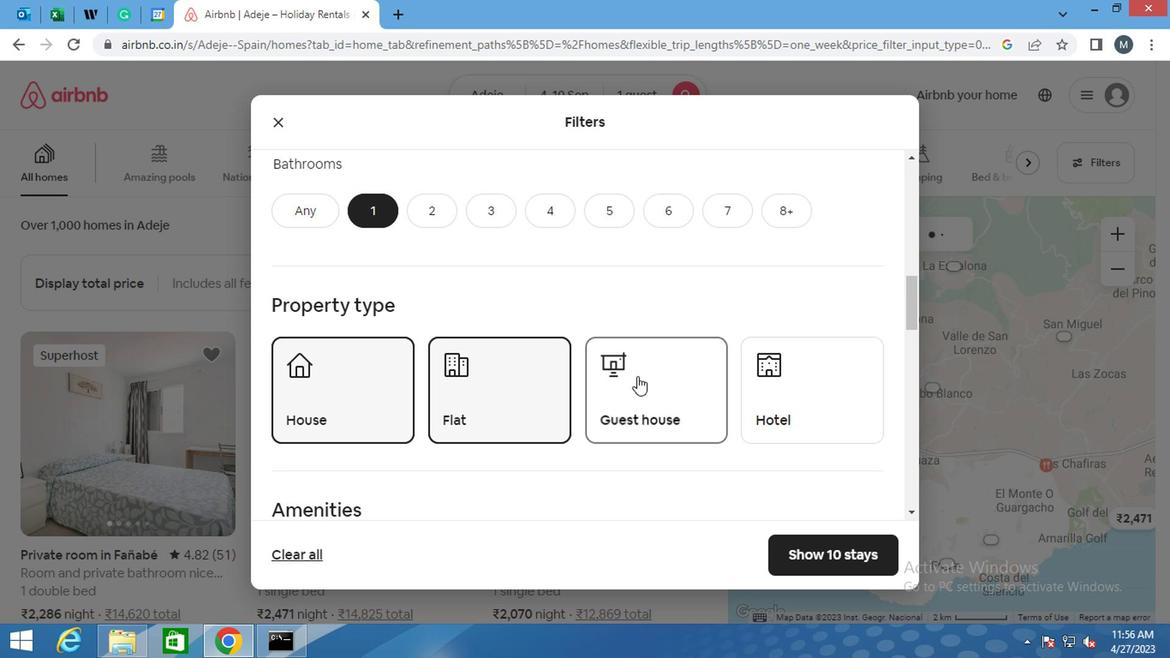 
Action: Mouse pressed left at (763, 390)
Screenshot: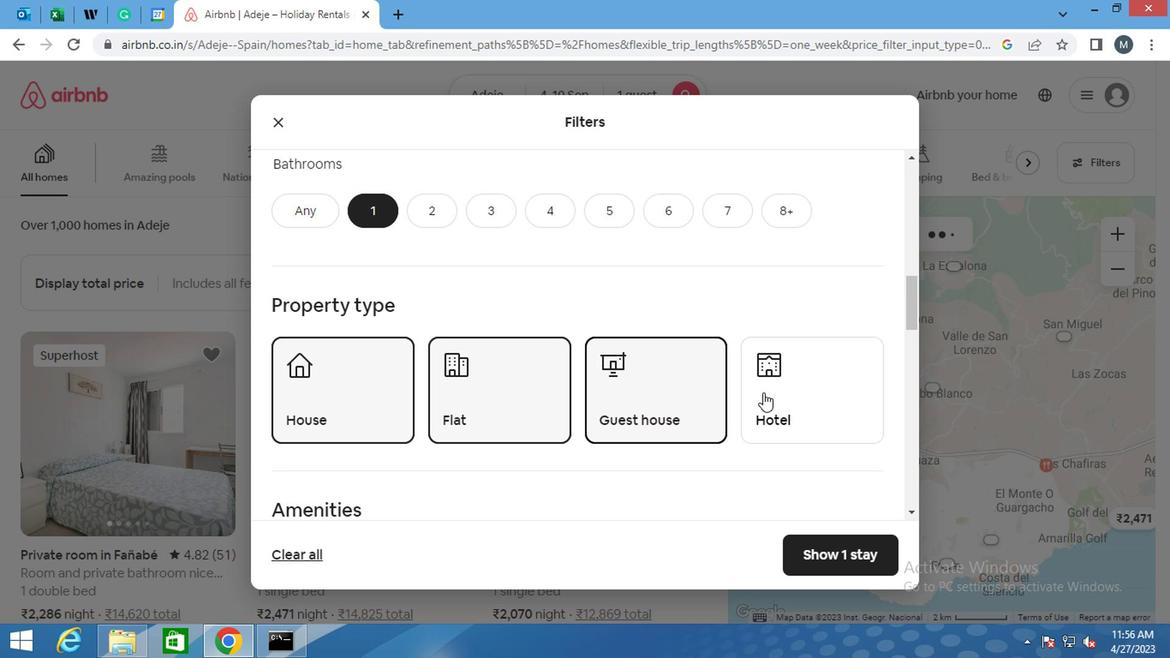
Action: Mouse moved to (507, 346)
Screenshot: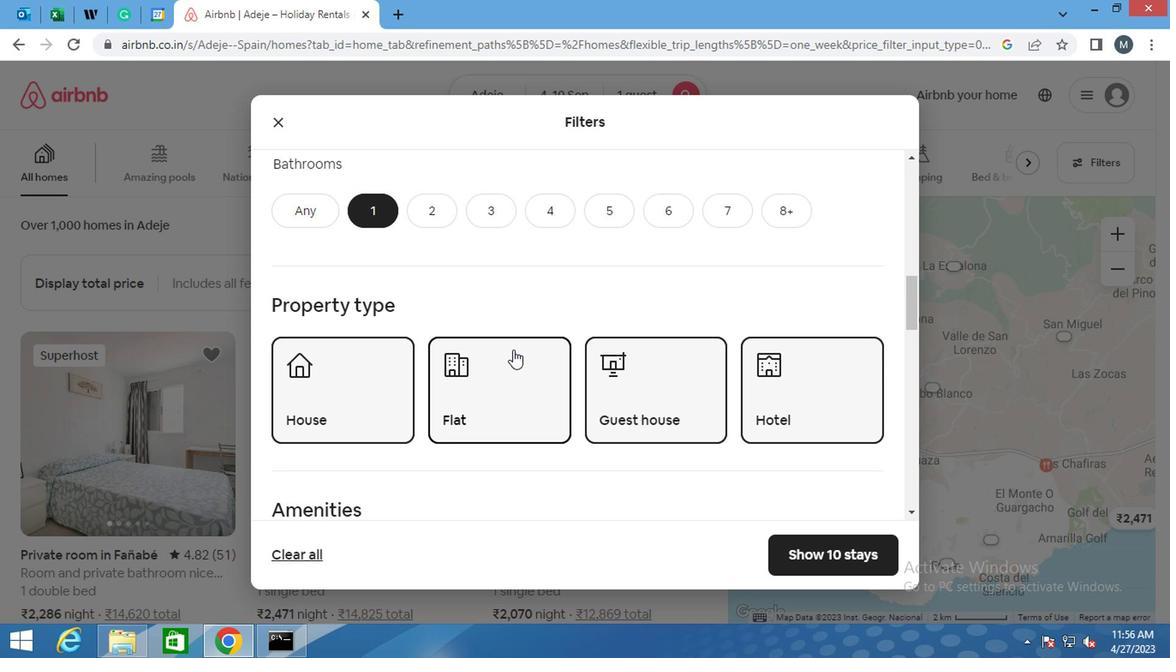 
Action: Mouse scrolled (507, 345) with delta (0, 0)
Screenshot: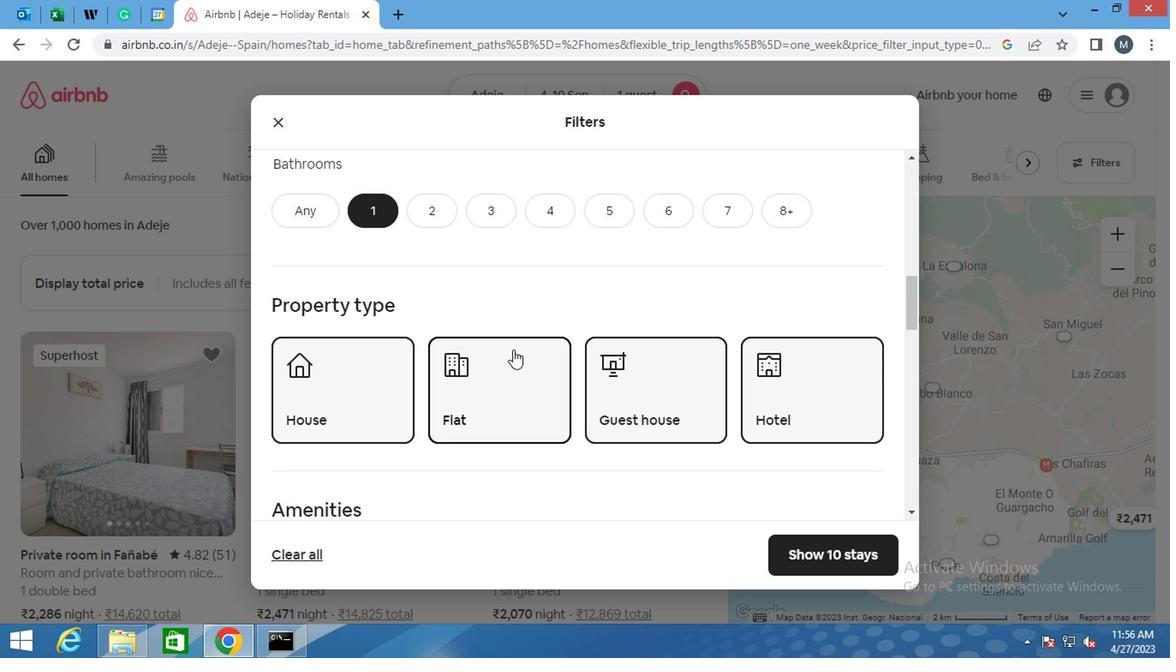 
Action: Mouse scrolled (507, 345) with delta (0, 0)
Screenshot: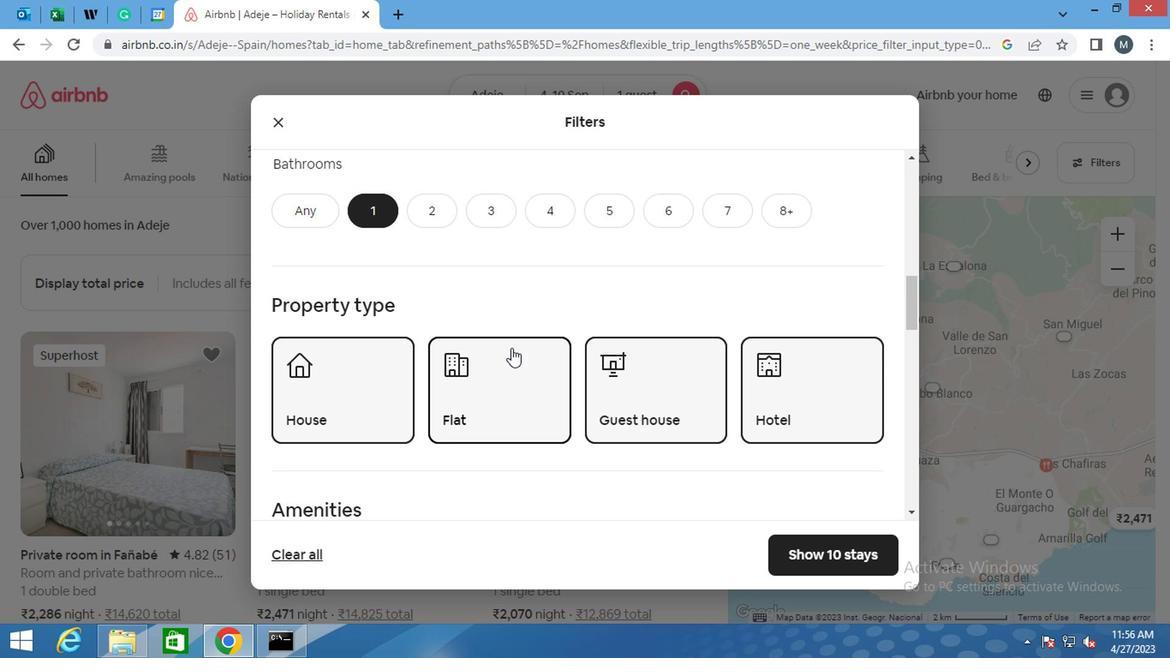 
Action: Mouse scrolled (507, 345) with delta (0, 0)
Screenshot: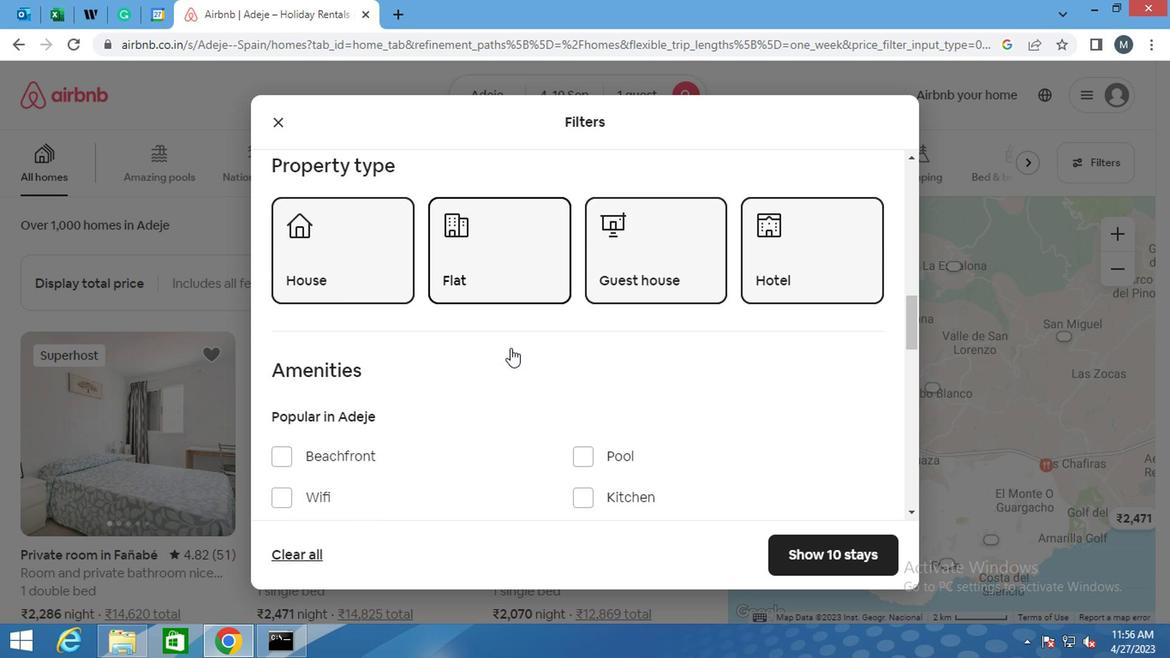 
Action: Mouse moved to (505, 344)
Screenshot: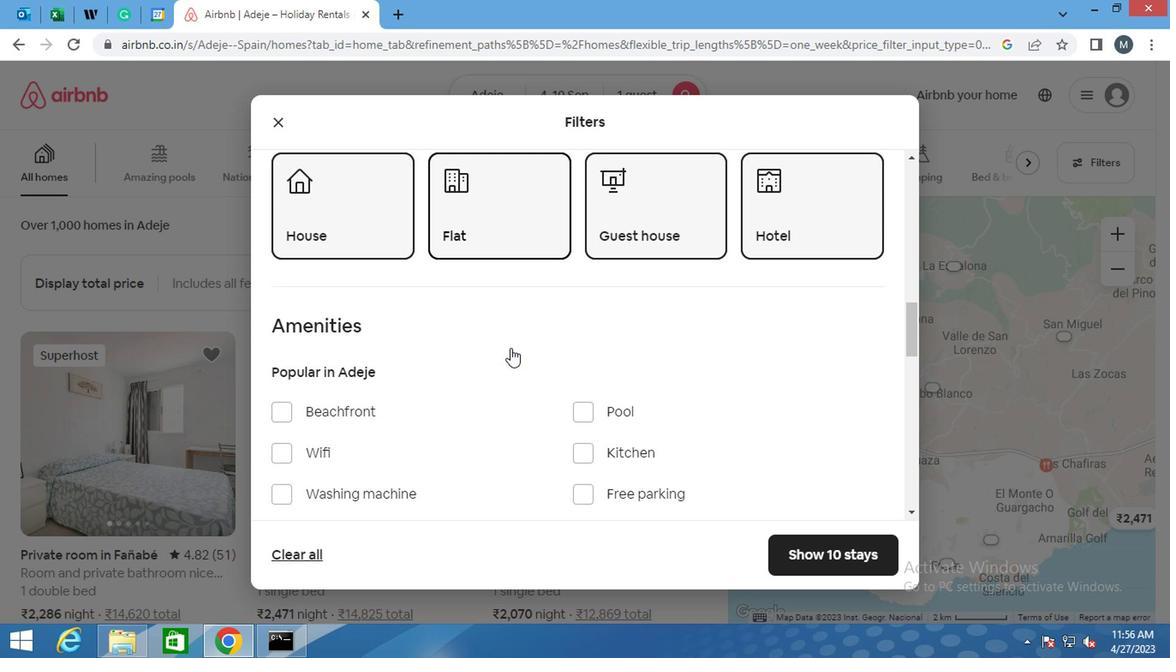 
Action: Mouse scrolled (505, 343) with delta (0, 0)
Screenshot: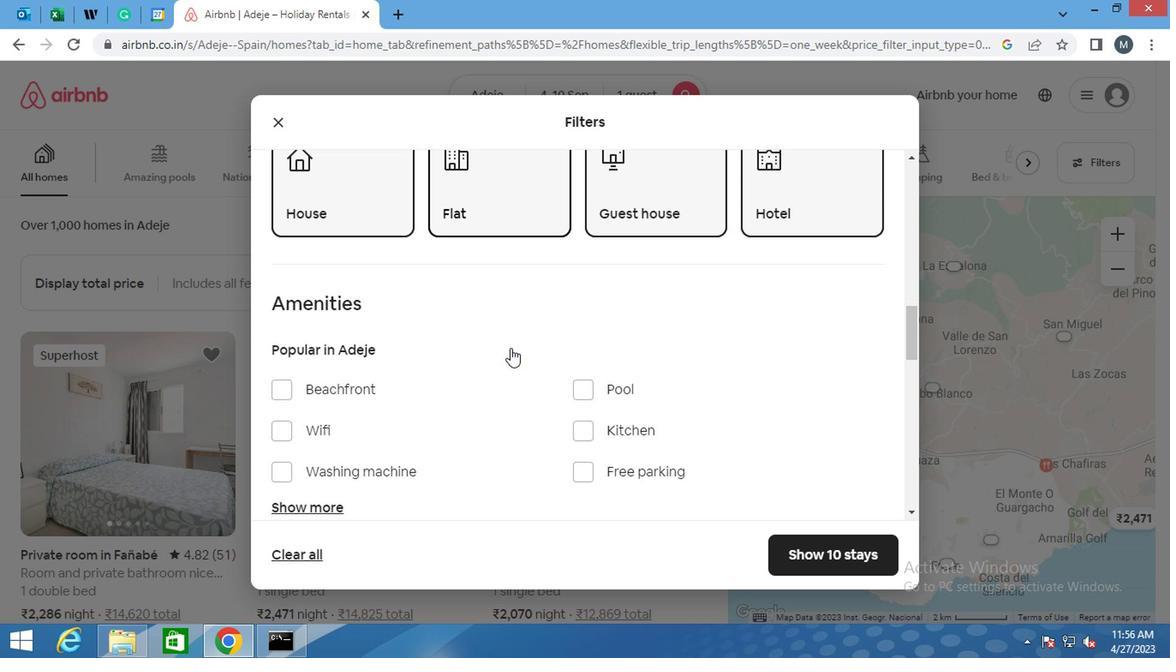 
Action: Mouse scrolled (505, 343) with delta (0, 0)
Screenshot: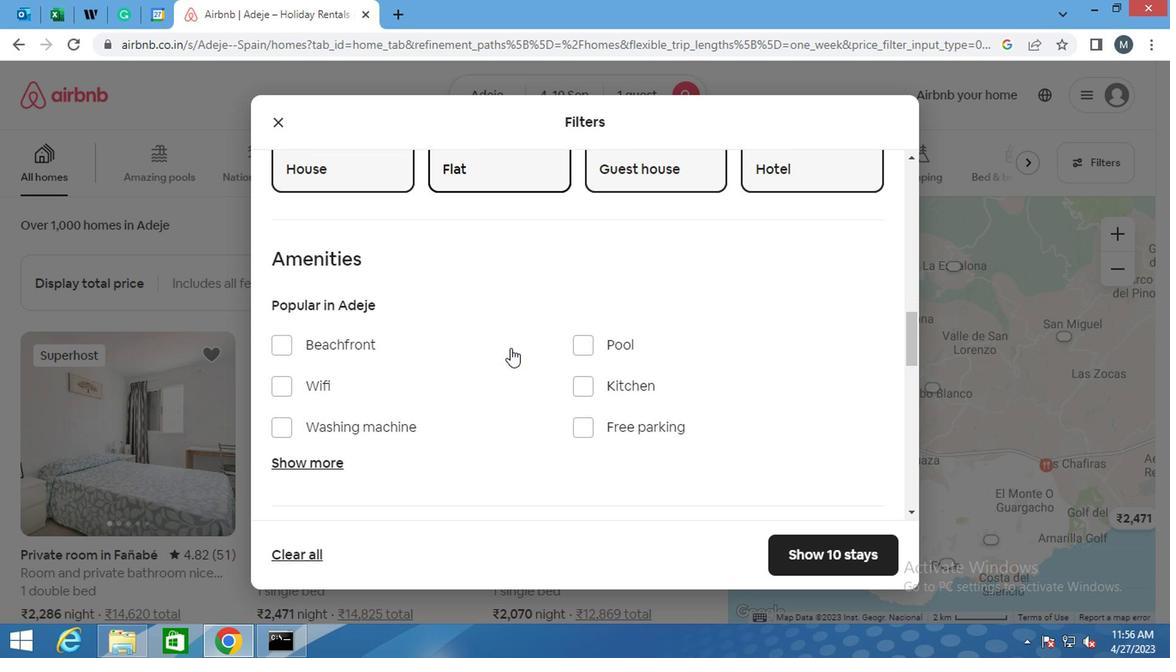 
Action: Mouse moved to (436, 349)
Screenshot: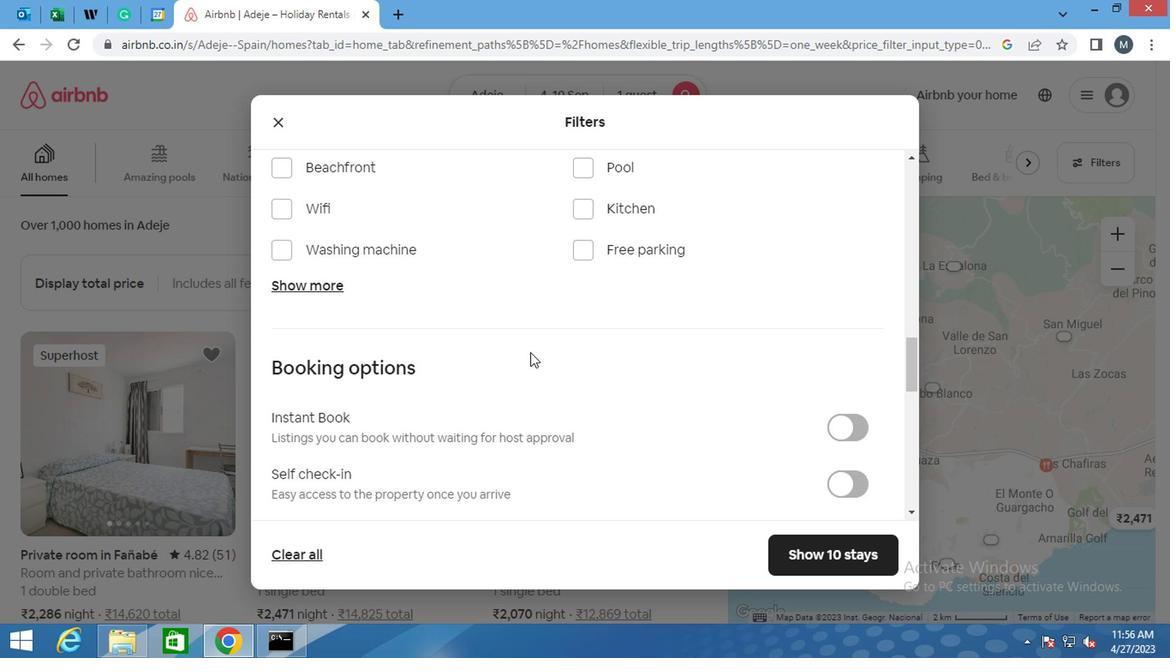 
Action: Mouse scrolled (436, 350) with delta (0, 0)
Screenshot: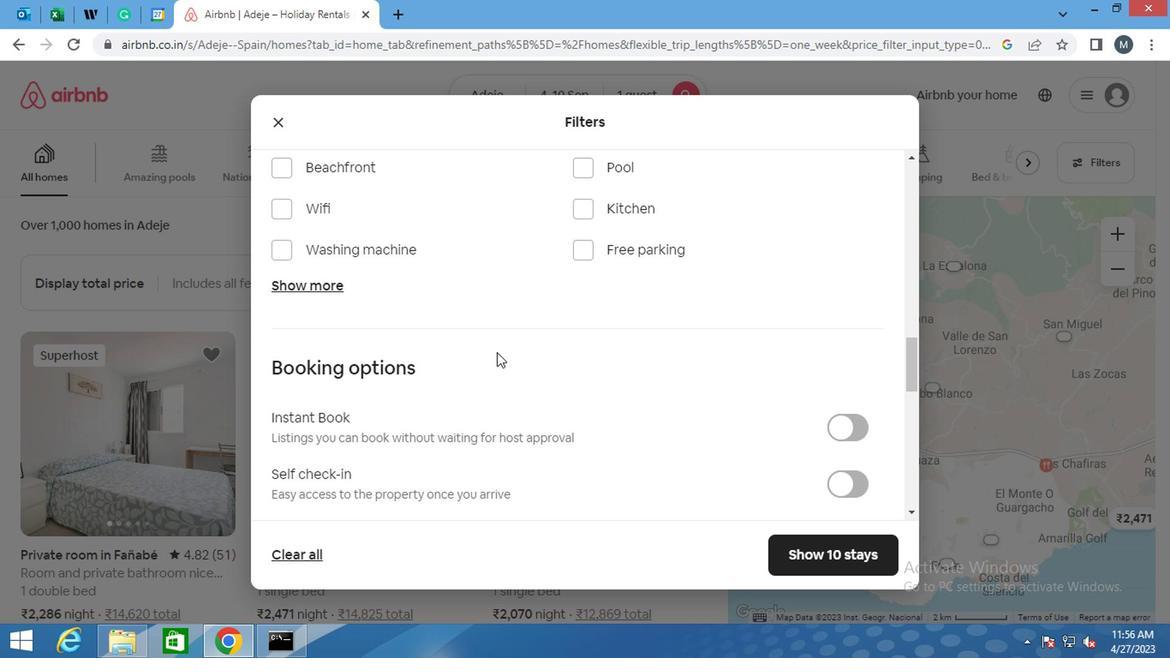 
Action: Mouse scrolled (436, 350) with delta (0, 0)
Screenshot: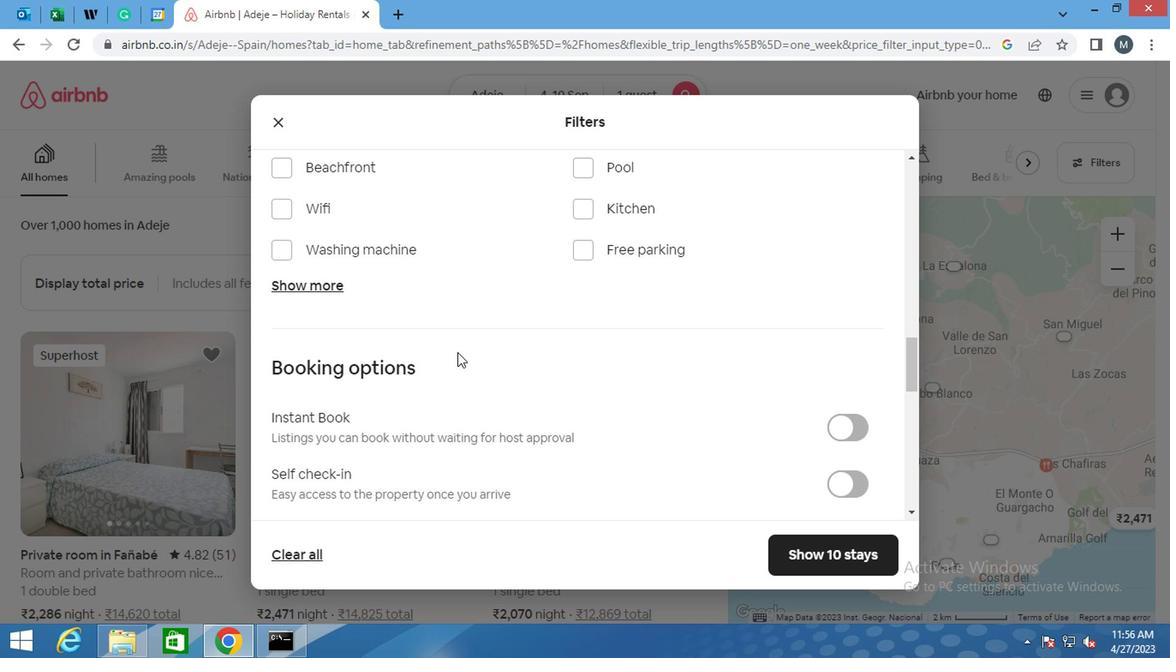 
Action: Mouse moved to (432, 352)
Screenshot: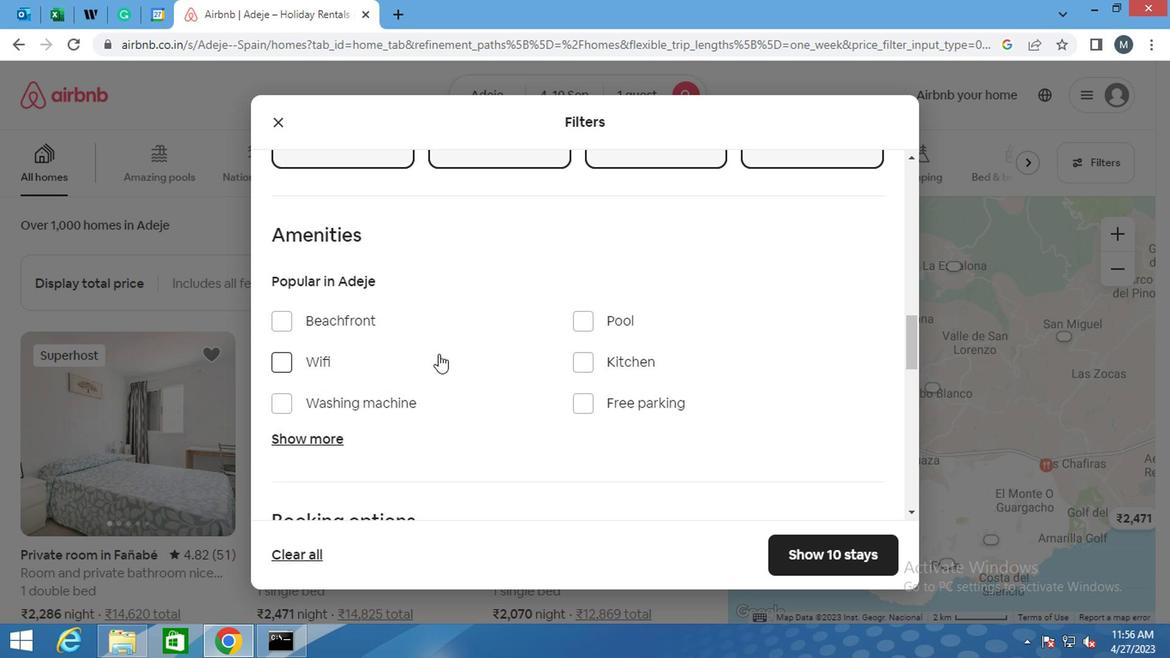 
Action: Mouse scrolled (432, 352) with delta (0, 0)
Screenshot: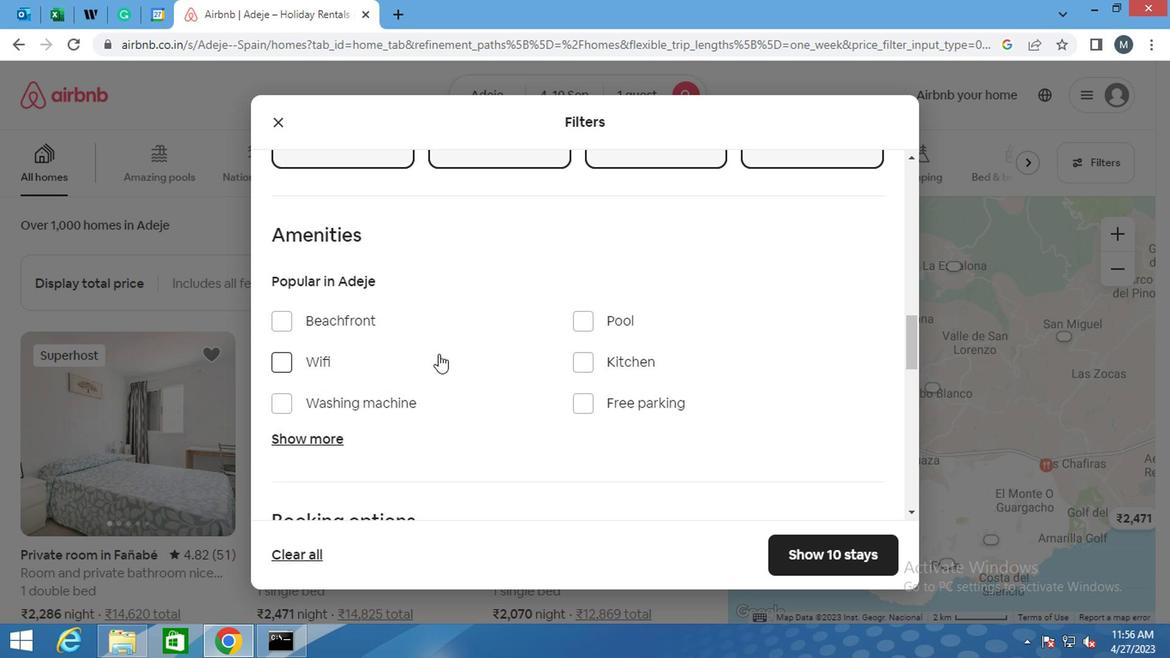 
Action: Mouse scrolled (432, 352) with delta (0, 0)
Screenshot: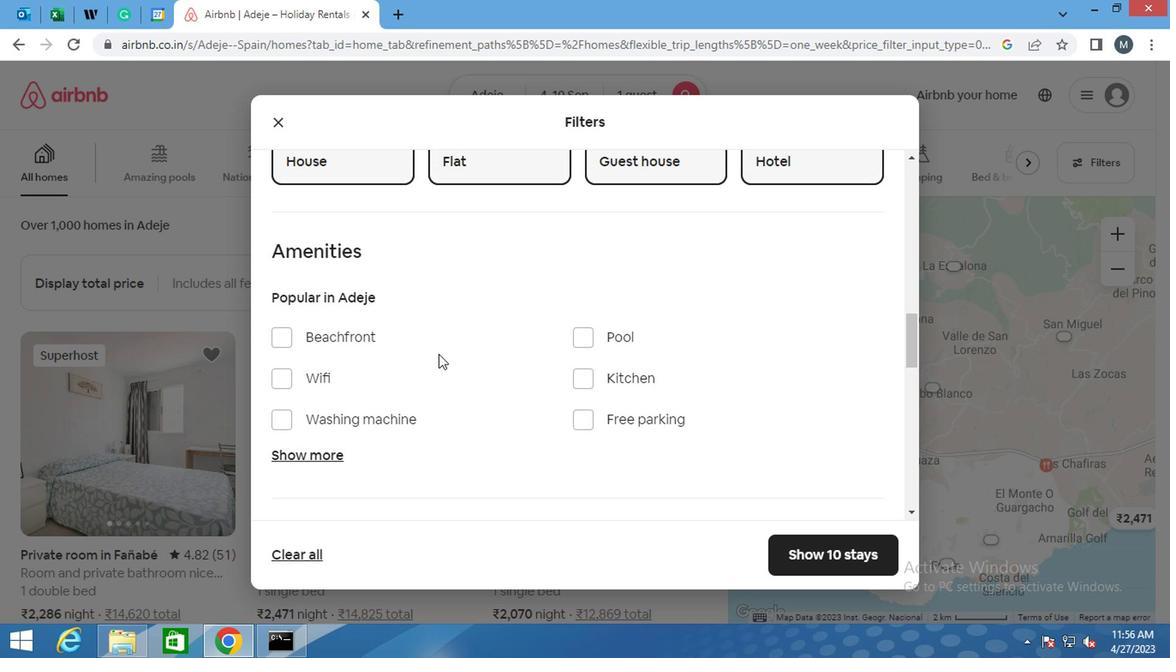 
Action: Mouse scrolled (432, 352) with delta (0, 0)
Screenshot: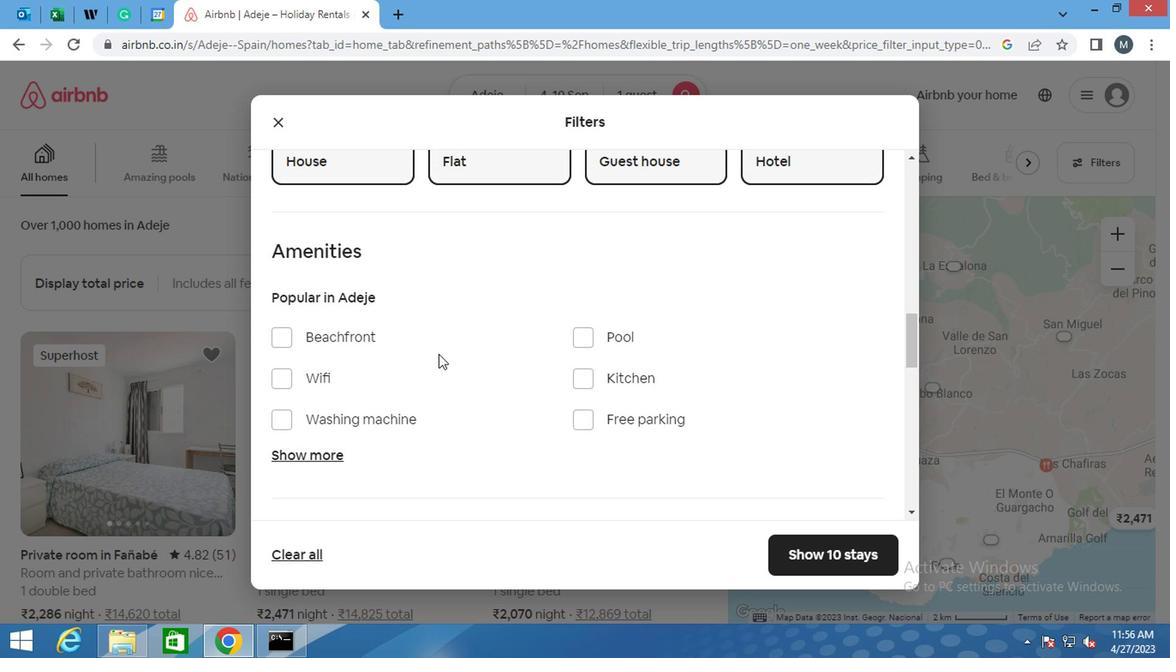 
Action: Mouse moved to (430, 354)
Screenshot: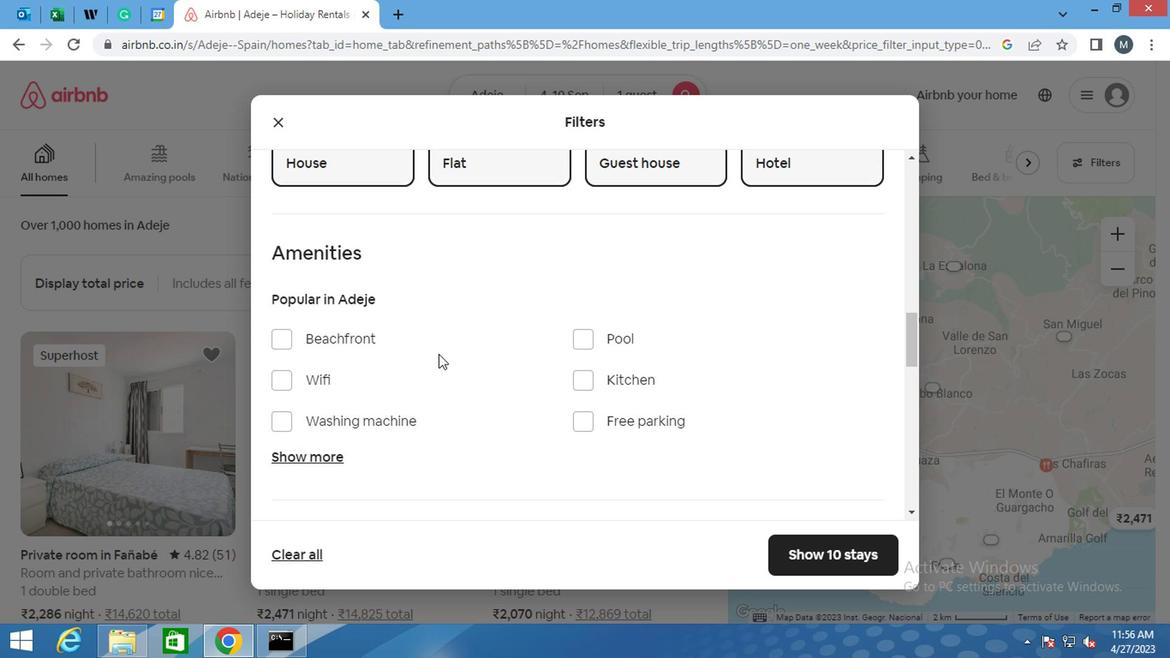 
Action: Mouse scrolled (430, 353) with delta (0, -1)
Screenshot: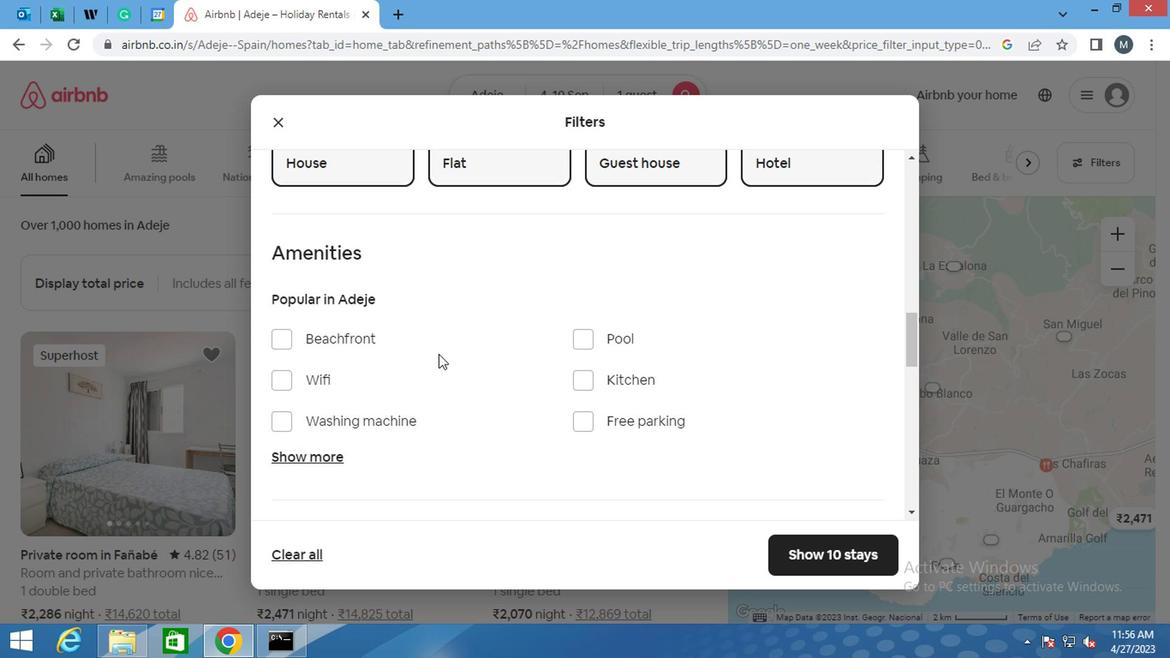 
Action: Mouse moved to (838, 304)
Screenshot: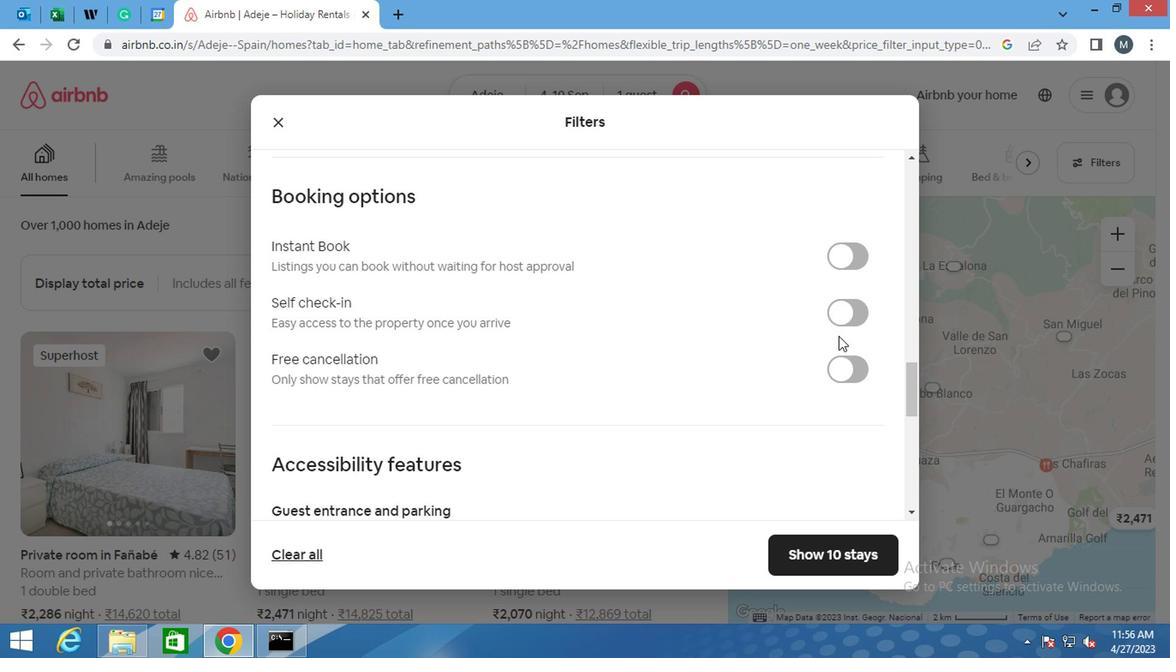 
Action: Mouse pressed left at (838, 304)
Screenshot: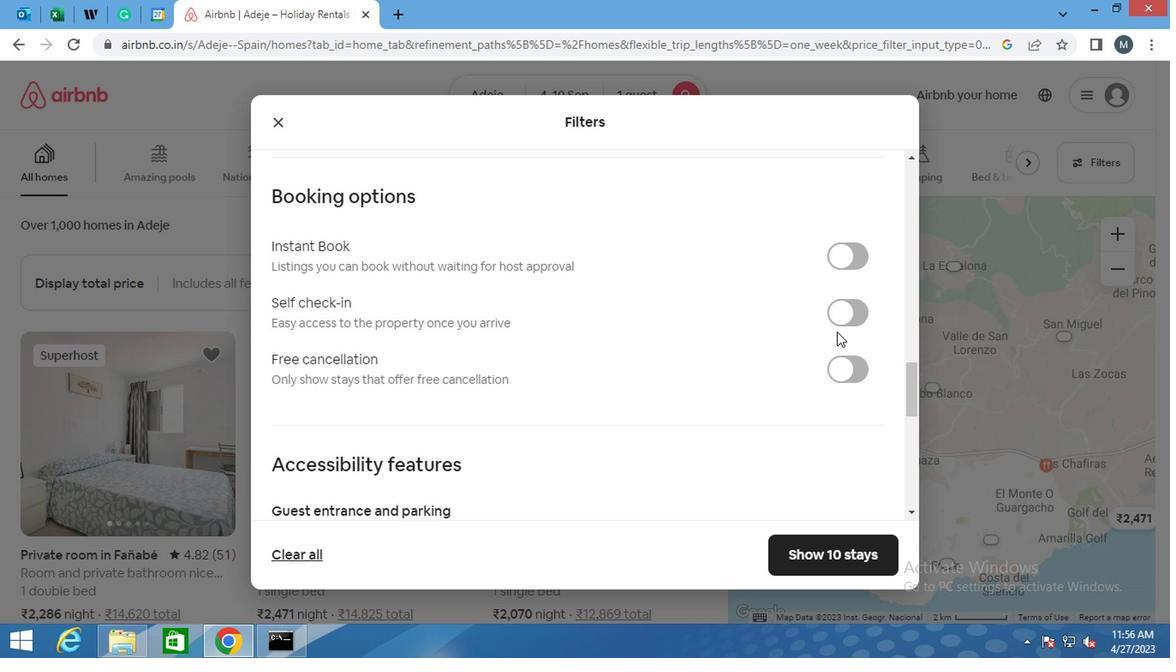 
Action: Mouse moved to (700, 364)
Screenshot: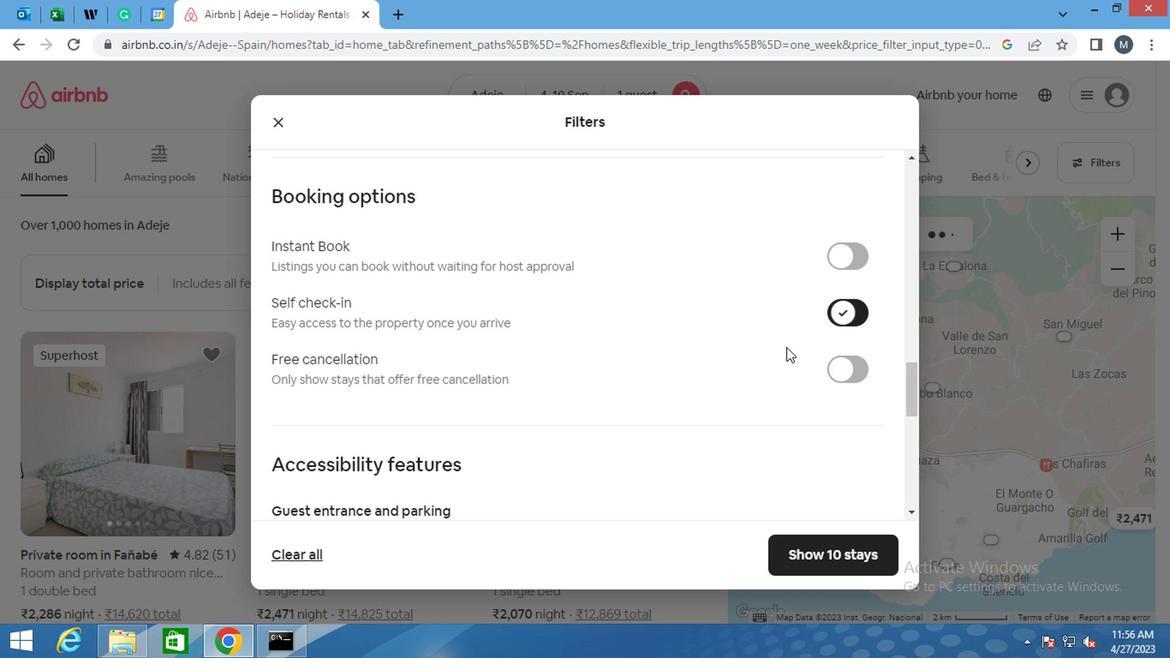 
Action: Mouse scrolled (700, 363) with delta (0, 0)
Screenshot: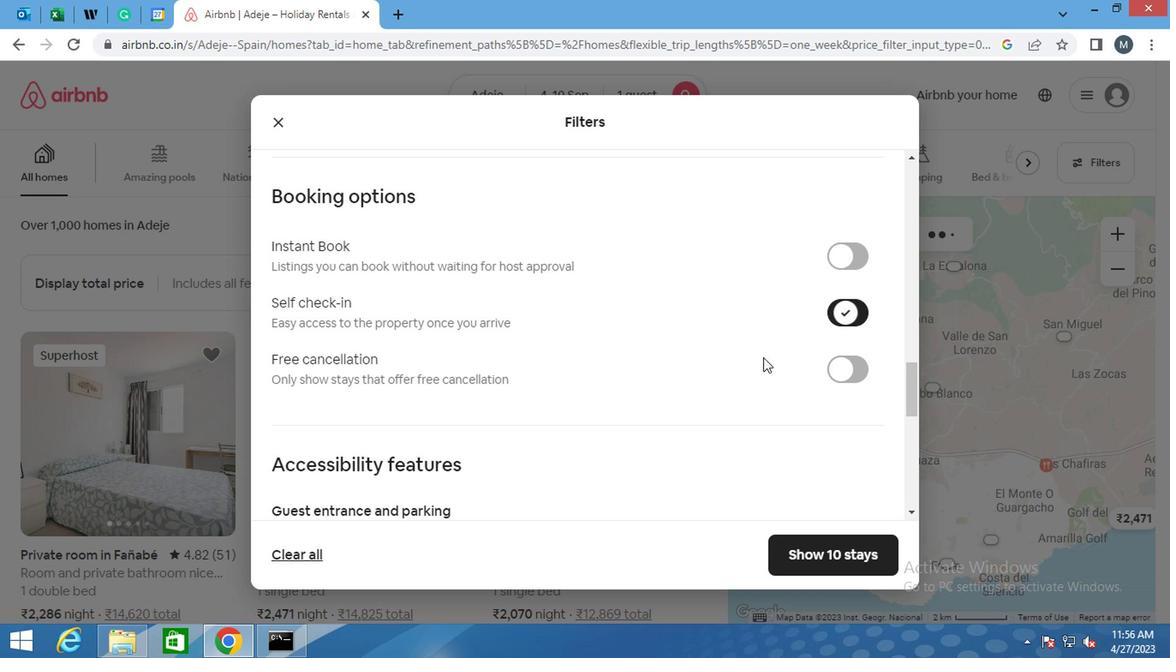 
Action: Mouse moved to (696, 367)
Screenshot: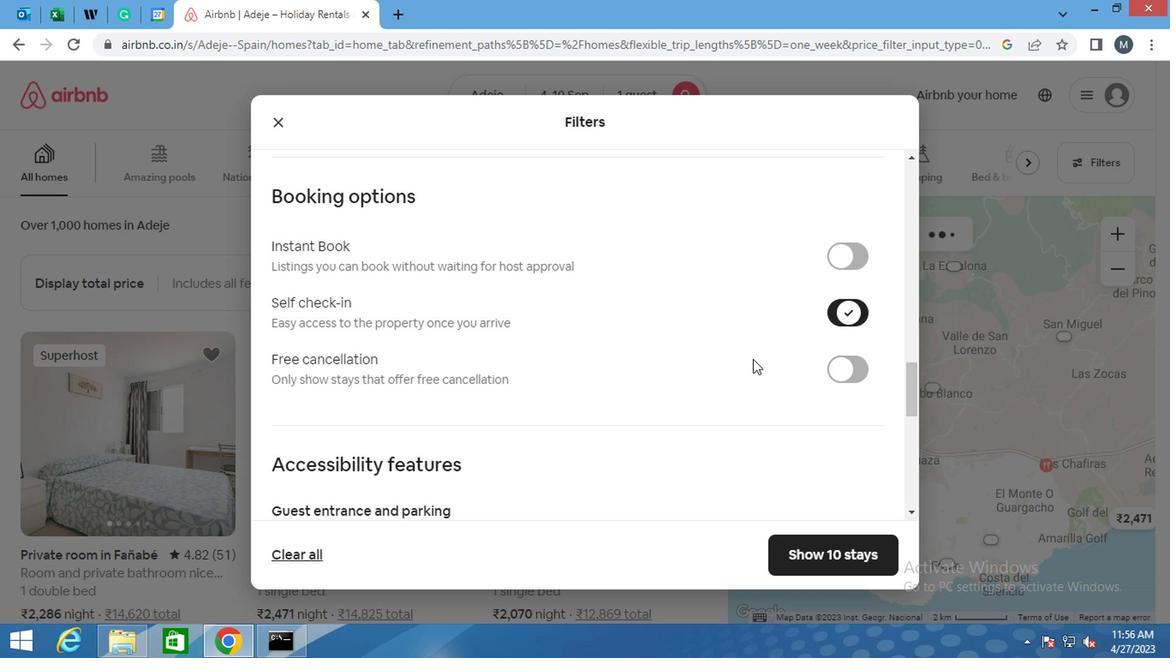
Action: Mouse scrolled (696, 366) with delta (0, -1)
Screenshot: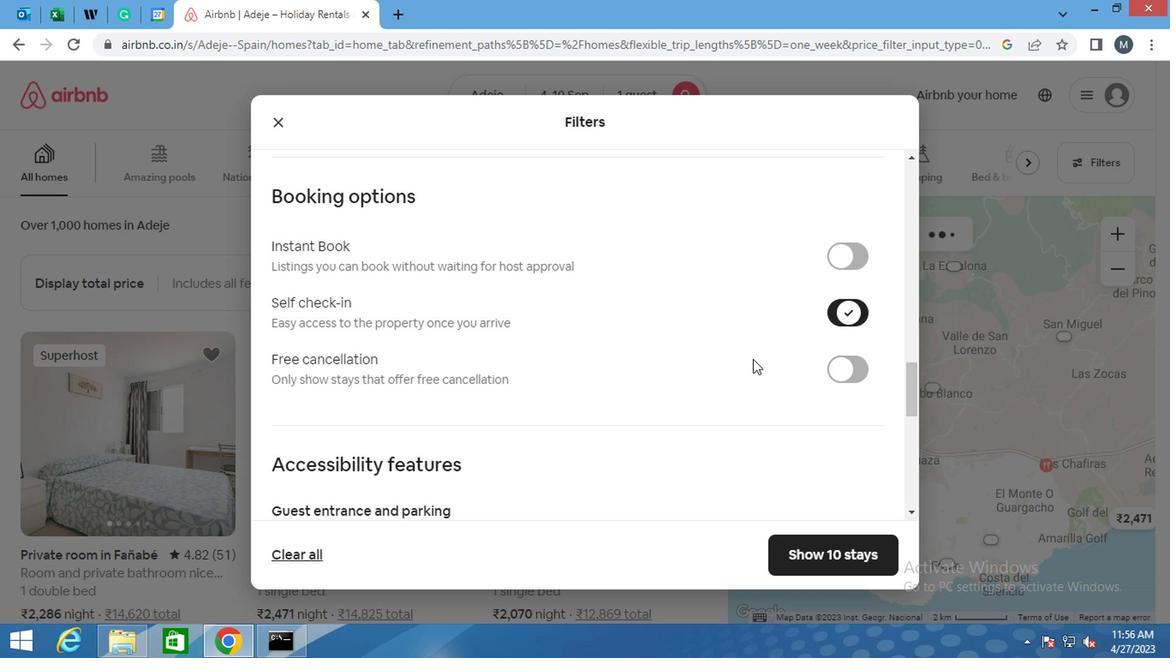 
Action: Mouse moved to (655, 373)
Screenshot: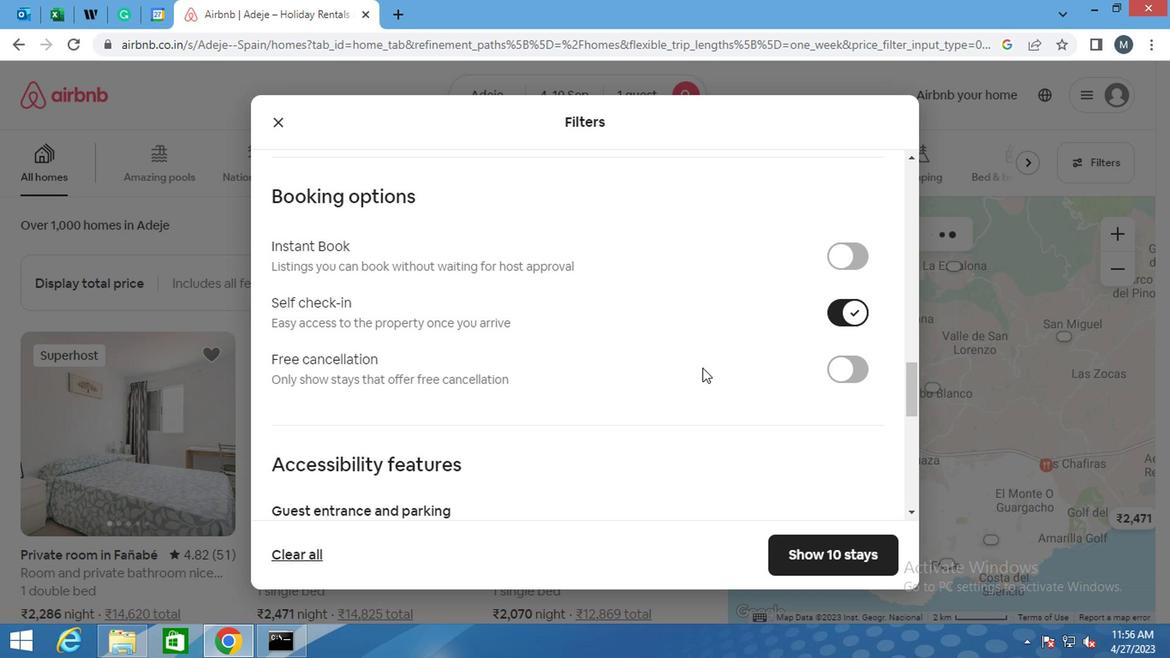 
Action: Mouse scrolled (655, 372) with delta (0, 0)
Screenshot: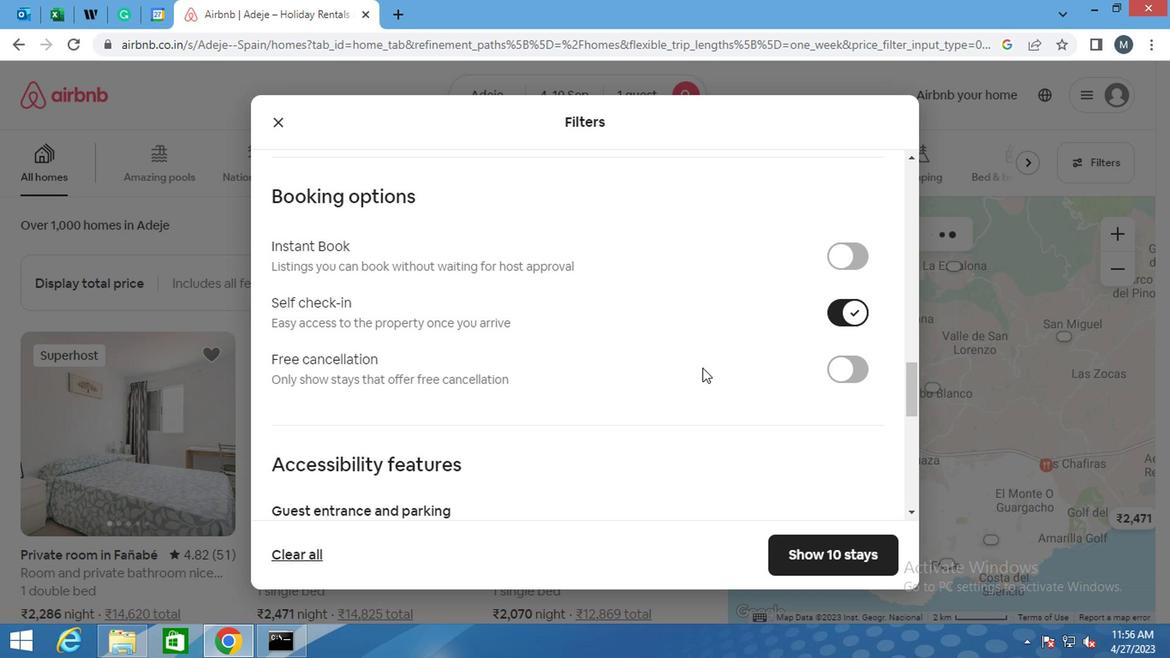 
Action: Mouse moved to (640, 374)
Screenshot: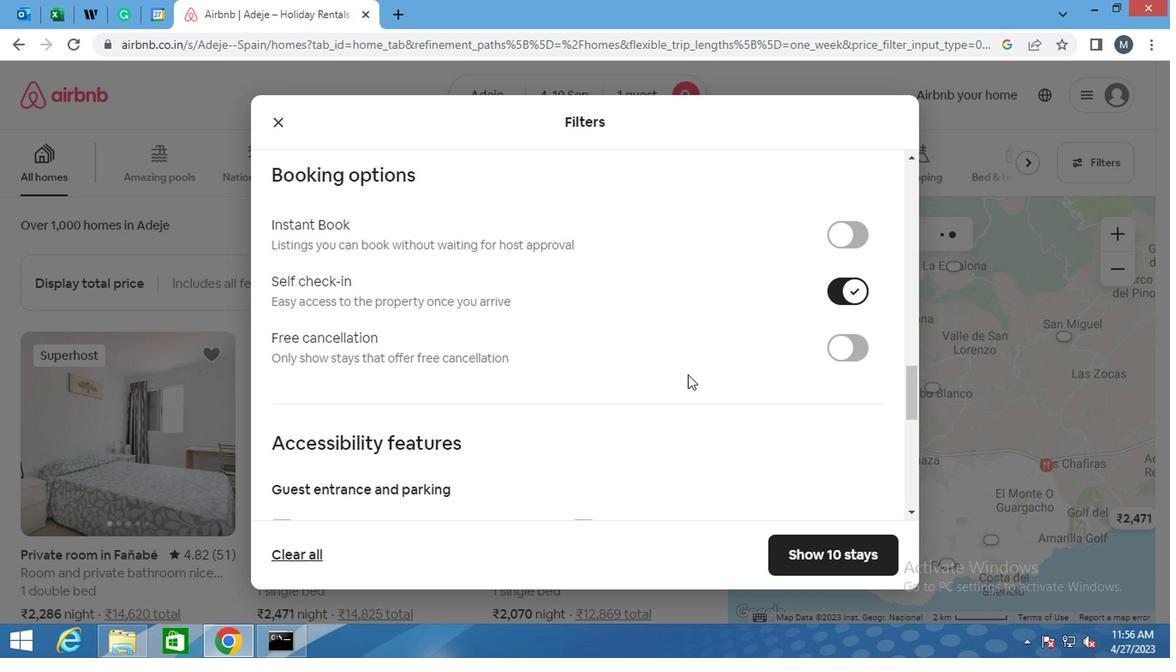 
Action: Mouse scrolled (640, 374) with delta (0, 0)
Screenshot: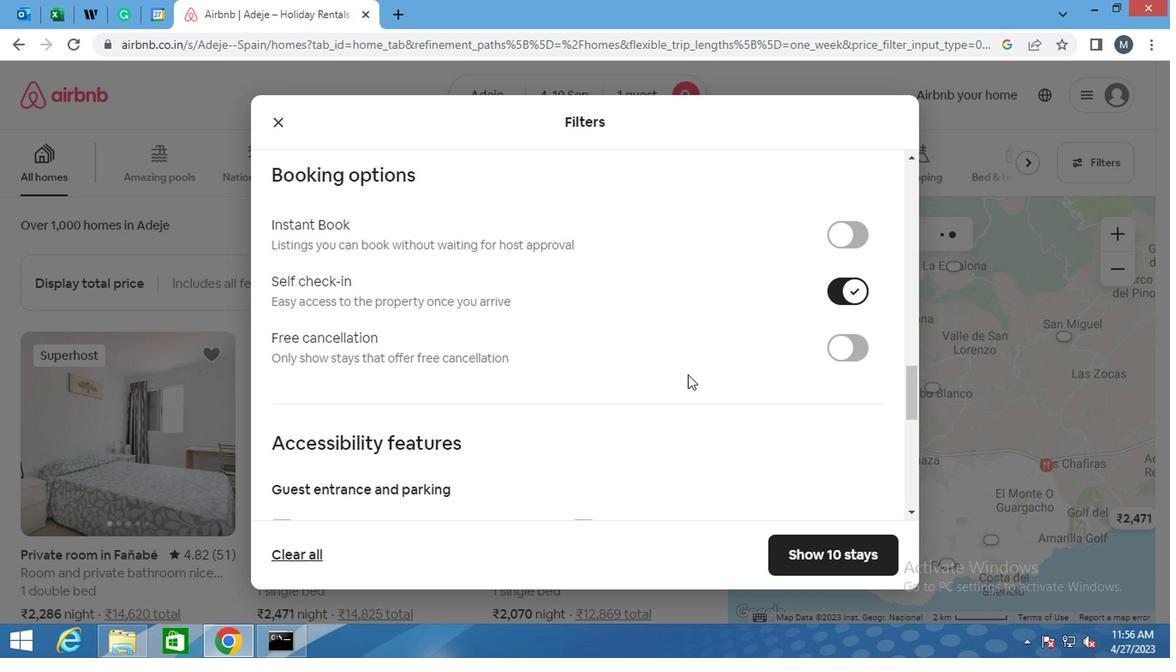 
Action: Mouse moved to (604, 374)
Screenshot: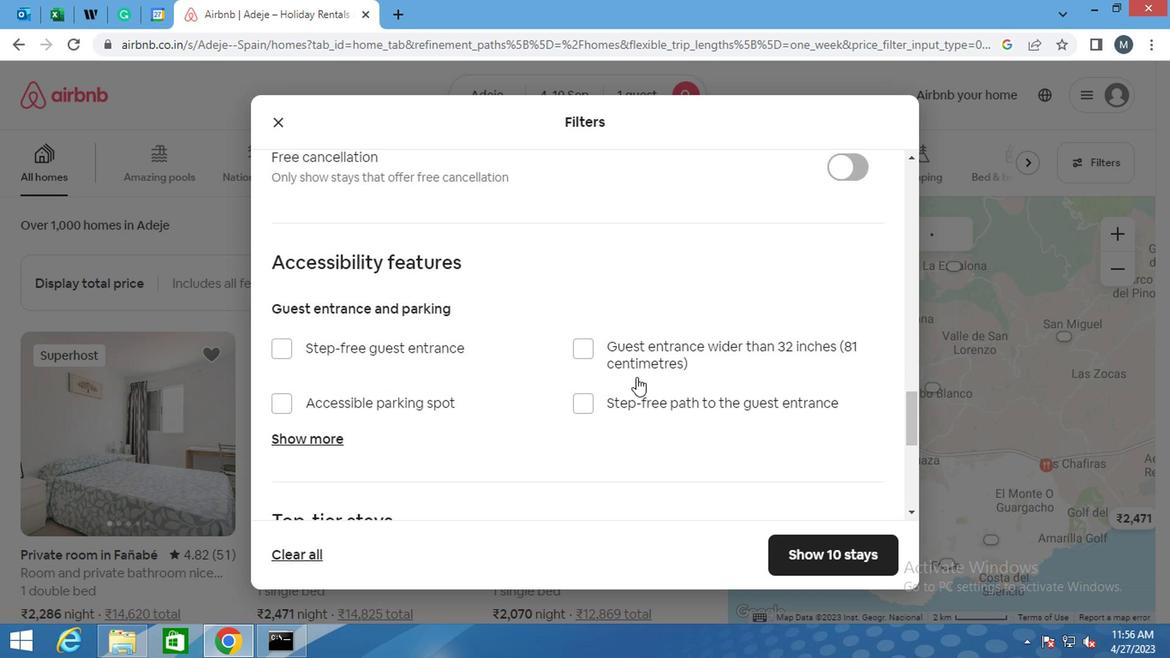 
Action: Mouse scrolled (604, 373) with delta (0, -1)
Screenshot: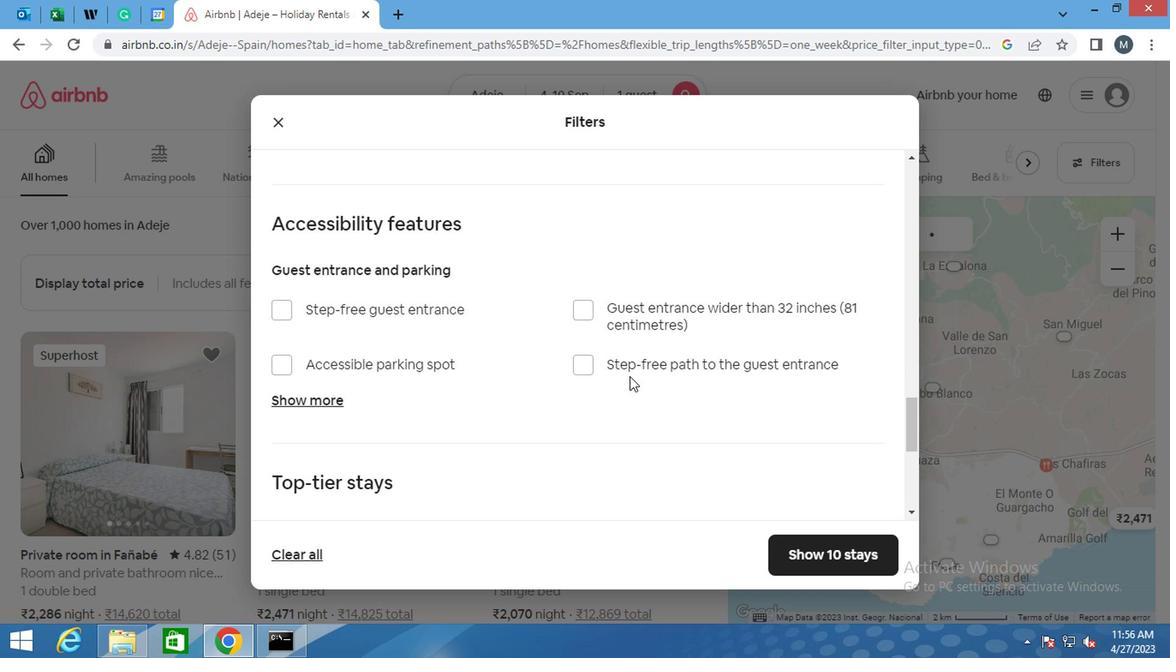 
Action: Mouse moved to (551, 375)
Screenshot: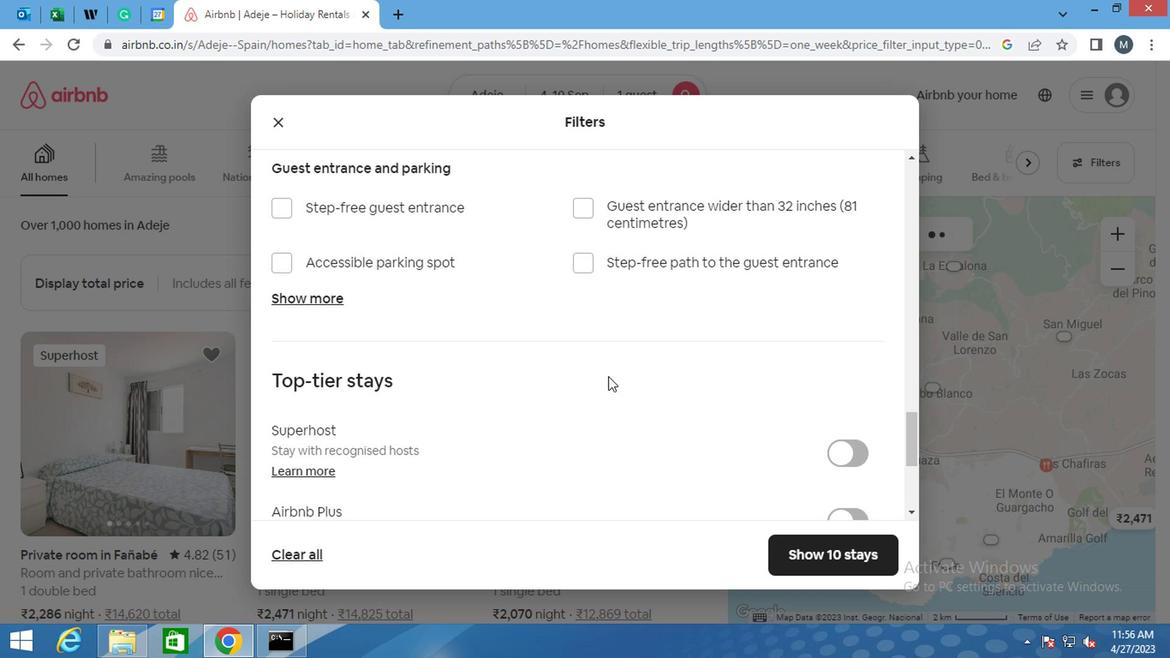 
Action: Mouse scrolled (551, 374) with delta (0, 0)
Screenshot: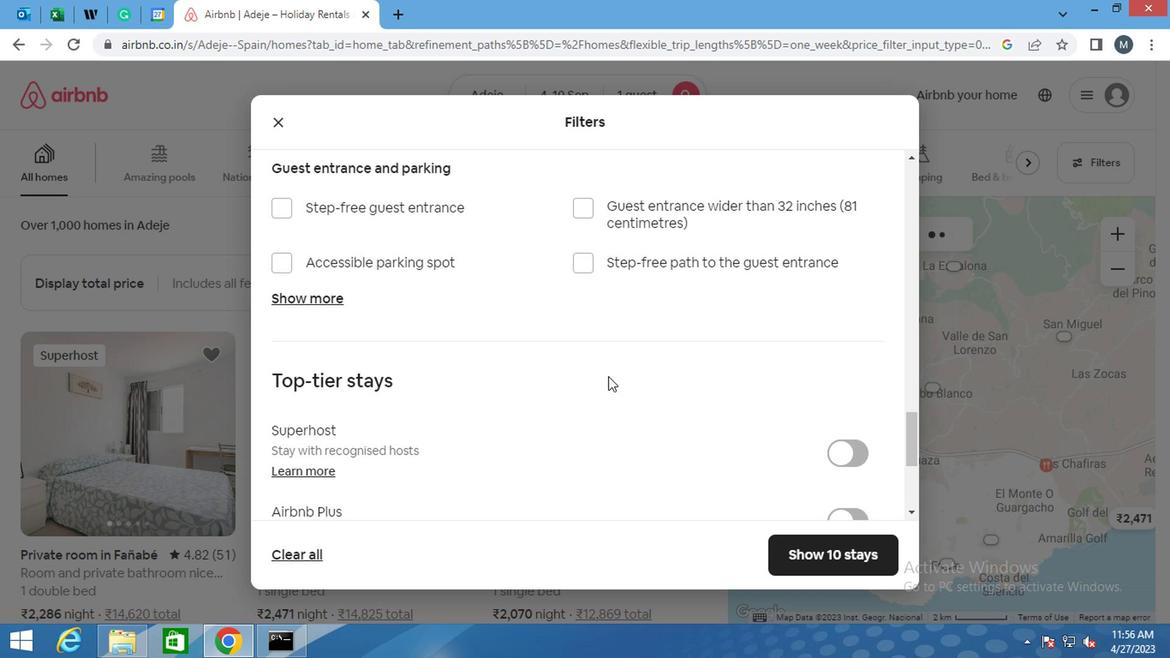 
Action: Mouse moved to (545, 376)
Screenshot: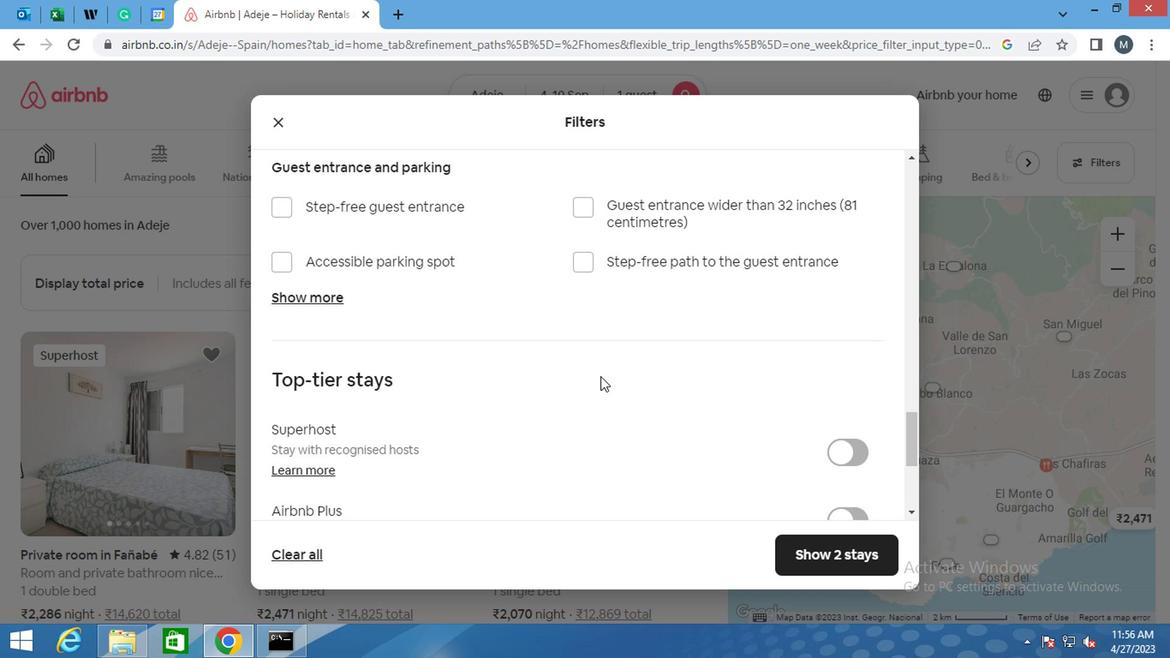 
Action: Mouse scrolled (545, 375) with delta (0, -1)
Screenshot: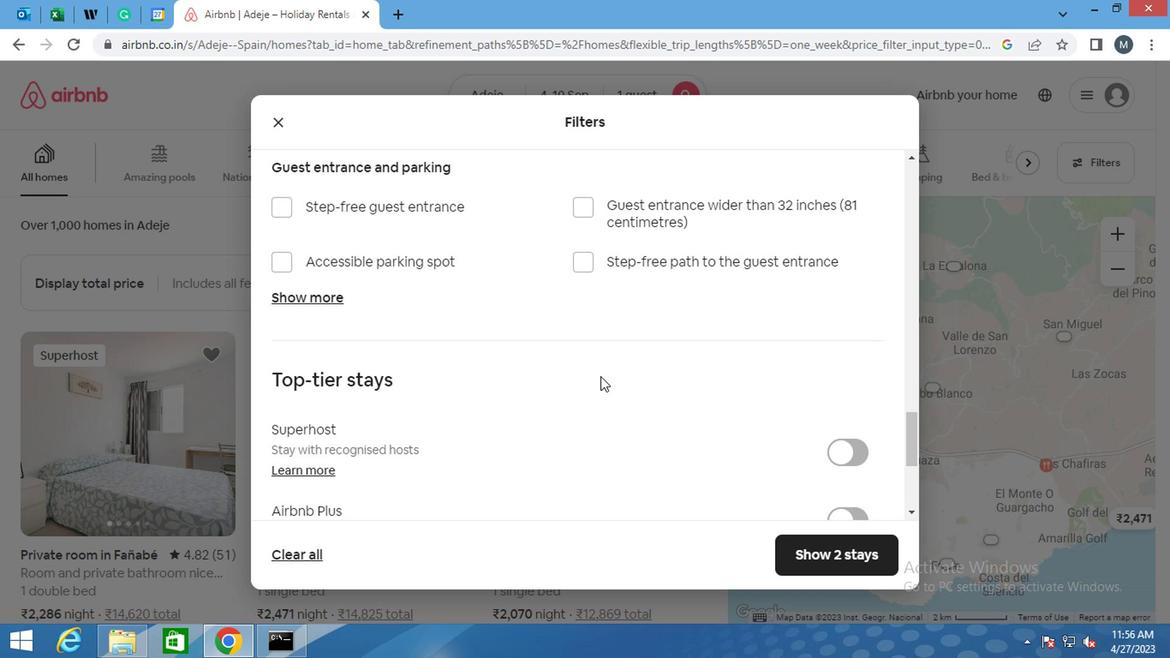 
Action: Mouse moved to (542, 378)
Screenshot: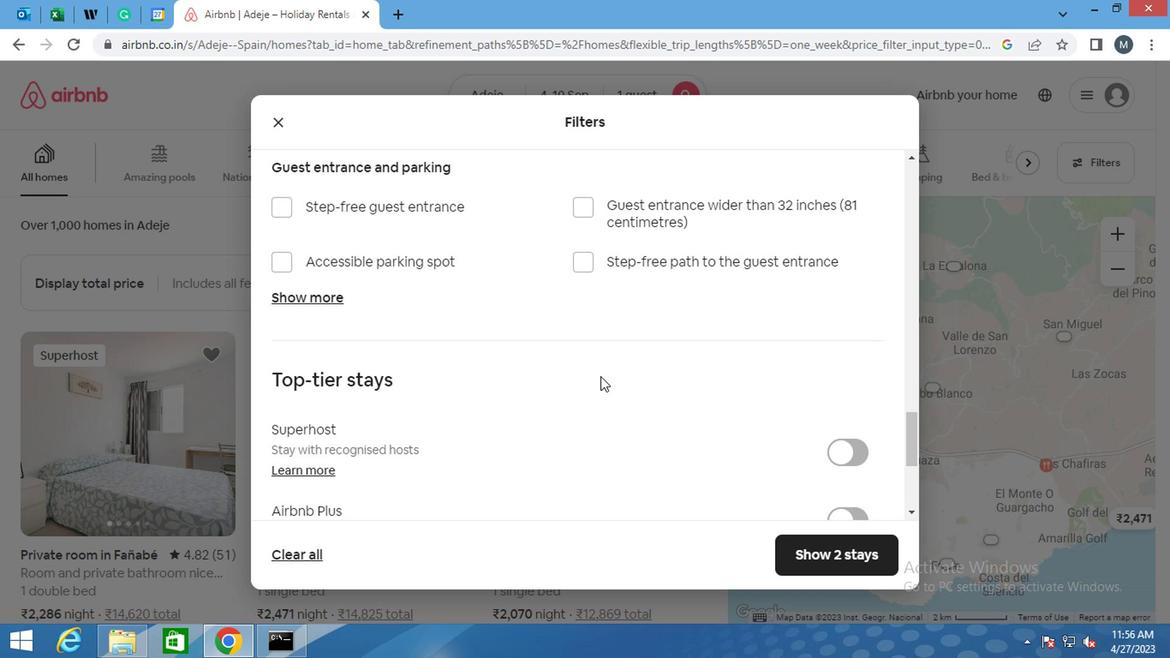 
Action: Mouse scrolled (542, 377) with delta (0, -1)
Screenshot: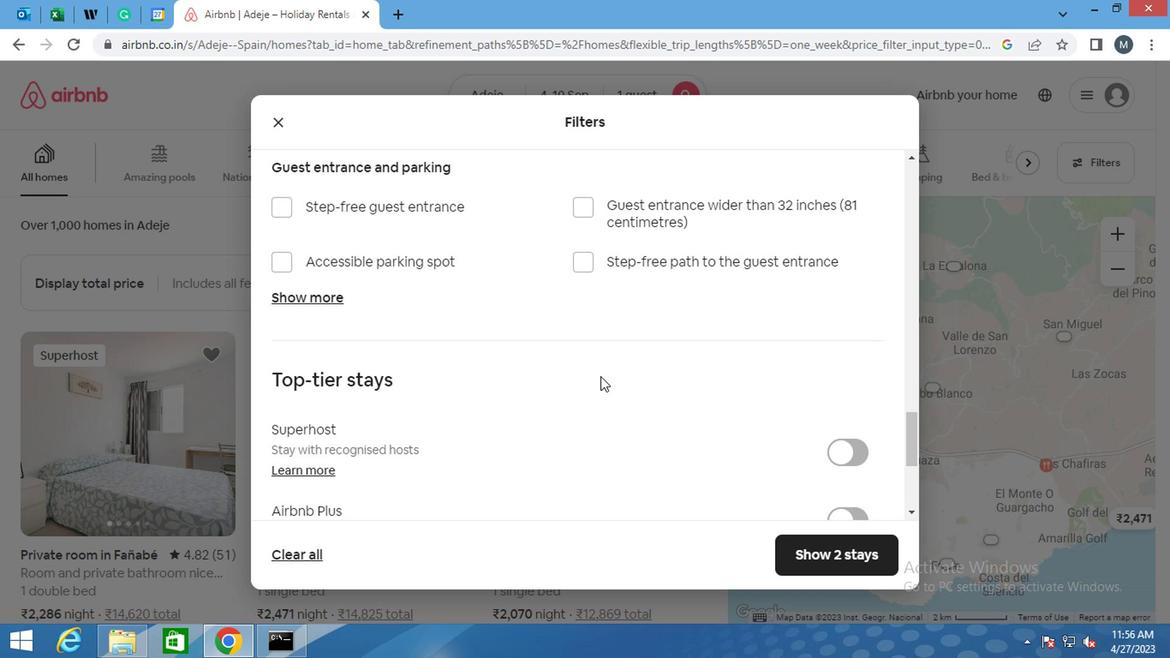 
Action: Mouse moved to (276, 403)
Screenshot: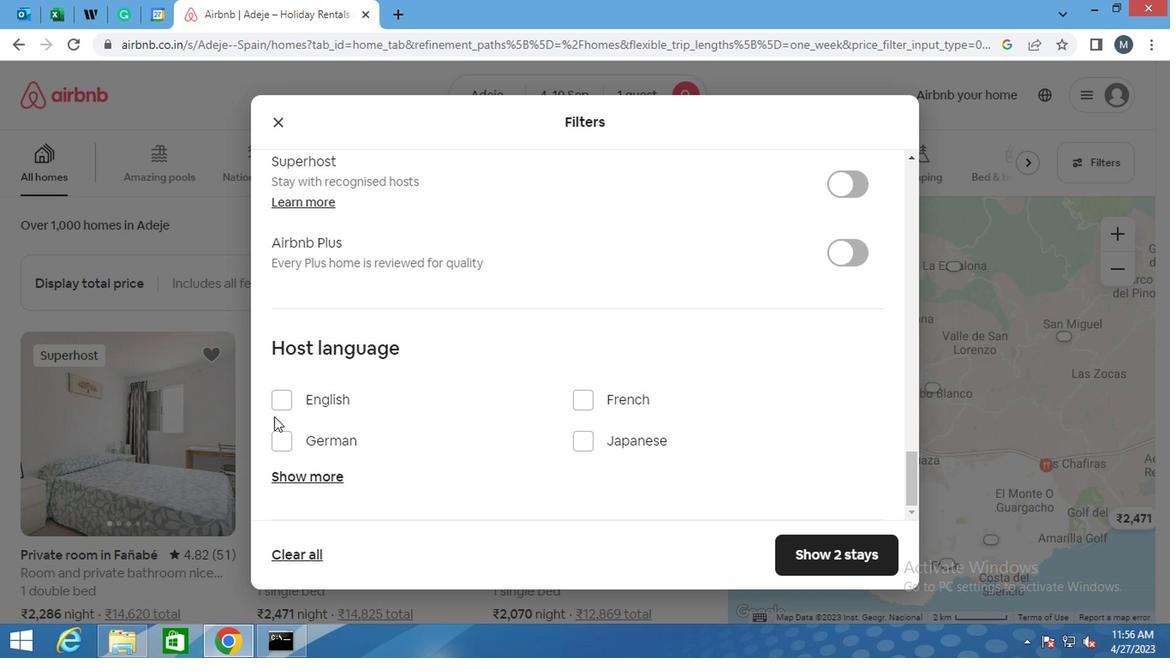 
Action: Mouse pressed left at (276, 403)
Screenshot: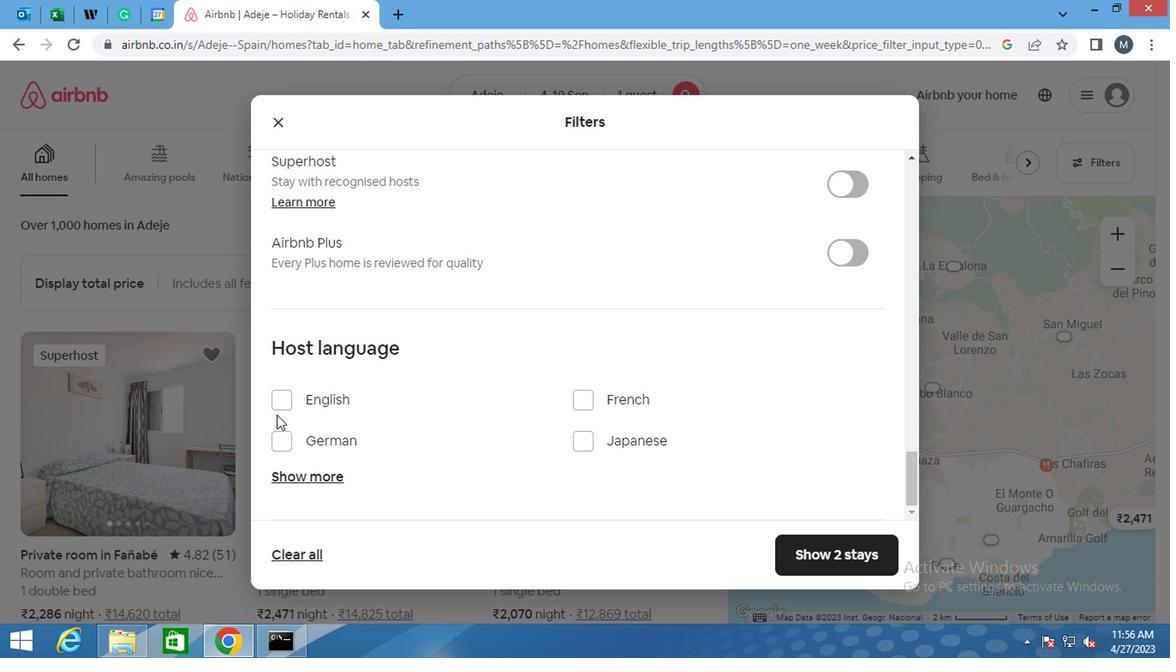 
Action: Mouse moved to (824, 549)
Screenshot: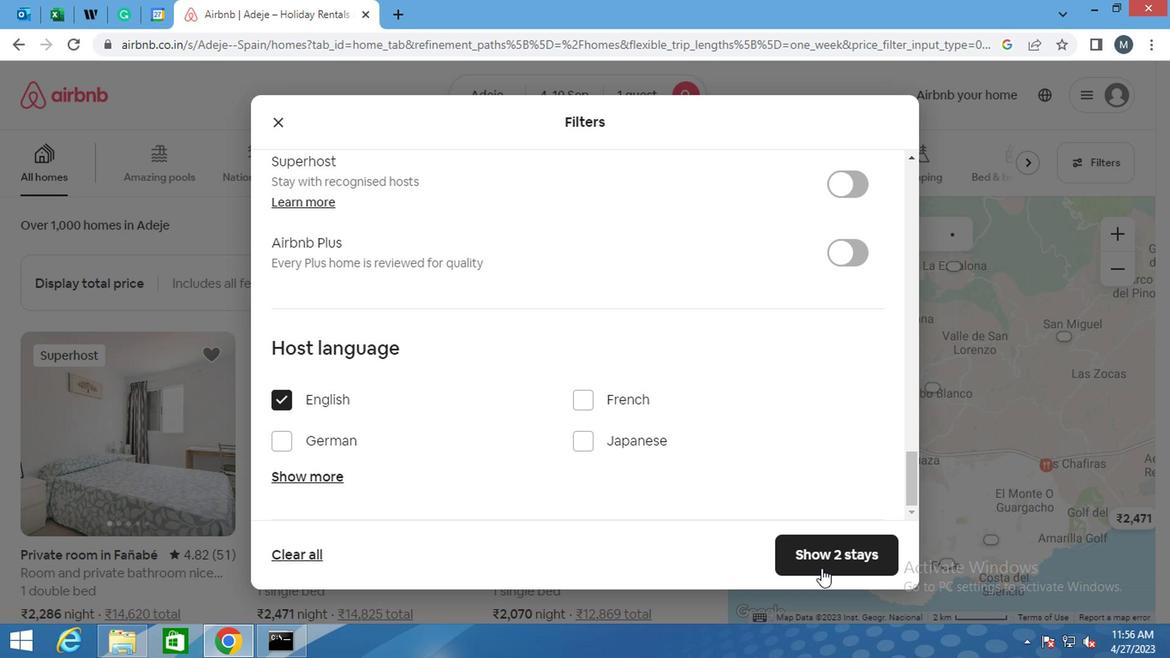 
Action: Mouse pressed left at (824, 549)
Screenshot: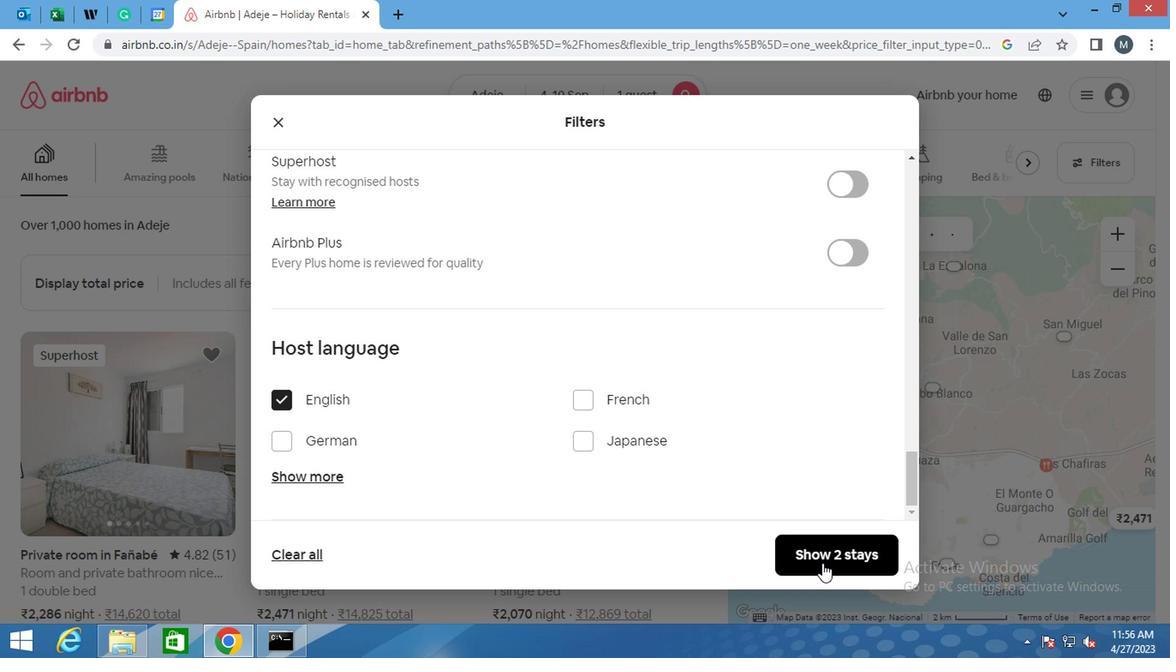 
